 Task: Find connections with filter location Pujilí with filter topic #wfhwith filter profile language Spanish with filter current company Android Developer with filter school MADANAPALLE INSTITUTE OF TECHNOLOGY & SCIENCE with filter industry Housing Programs with filter service category Bartending with filter keywords title Political Scientist
Action: Mouse moved to (591, 80)
Screenshot: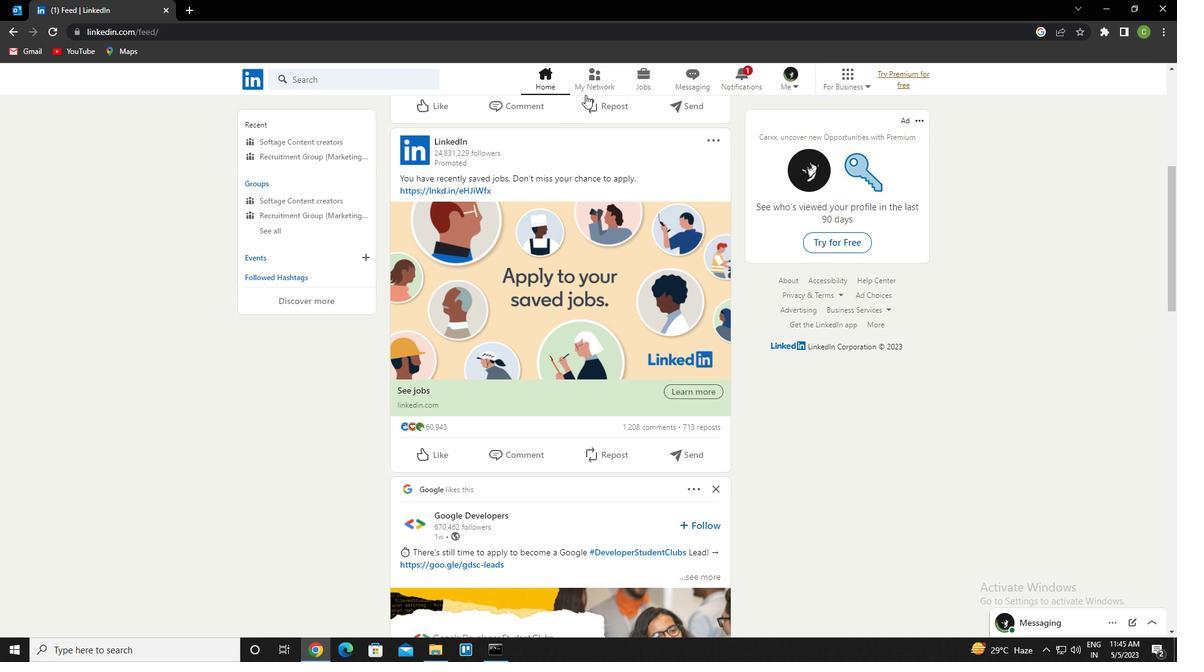 
Action: Mouse pressed left at (591, 80)
Screenshot: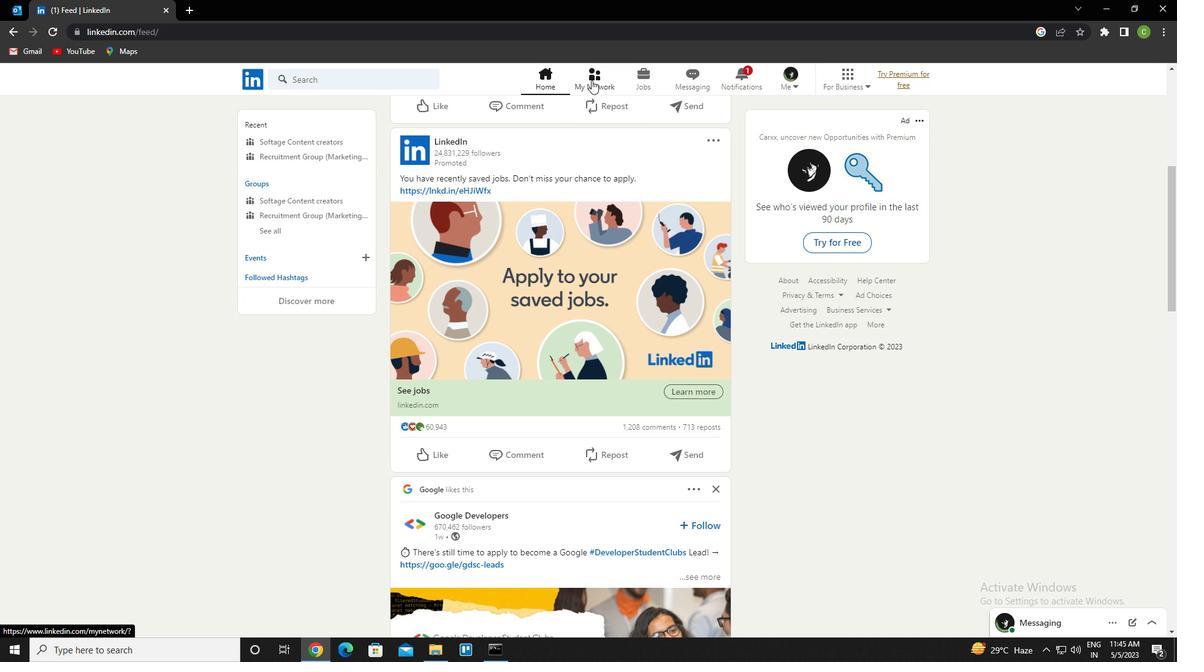 
Action: Mouse moved to (347, 149)
Screenshot: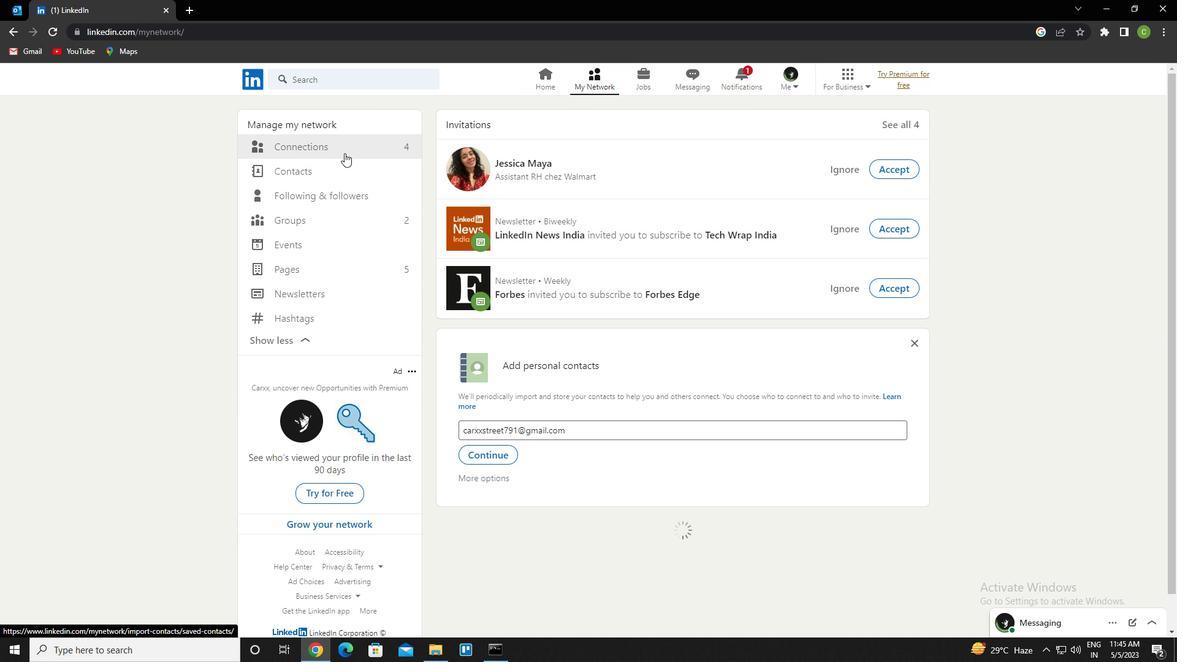 
Action: Mouse pressed left at (347, 149)
Screenshot: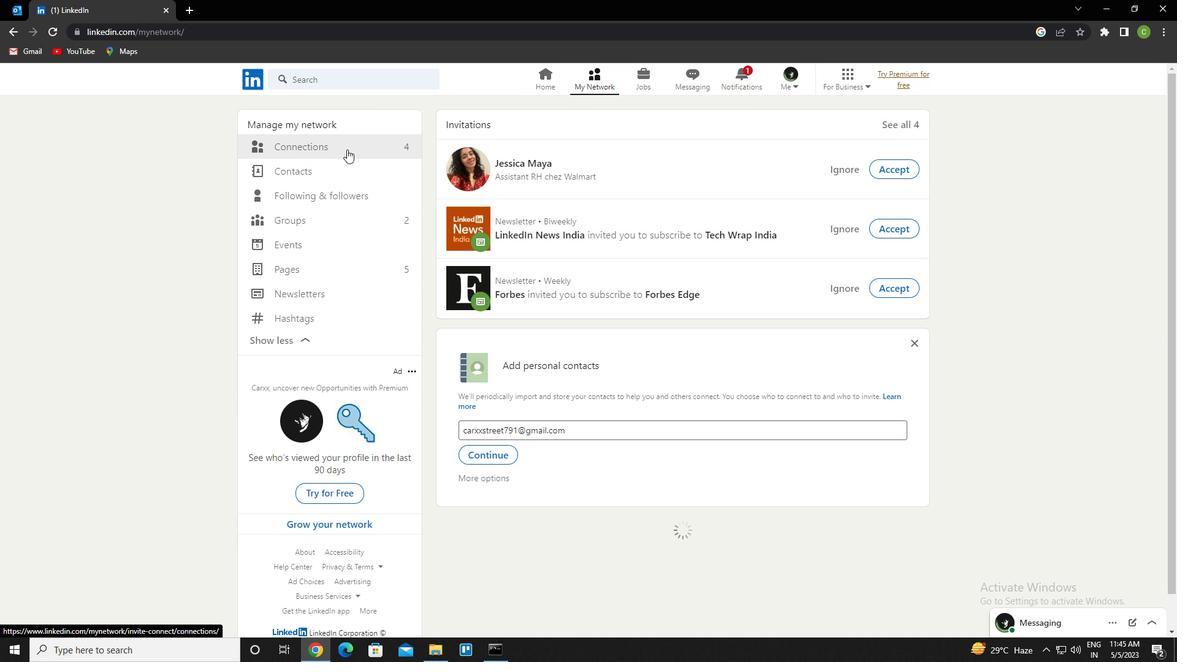 
Action: Mouse pressed left at (347, 149)
Screenshot: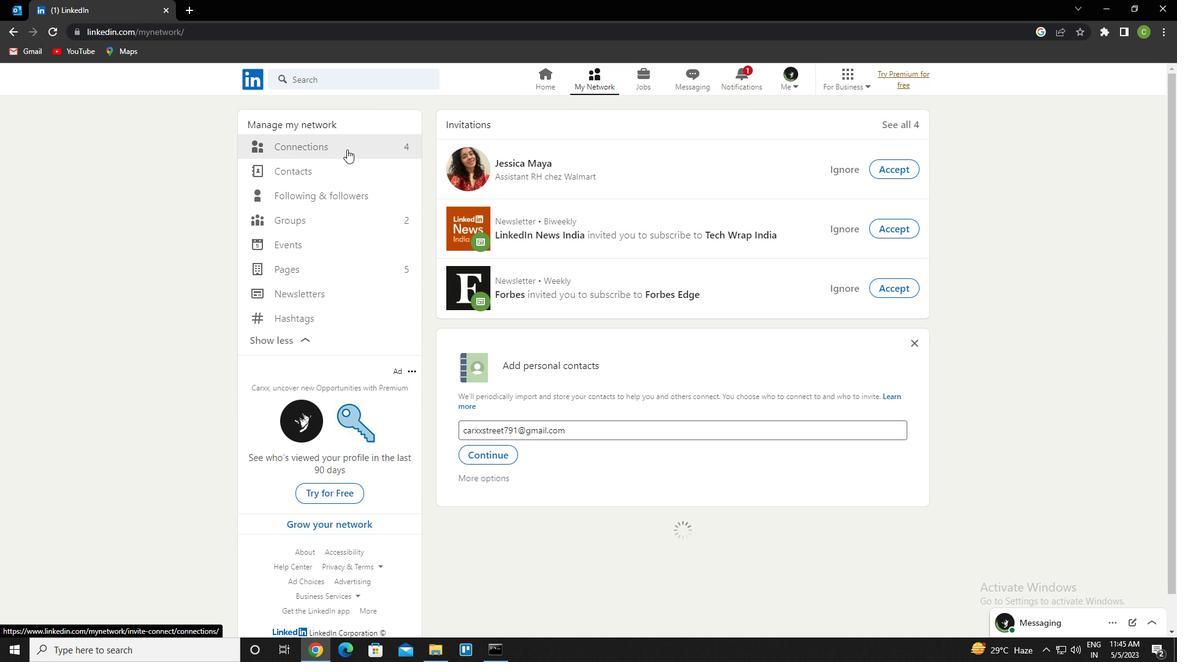 
Action: Mouse moved to (694, 143)
Screenshot: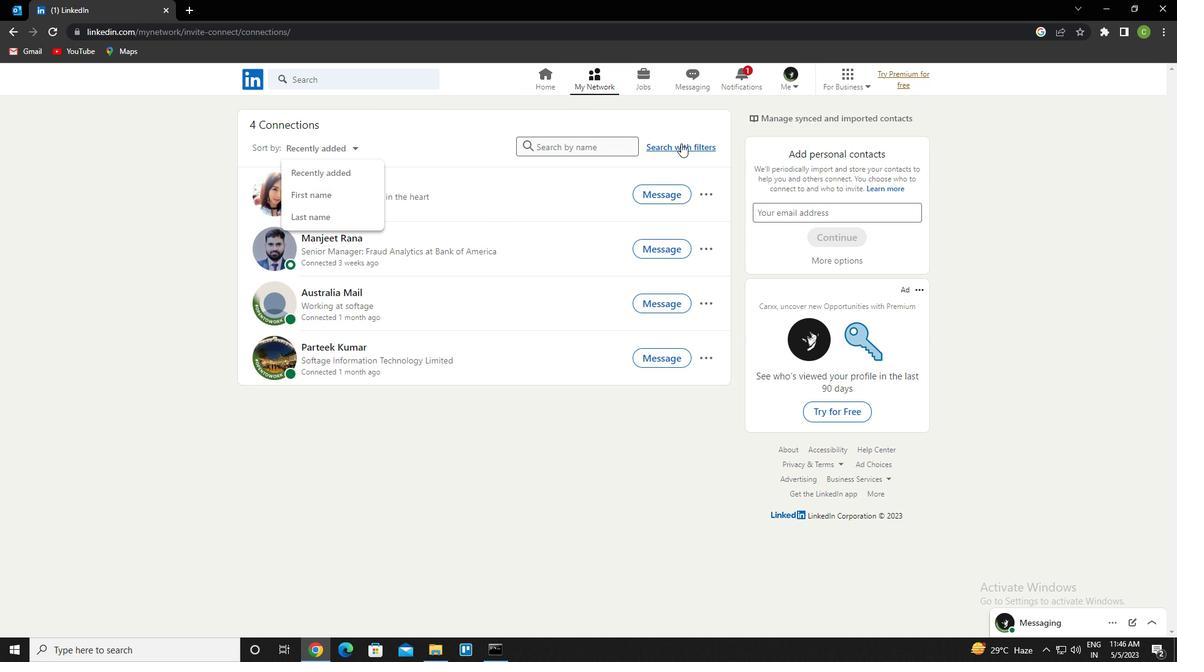 
Action: Mouse pressed left at (694, 143)
Screenshot: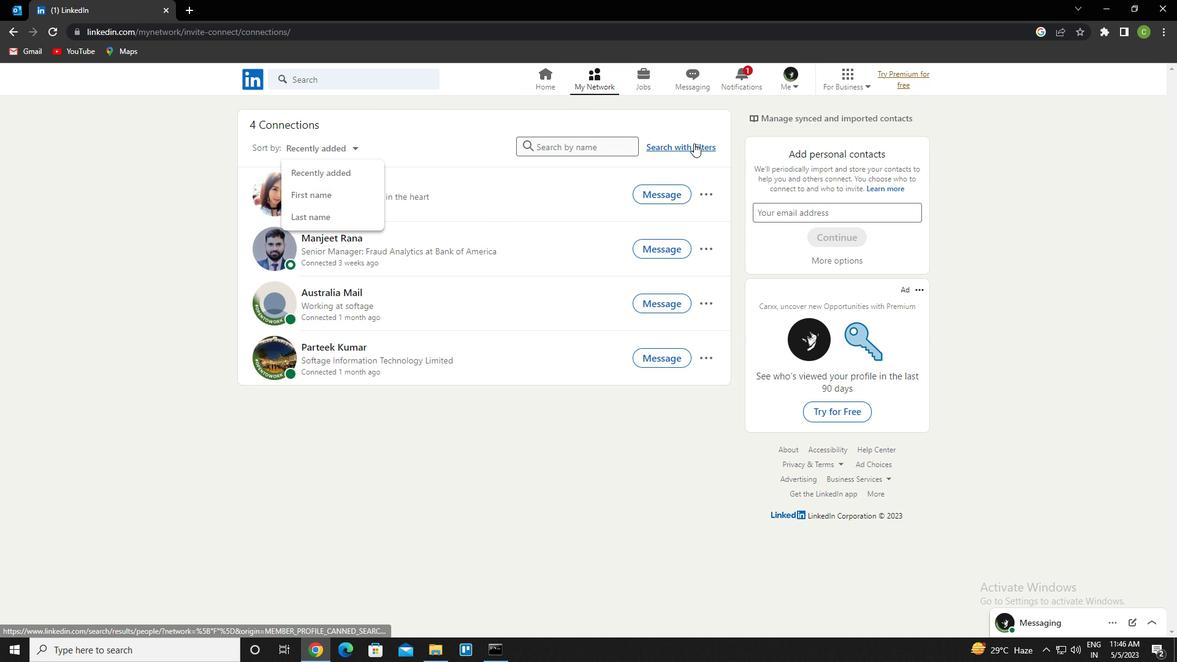 
Action: Mouse moved to (626, 109)
Screenshot: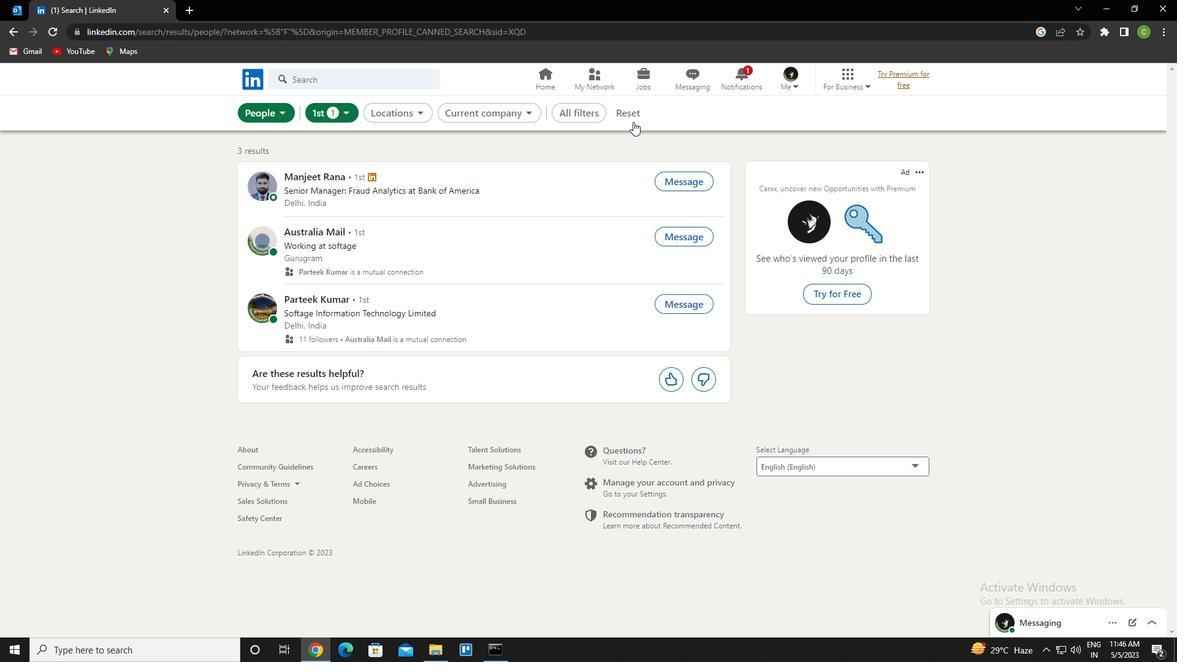 
Action: Mouse pressed left at (626, 109)
Screenshot: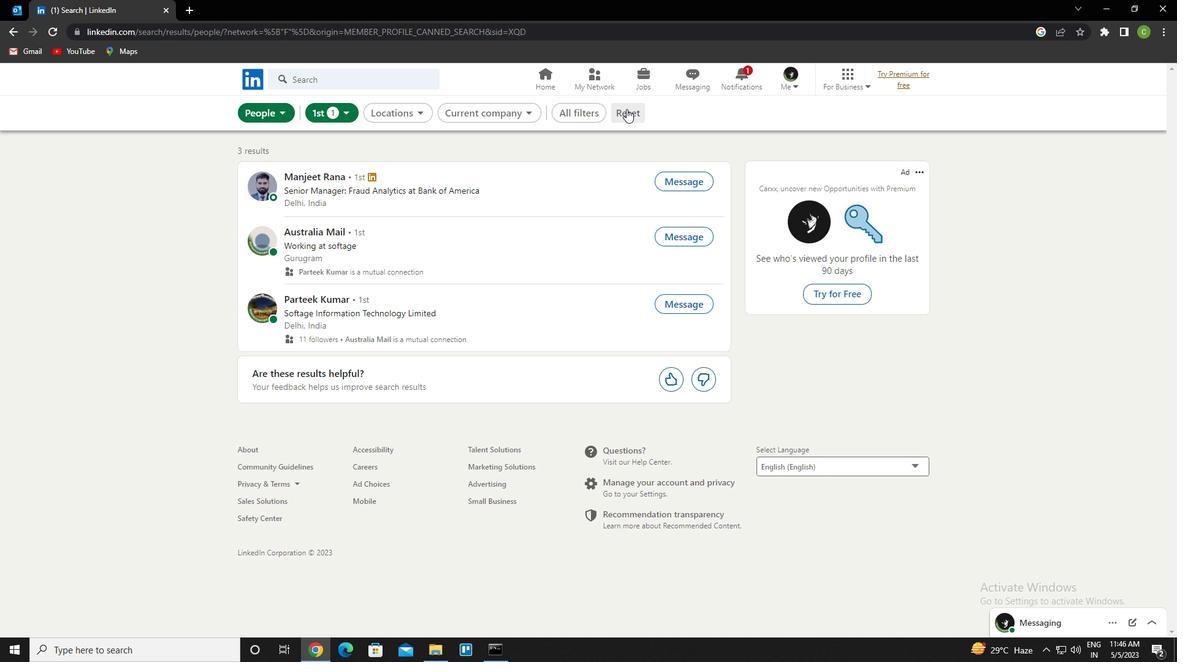 
Action: Mouse moved to (624, 110)
Screenshot: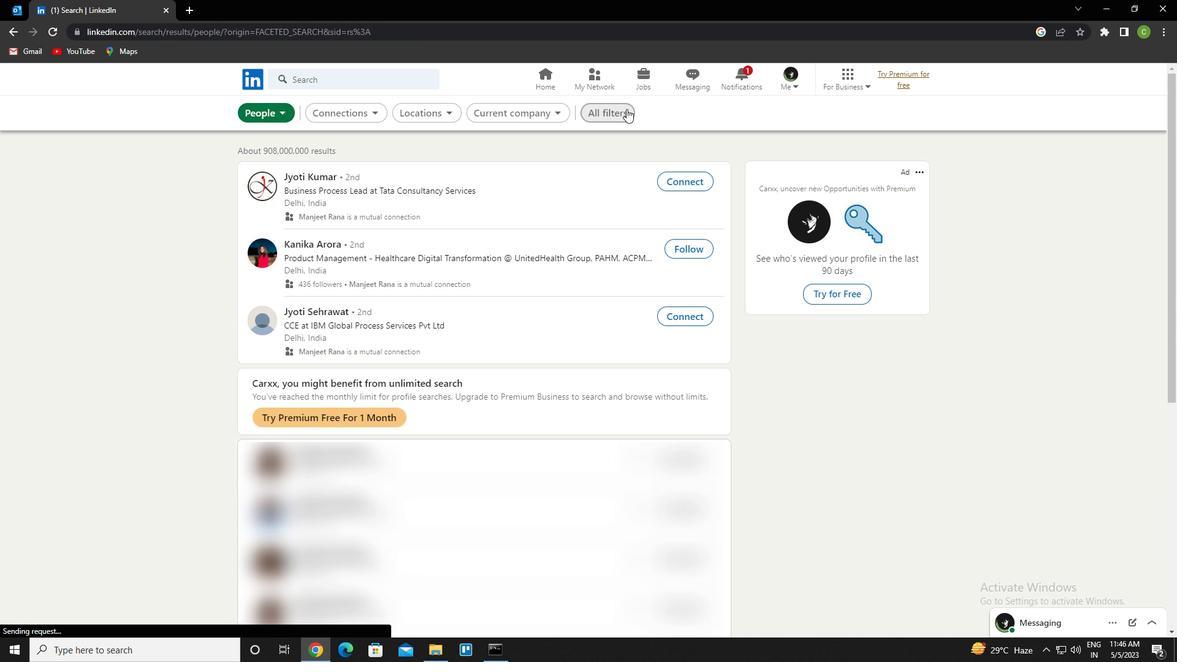 
Action: Mouse pressed left at (624, 110)
Screenshot: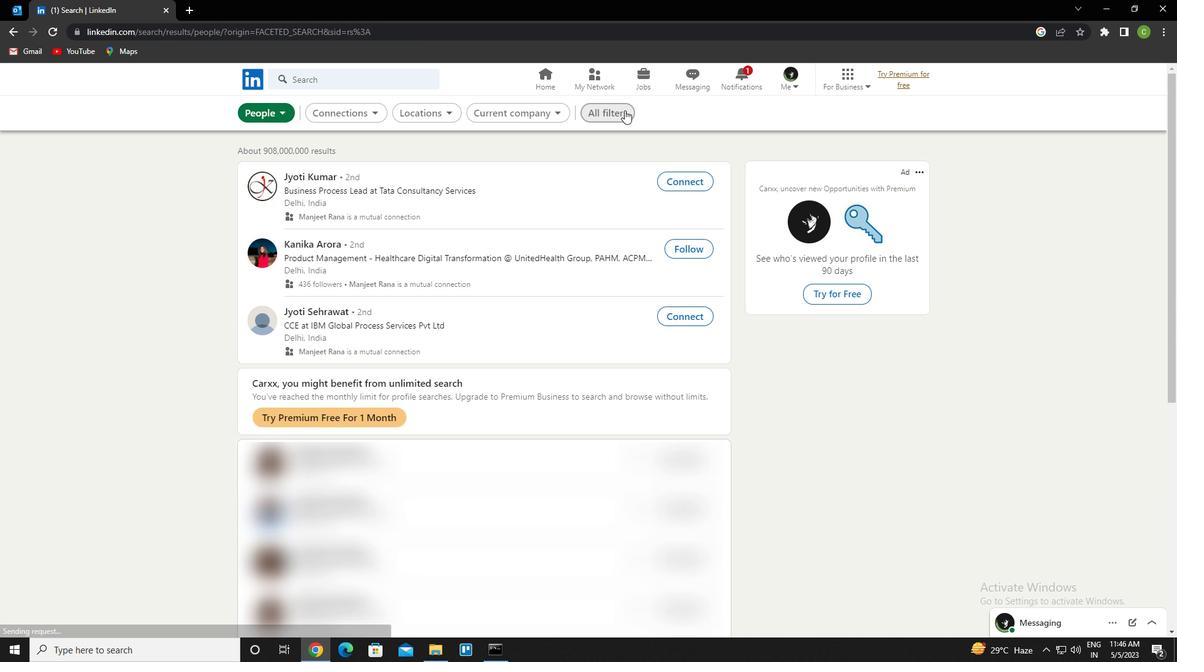 
Action: Mouse moved to (1043, 377)
Screenshot: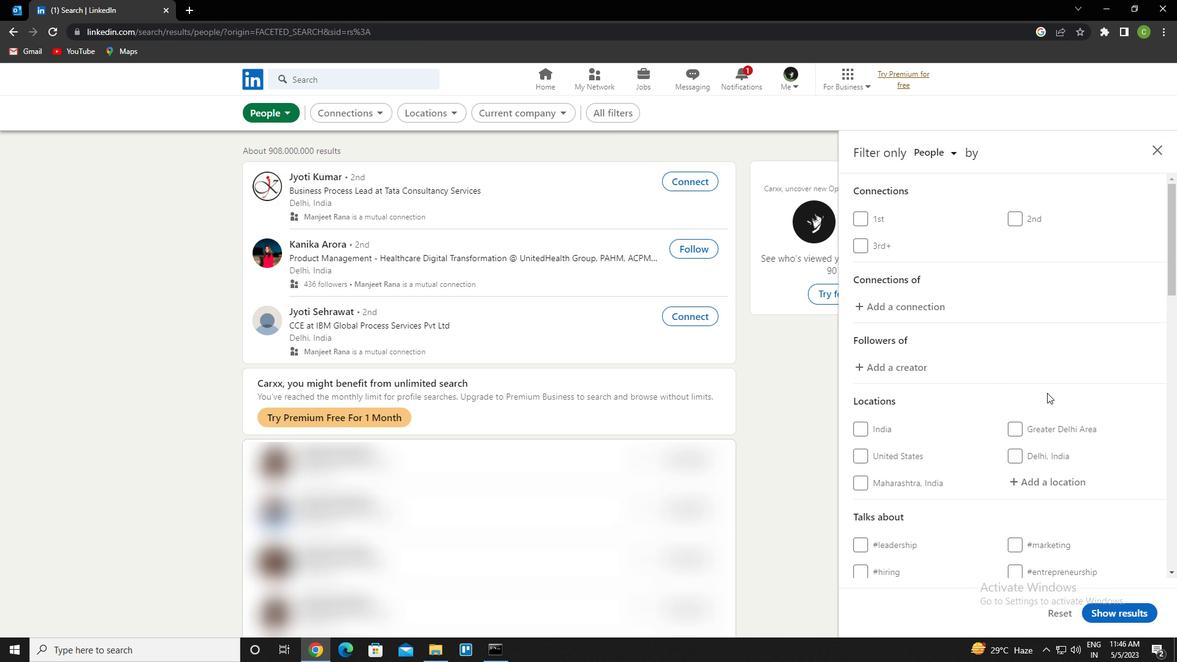 
Action: Mouse scrolled (1043, 376) with delta (0, 0)
Screenshot: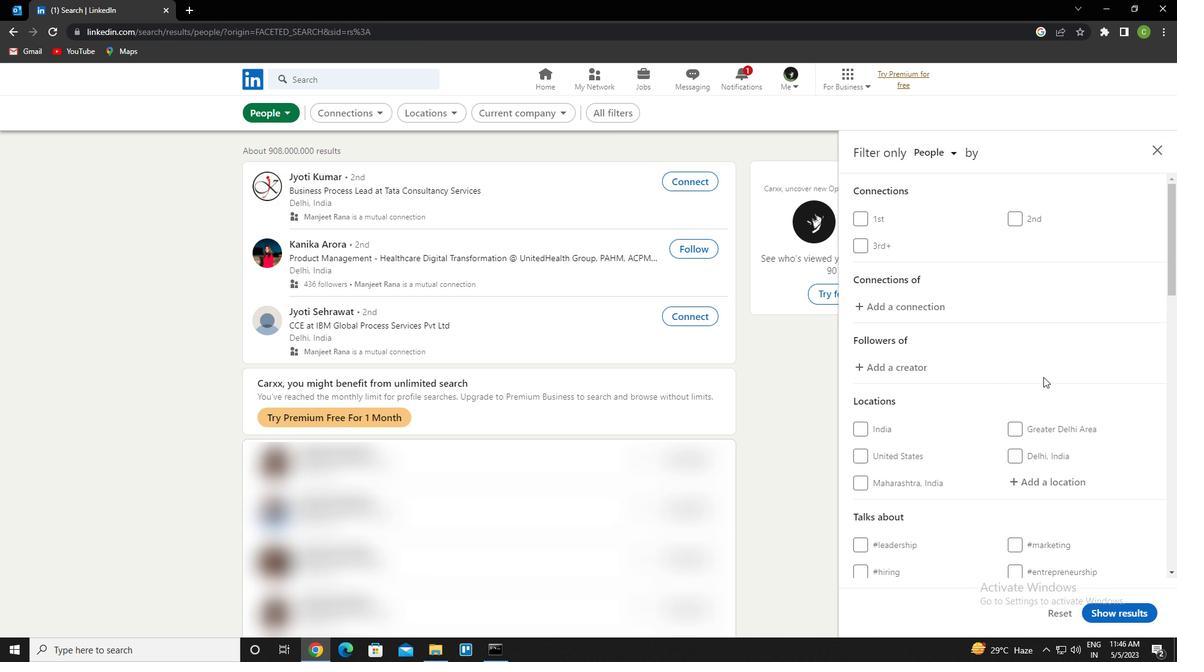 
Action: Mouse moved to (1042, 375)
Screenshot: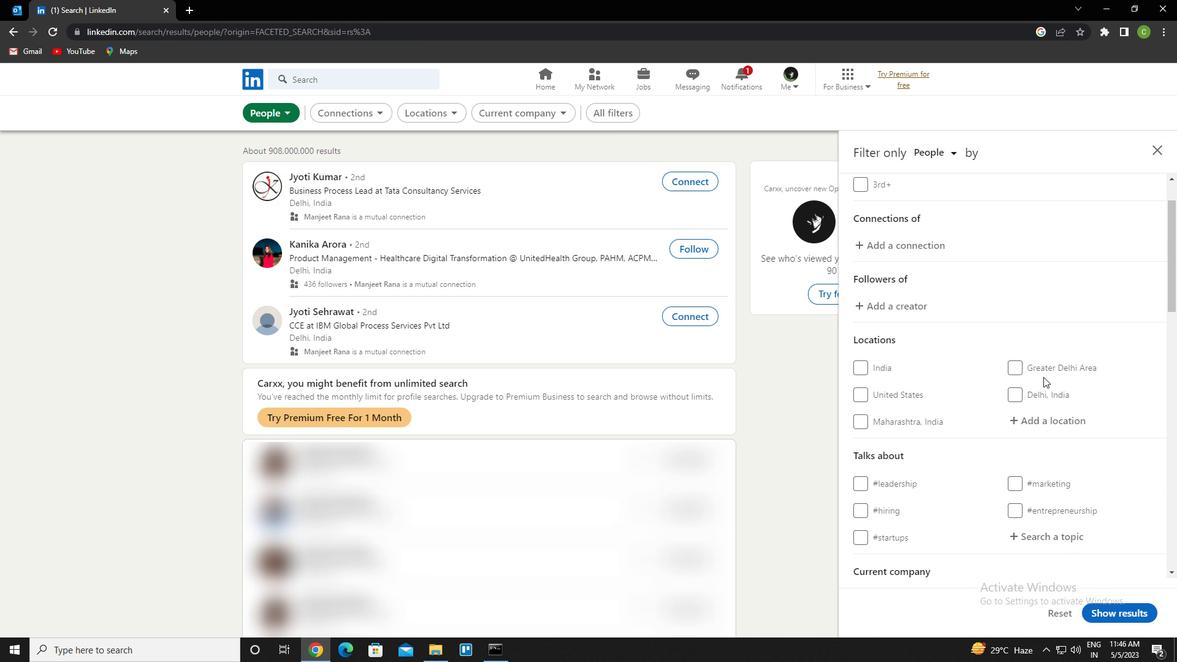 
Action: Mouse scrolled (1042, 374) with delta (0, 0)
Screenshot: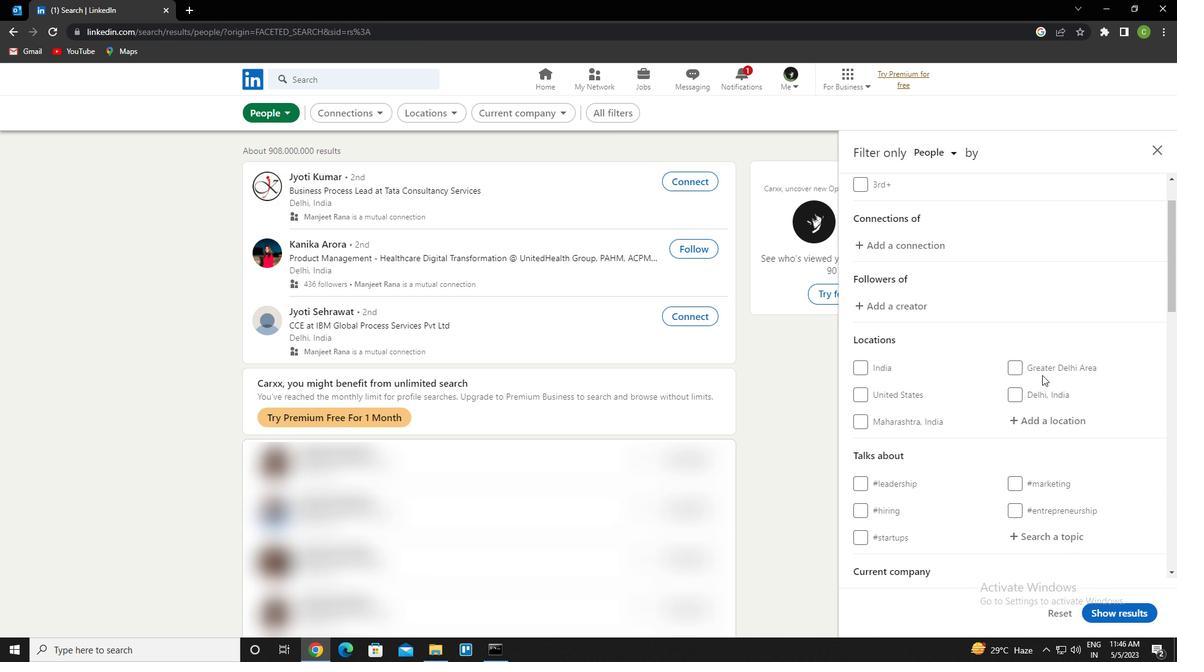 
Action: Mouse moved to (1042, 378)
Screenshot: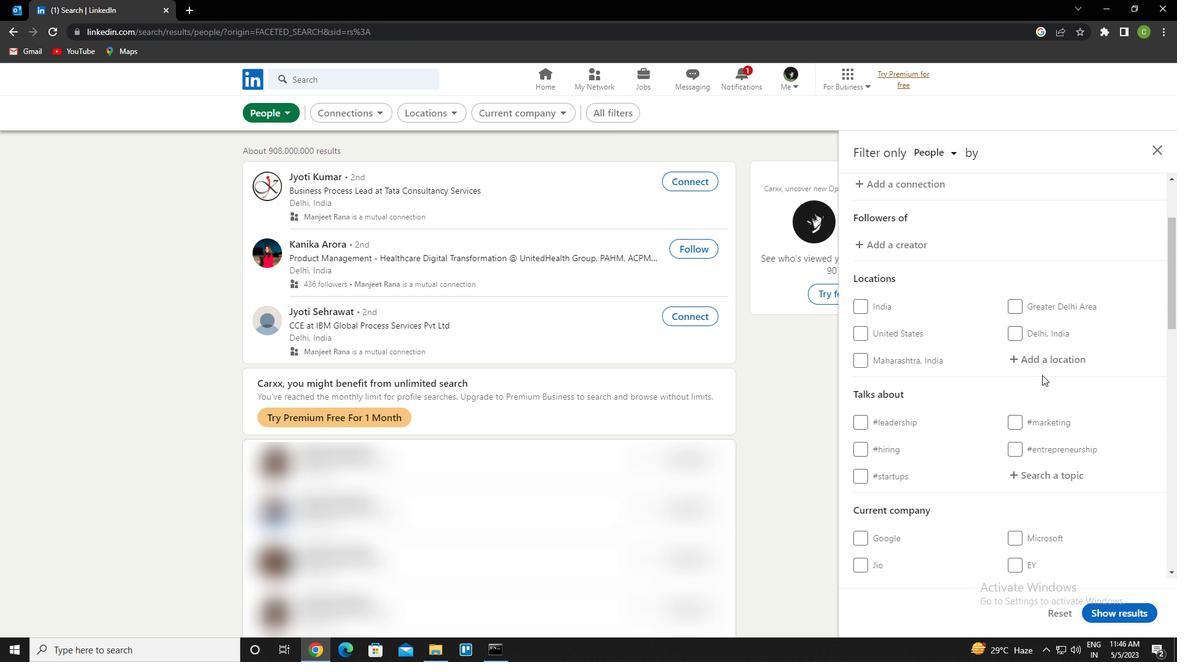 
Action: Mouse scrolled (1042, 378) with delta (0, 0)
Screenshot: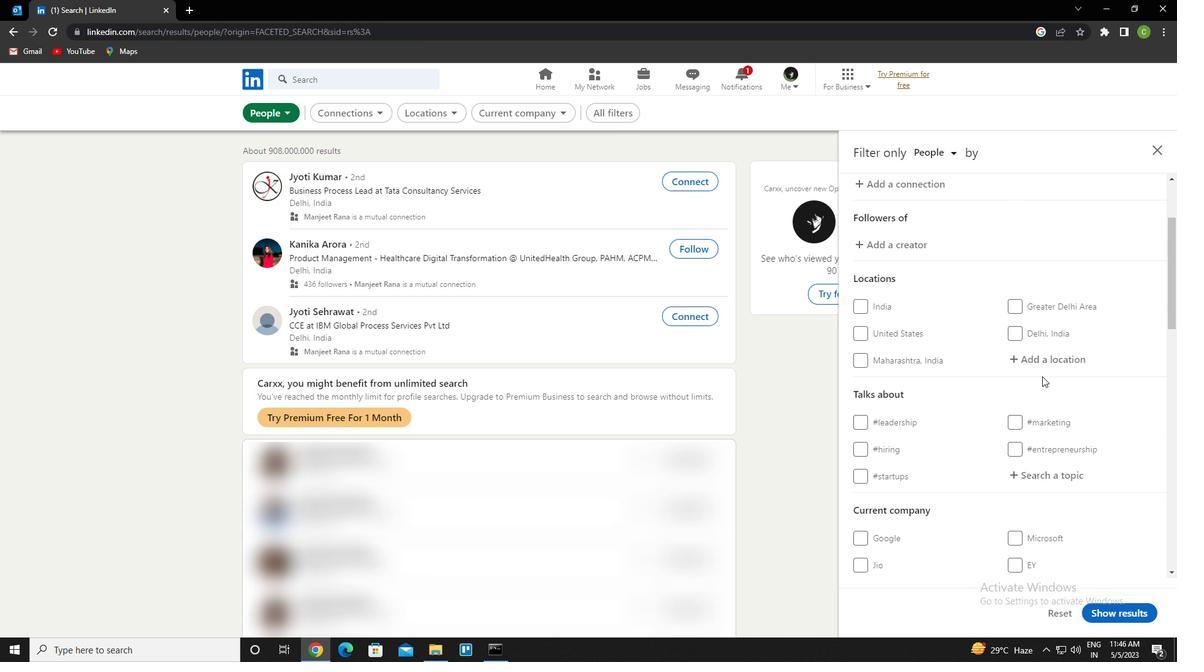 
Action: Mouse moved to (1062, 302)
Screenshot: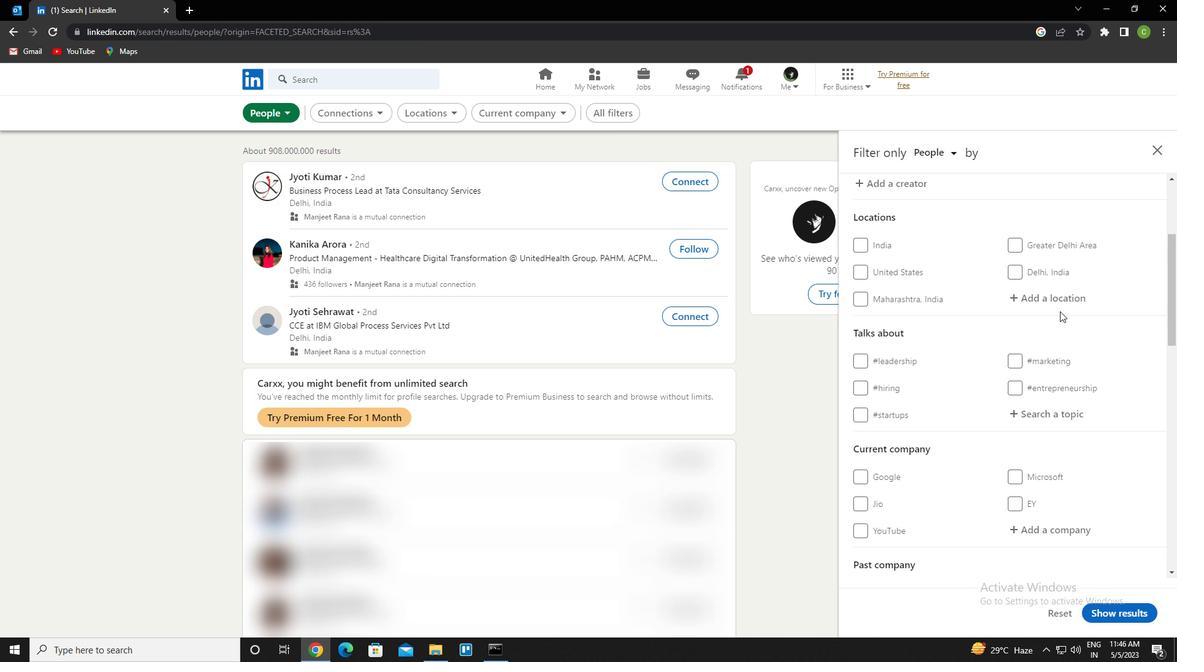
Action: Mouse pressed left at (1062, 302)
Screenshot: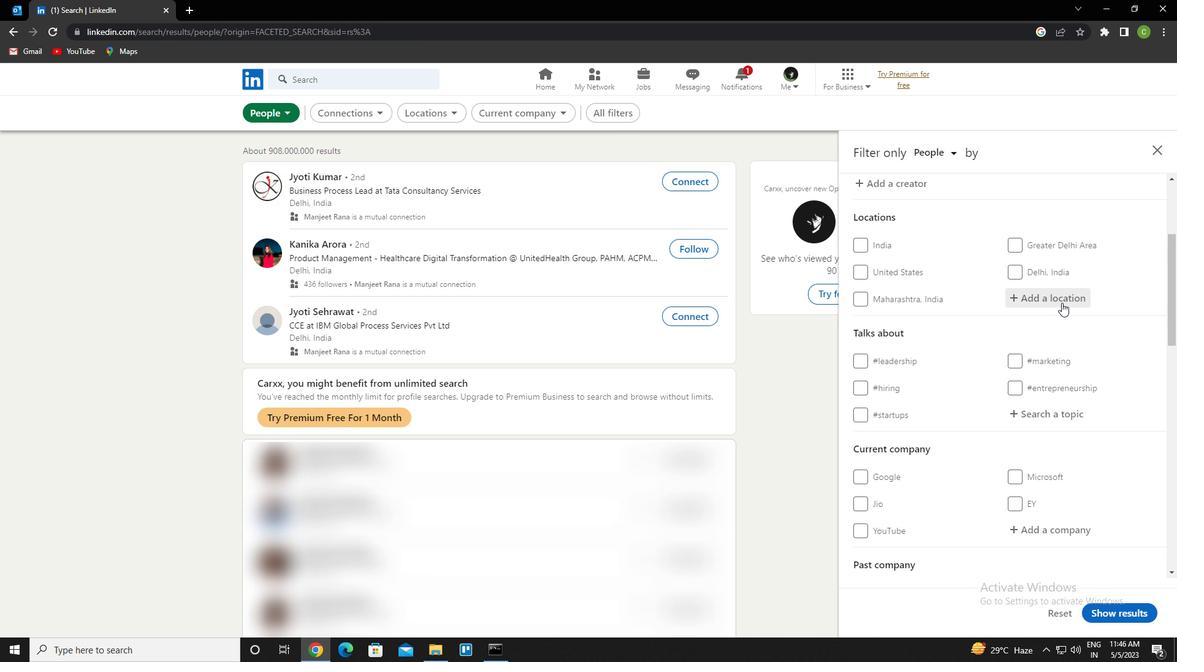 
Action: Key pressed <Key.caps_lock>p<Key.caps_lock>ujili<Key.down><Key.enter>
Screenshot: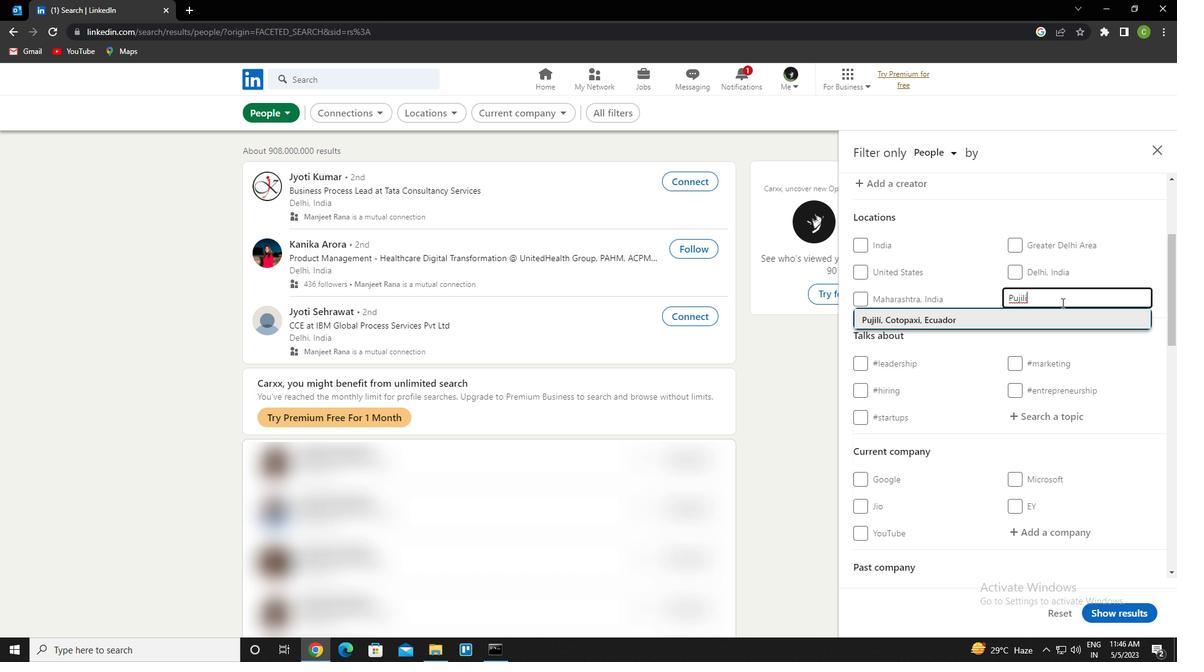 
Action: Mouse scrolled (1062, 302) with delta (0, 0)
Screenshot: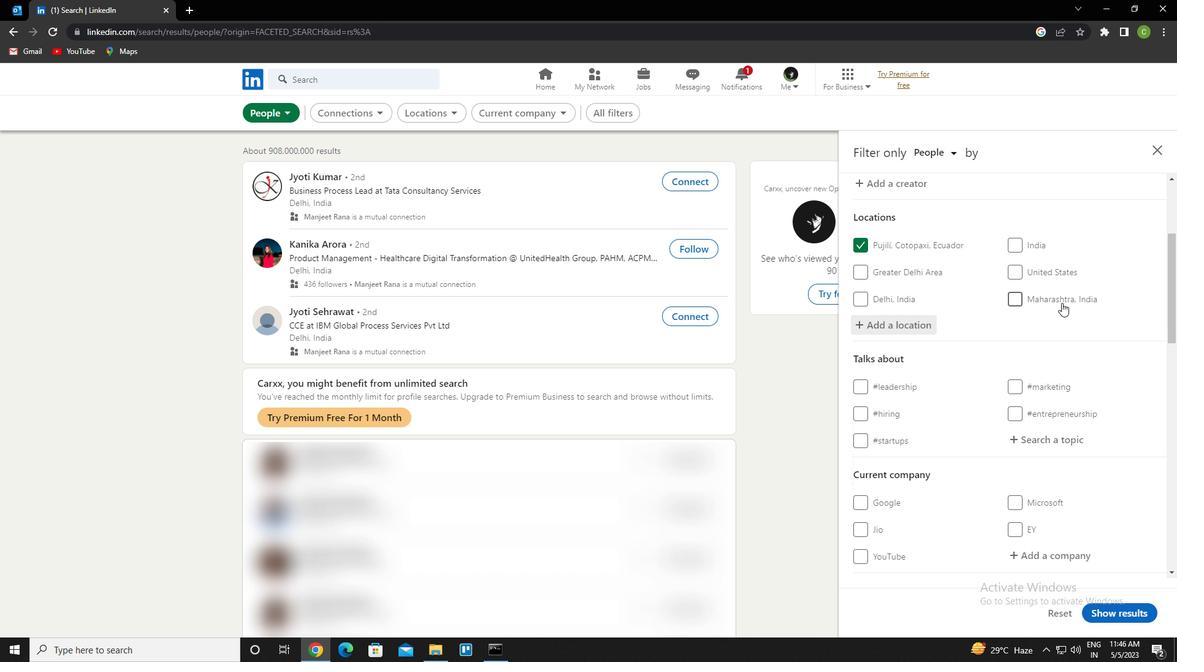 
Action: Mouse moved to (1062, 302)
Screenshot: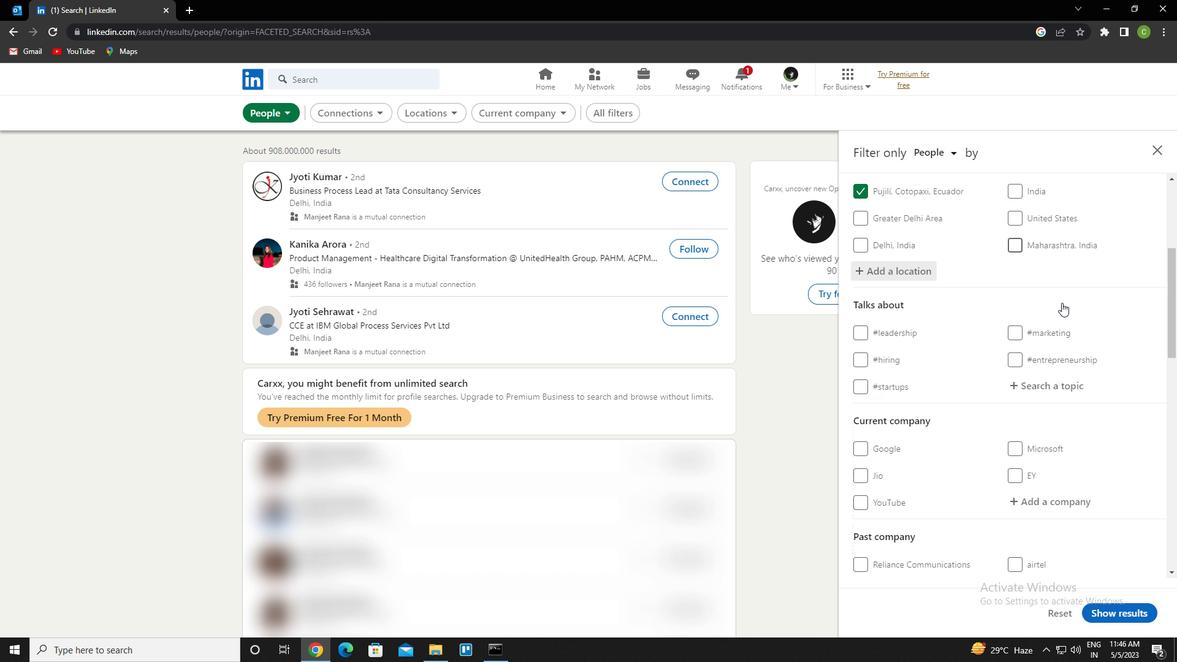 
Action: Mouse scrolled (1062, 302) with delta (0, 0)
Screenshot: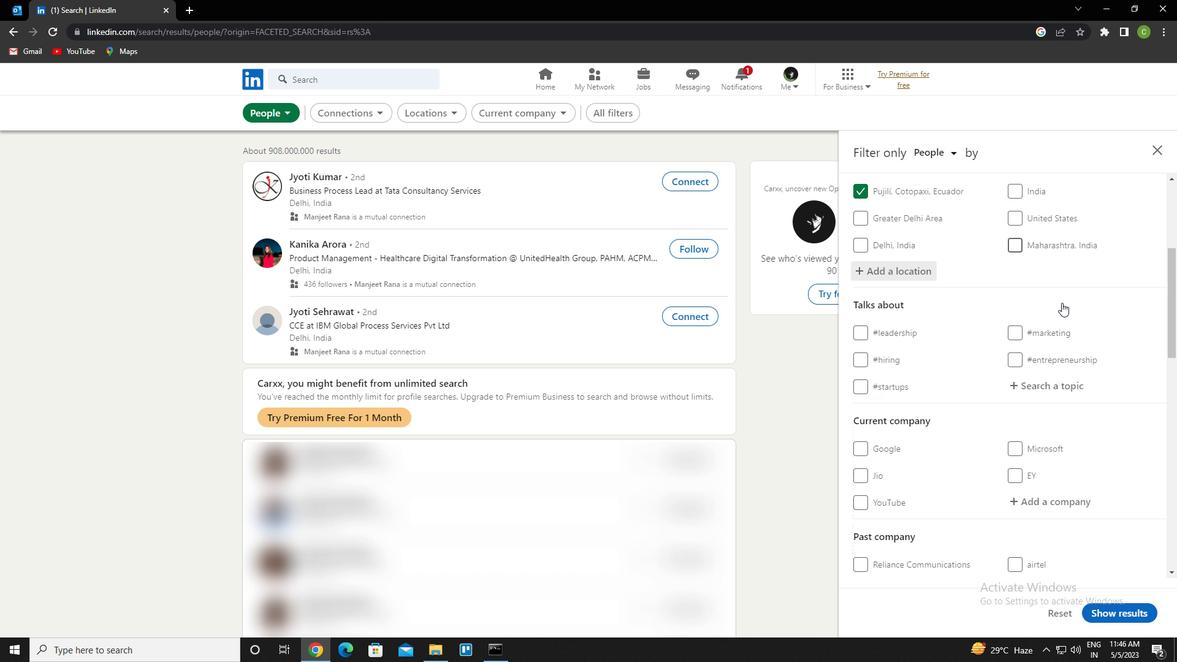 
Action: Mouse moved to (1048, 321)
Screenshot: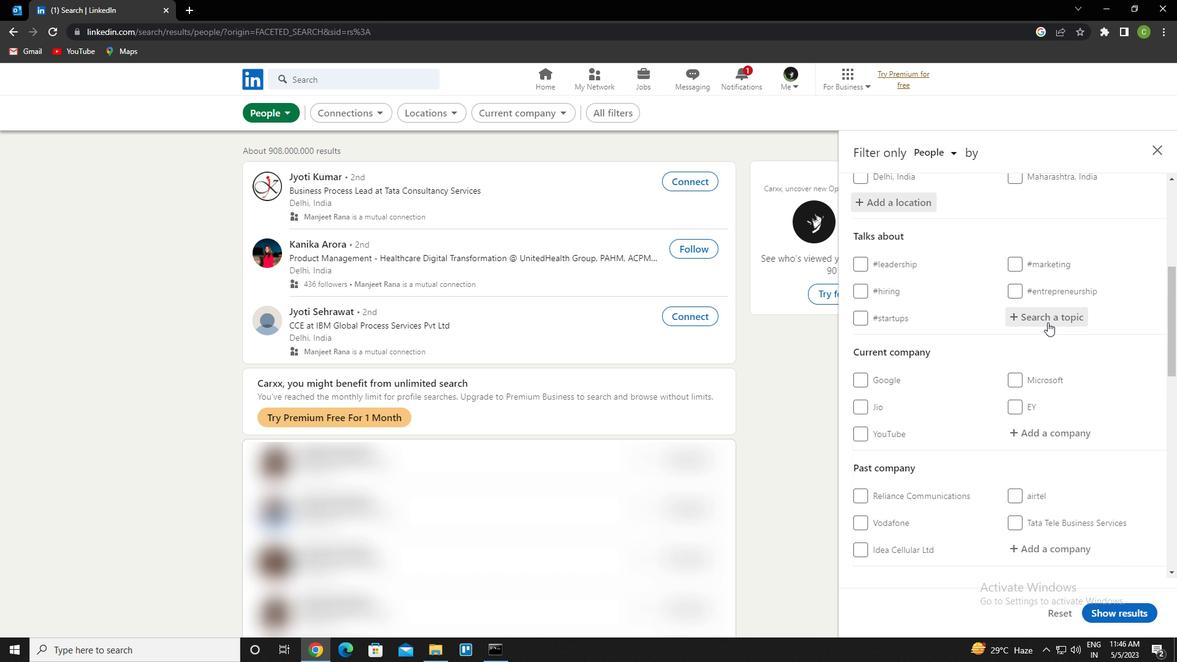 
Action: Mouse pressed left at (1048, 321)
Screenshot: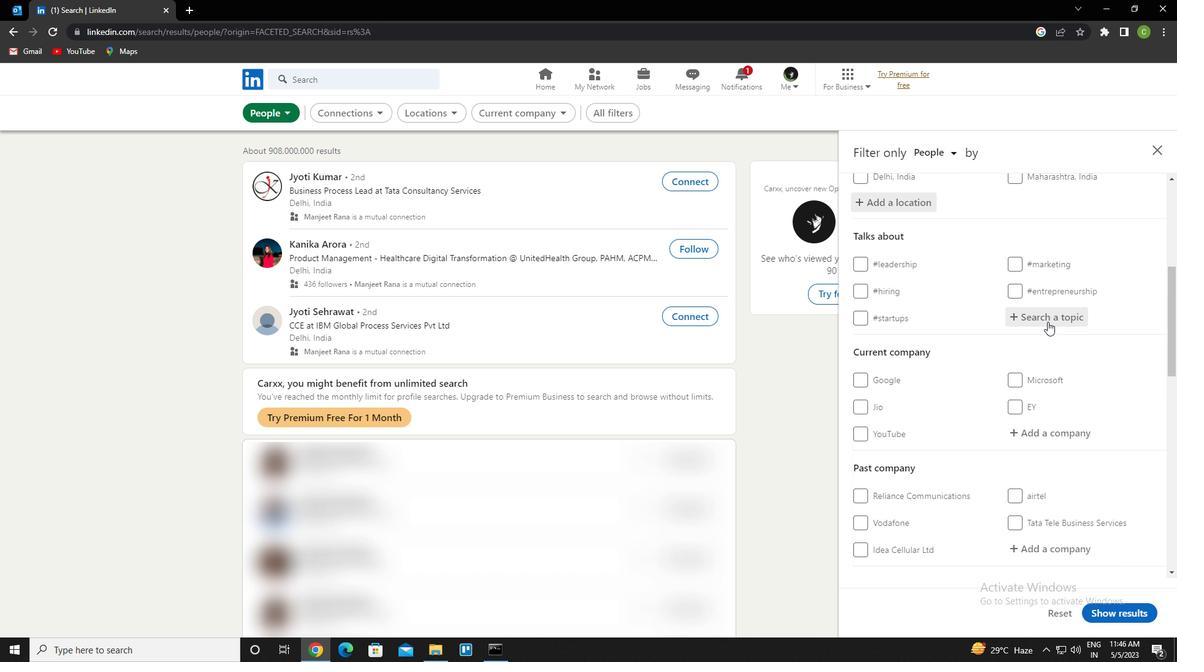 
Action: Key pressed wfh<Key.down><Key.enter>
Screenshot: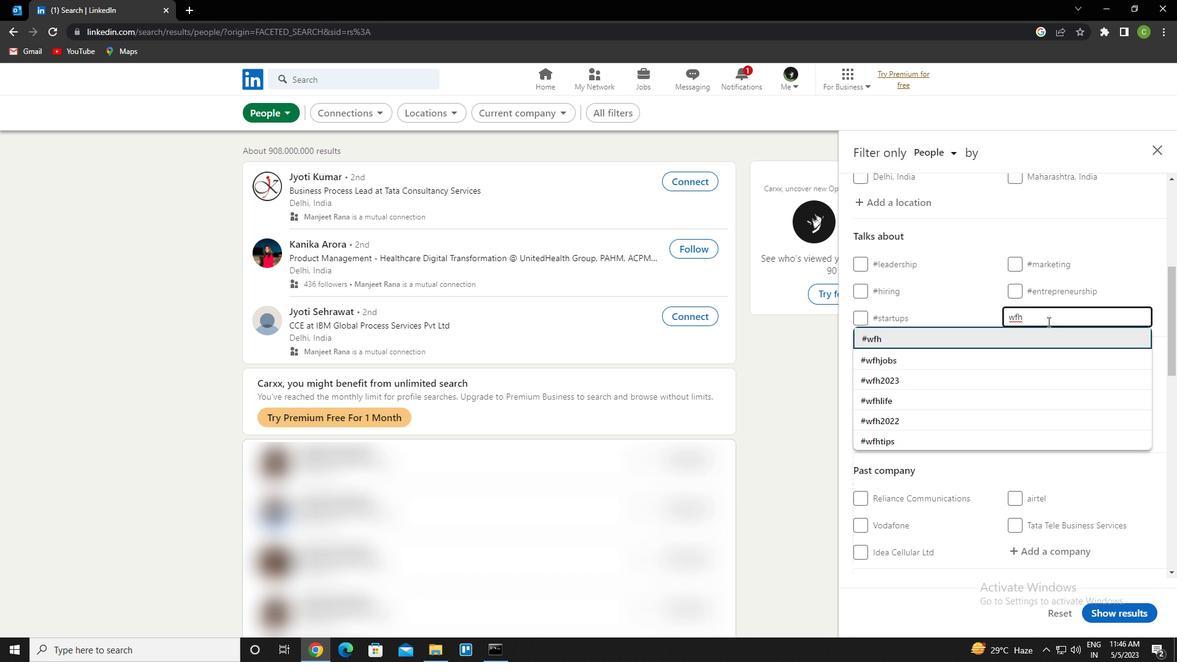 
Action: Mouse scrolled (1048, 321) with delta (0, 0)
Screenshot: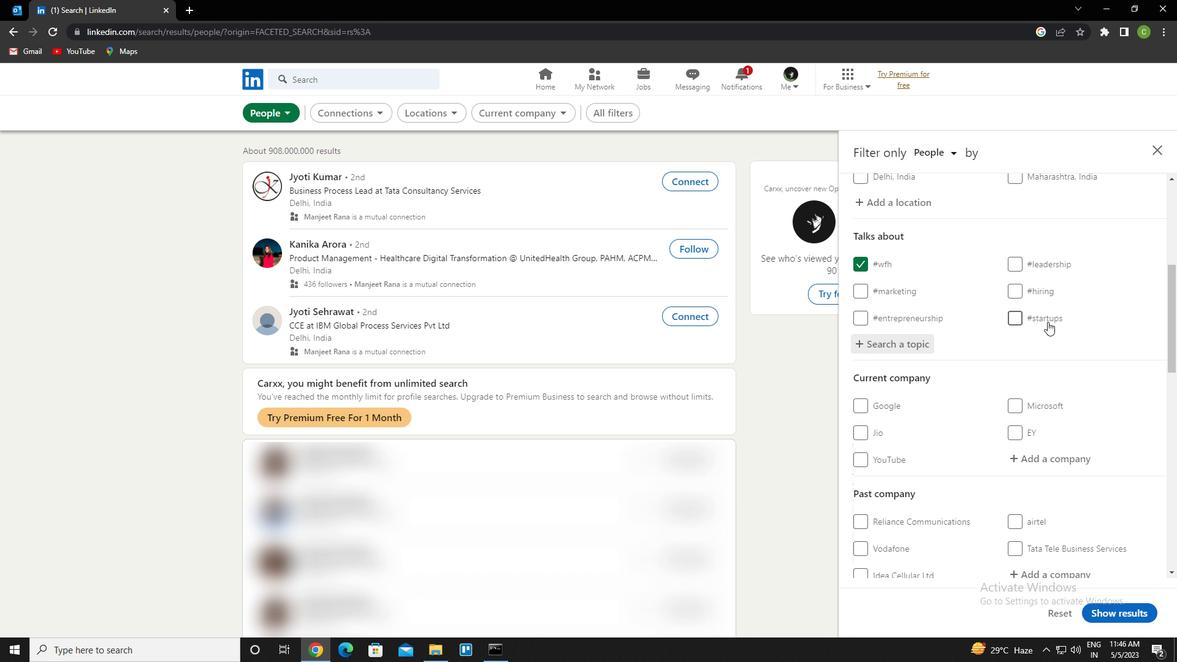 
Action: Mouse scrolled (1048, 321) with delta (0, 0)
Screenshot: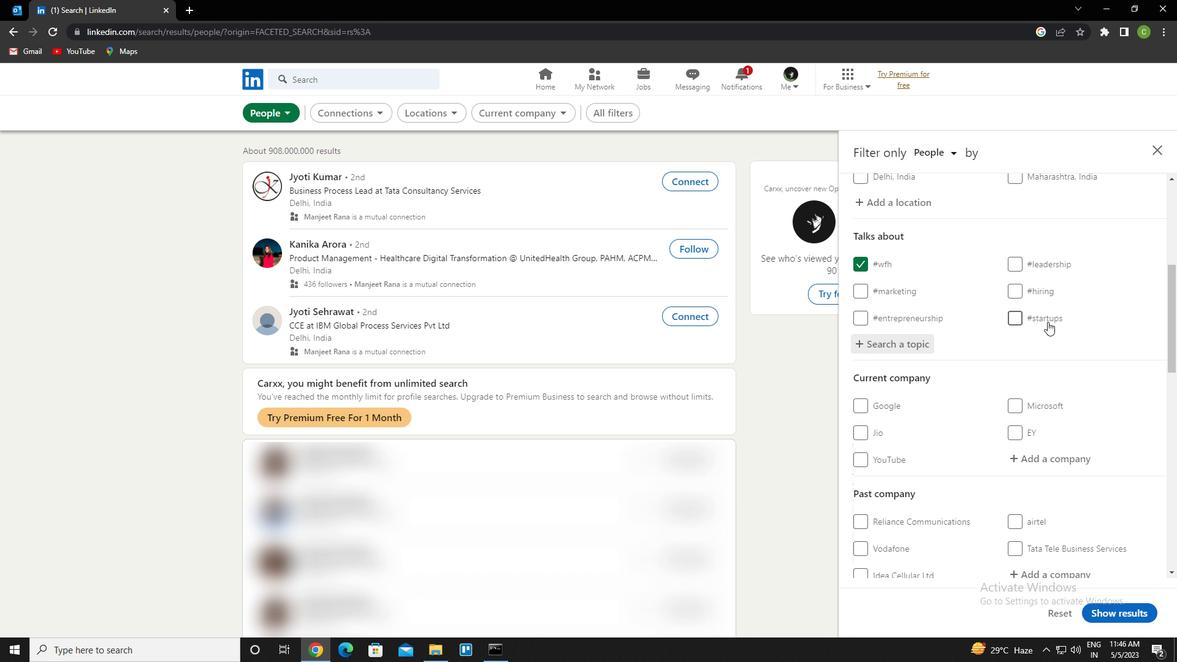 
Action: Mouse moved to (1022, 329)
Screenshot: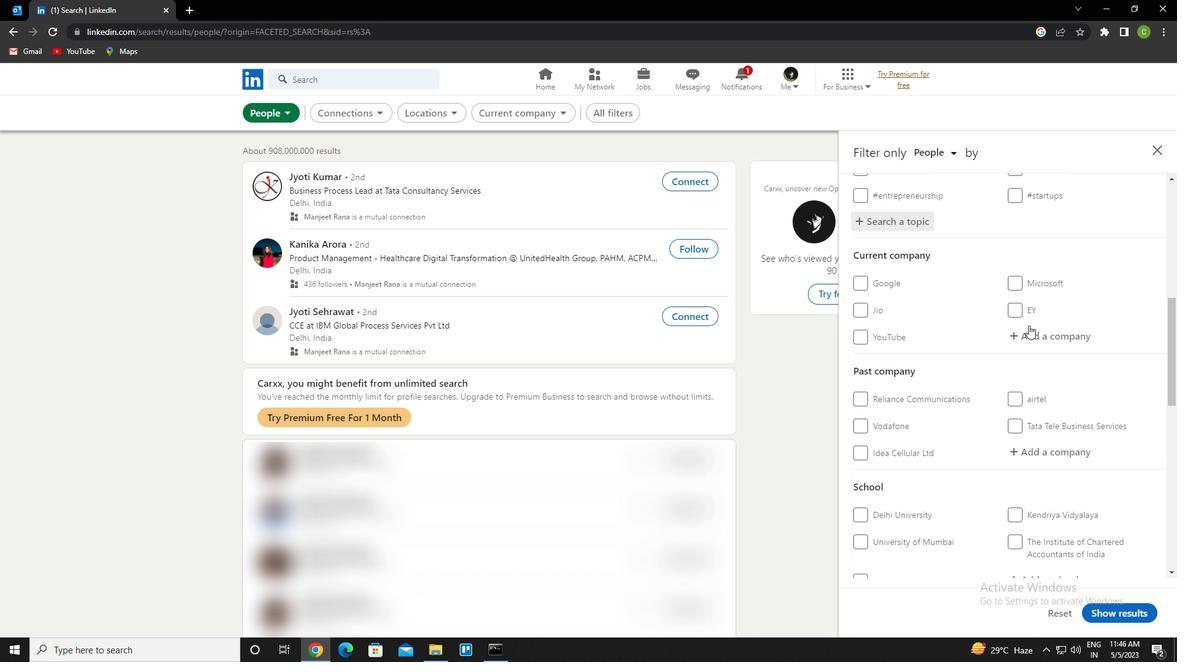 
Action: Mouse scrolled (1022, 328) with delta (0, 0)
Screenshot: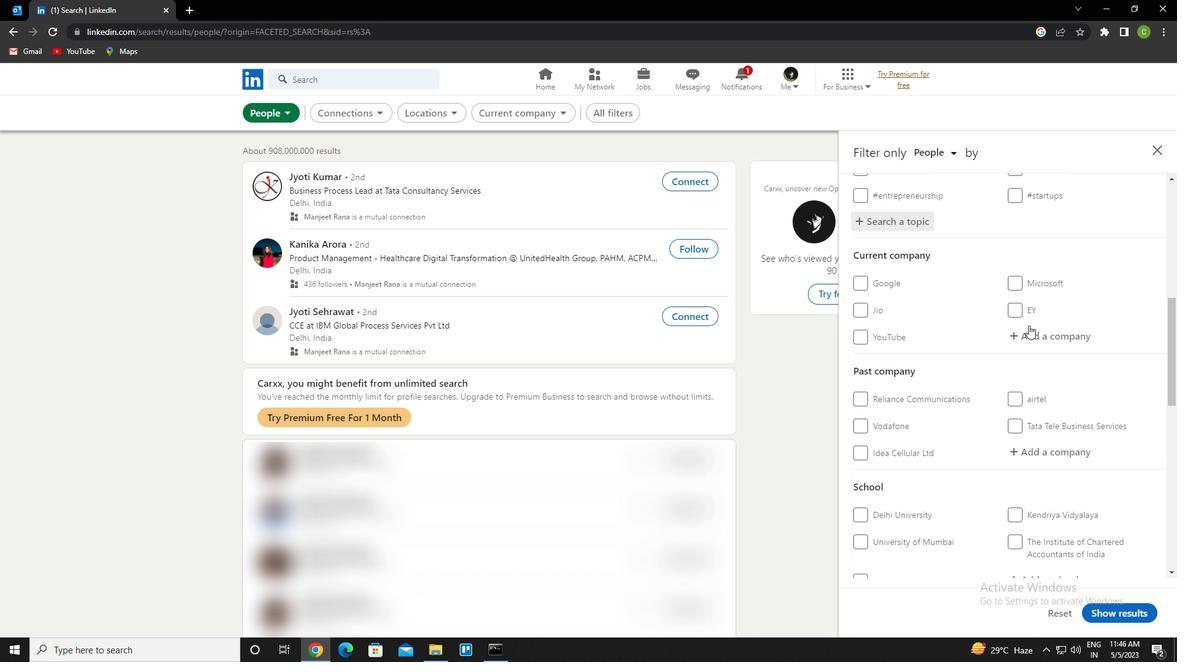 
Action: Mouse moved to (1019, 331)
Screenshot: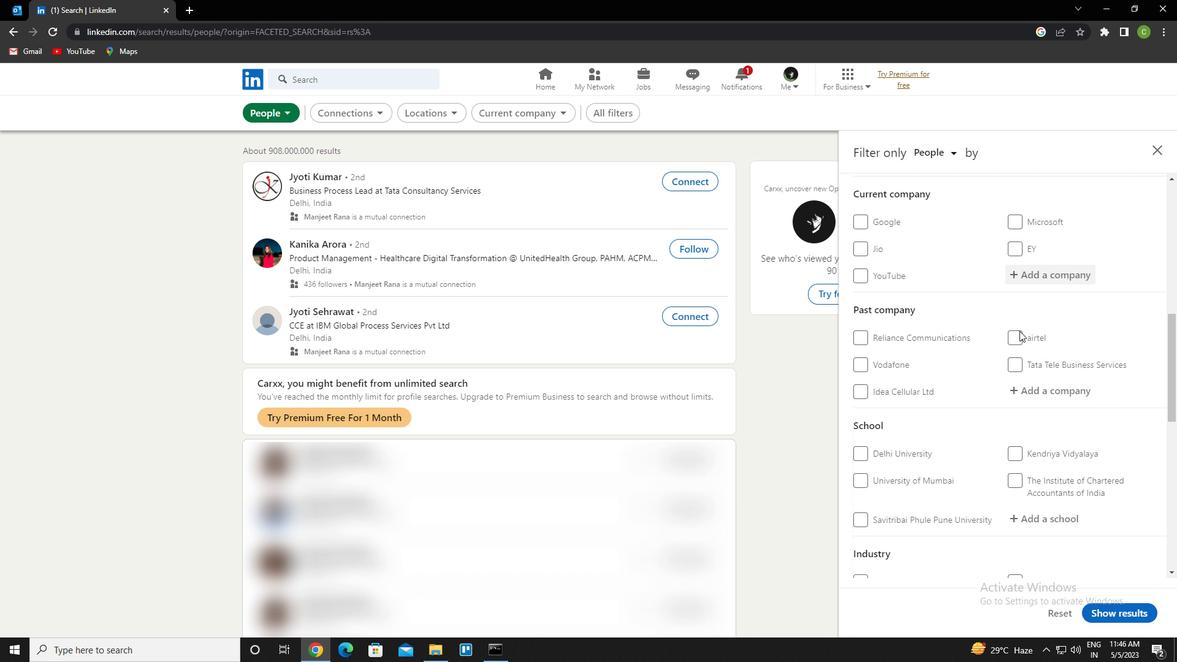 
Action: Mouse scrolled (1019, 331) with delta (0, 0)
Screenshot: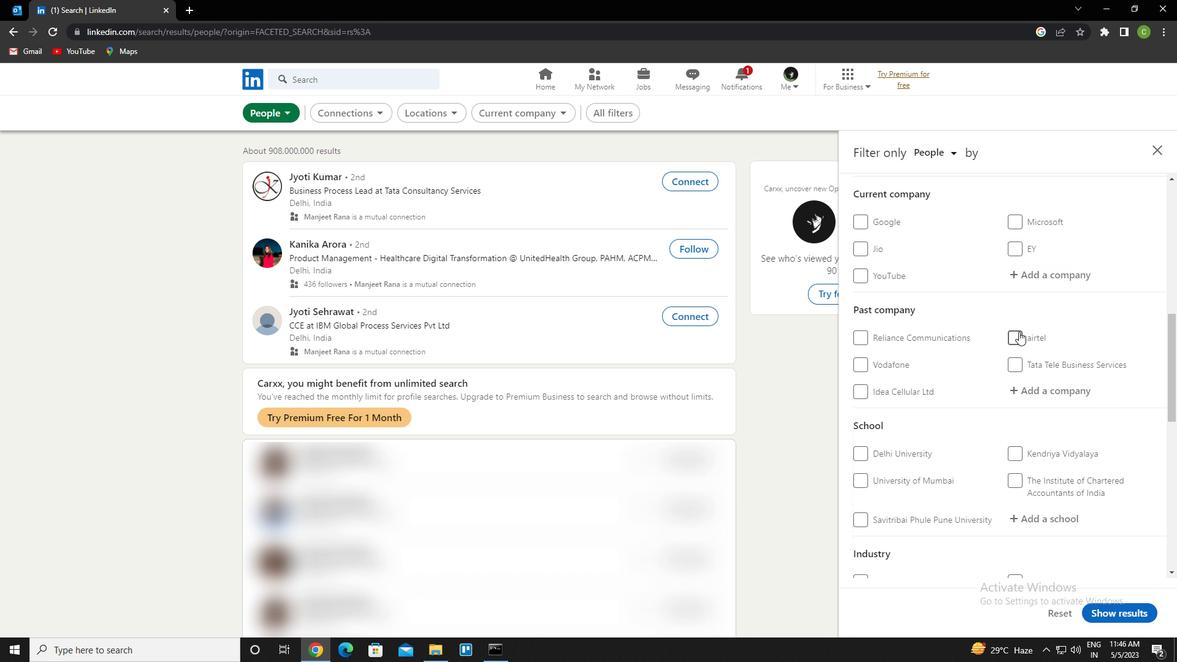 
Action: Mouse scrolled (1019, 331) with delta (0, 0)
Screenshot: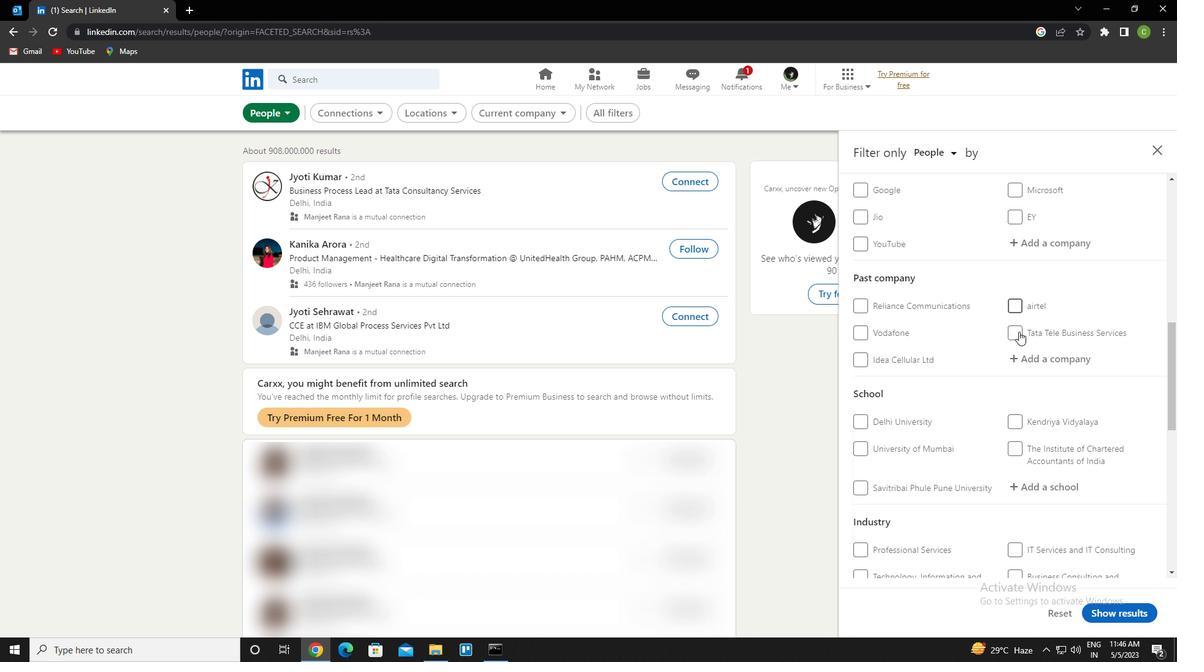 
Action: Mouse scrolled (1019, 331) with delta (0, 0)
Screenshot: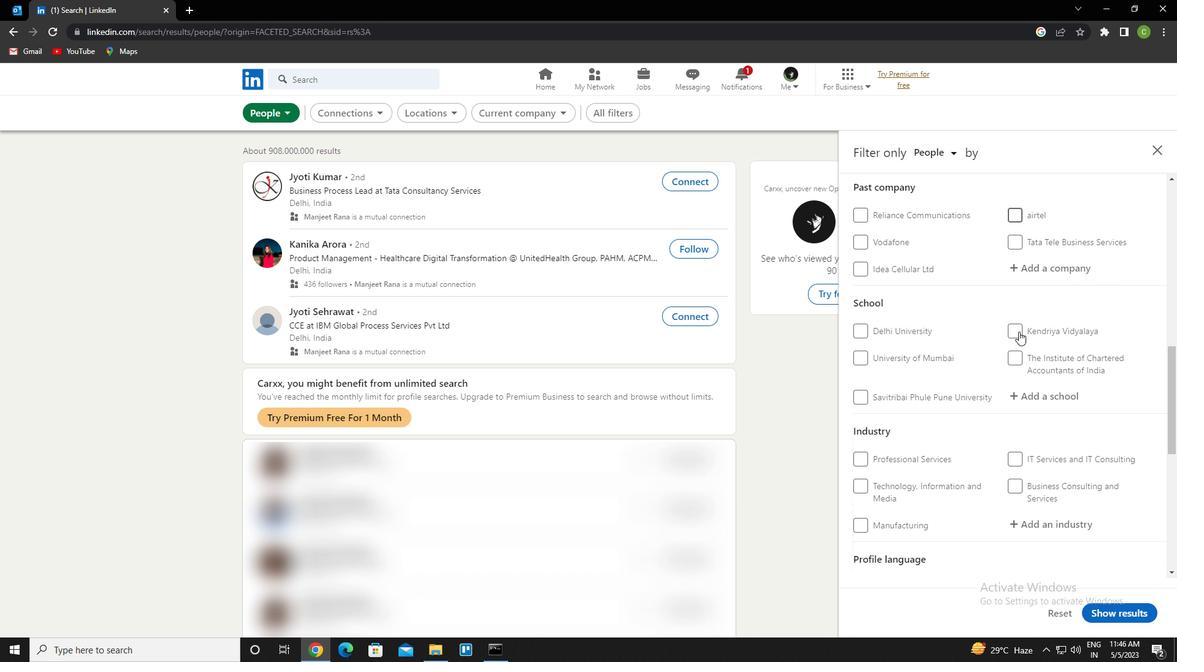 
Action: Mouse scrolled (1019, 331) with delta (0, 0)
Screenshot: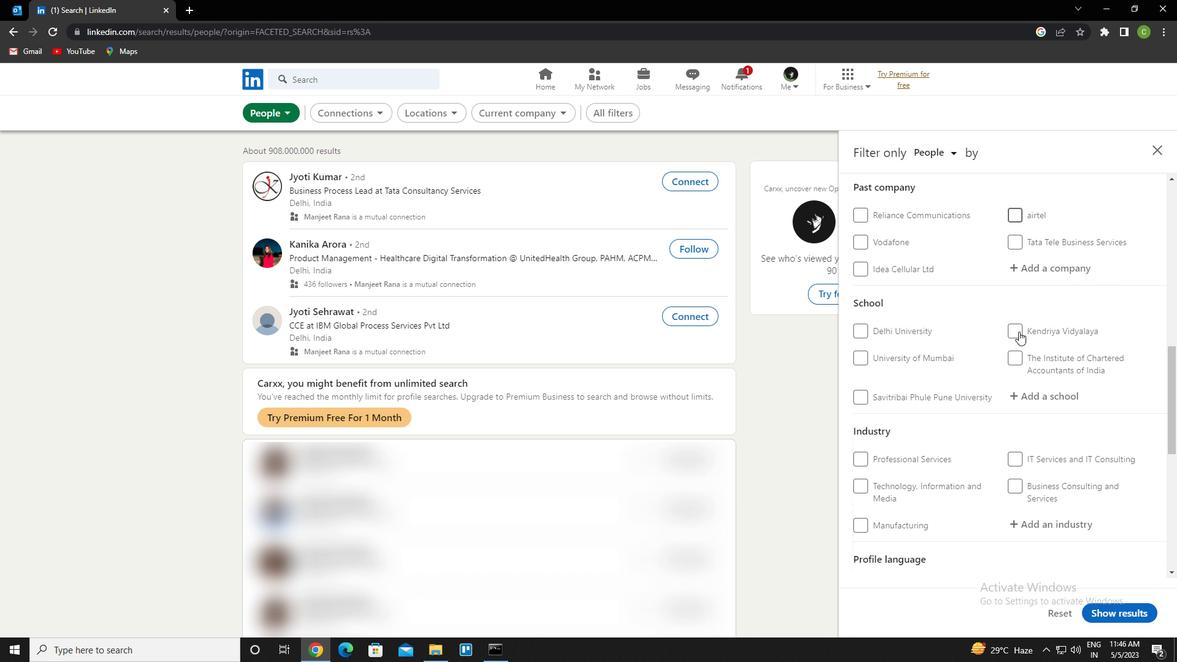 
Action: Mouse scrolled (1019, 331) with delta (0, 0)
Screenshot: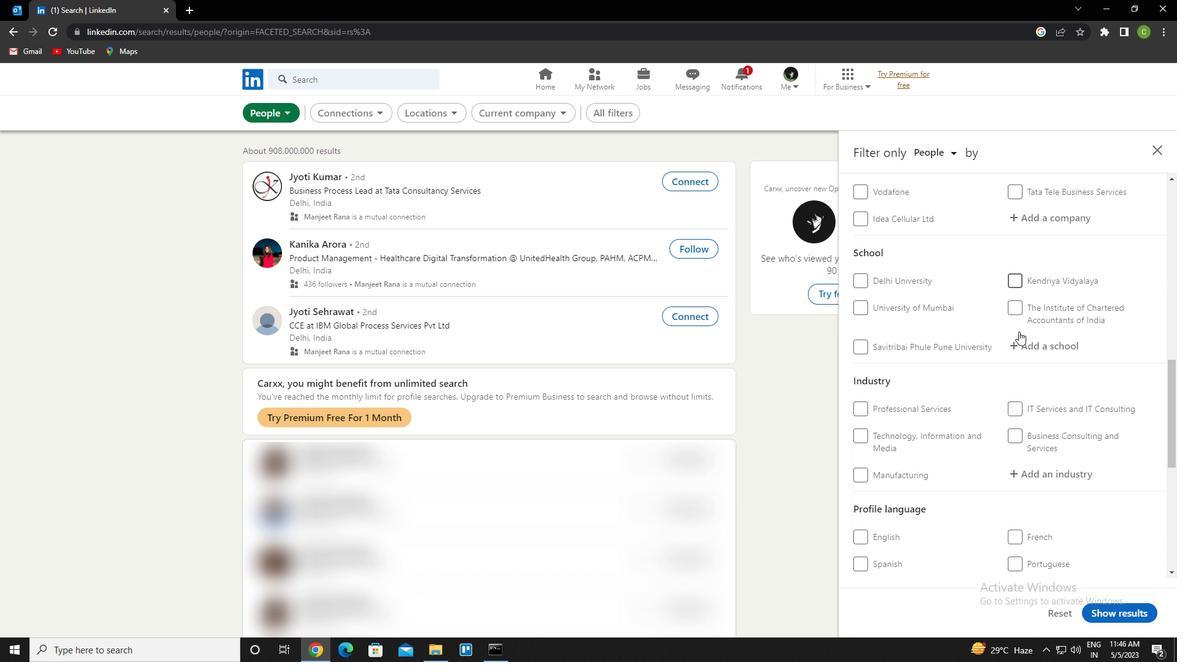 
Action: Mouse moved to (864, 430)
Screenshot: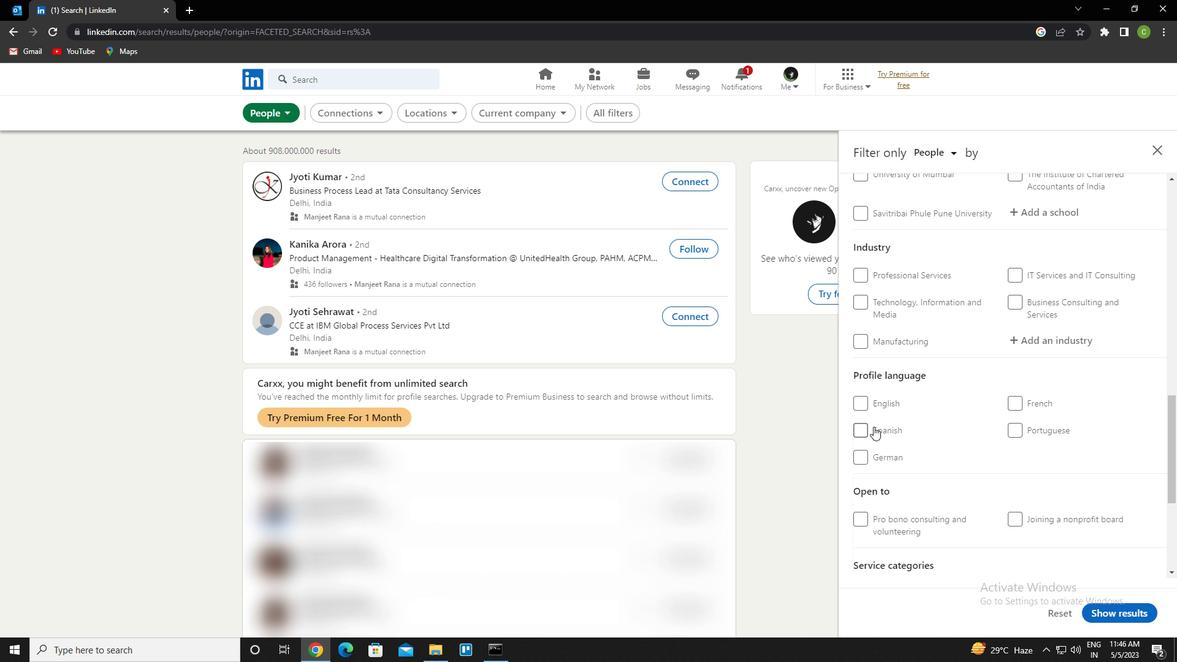 
Action: Mouse pressed left at (864, 430)
Screenshot: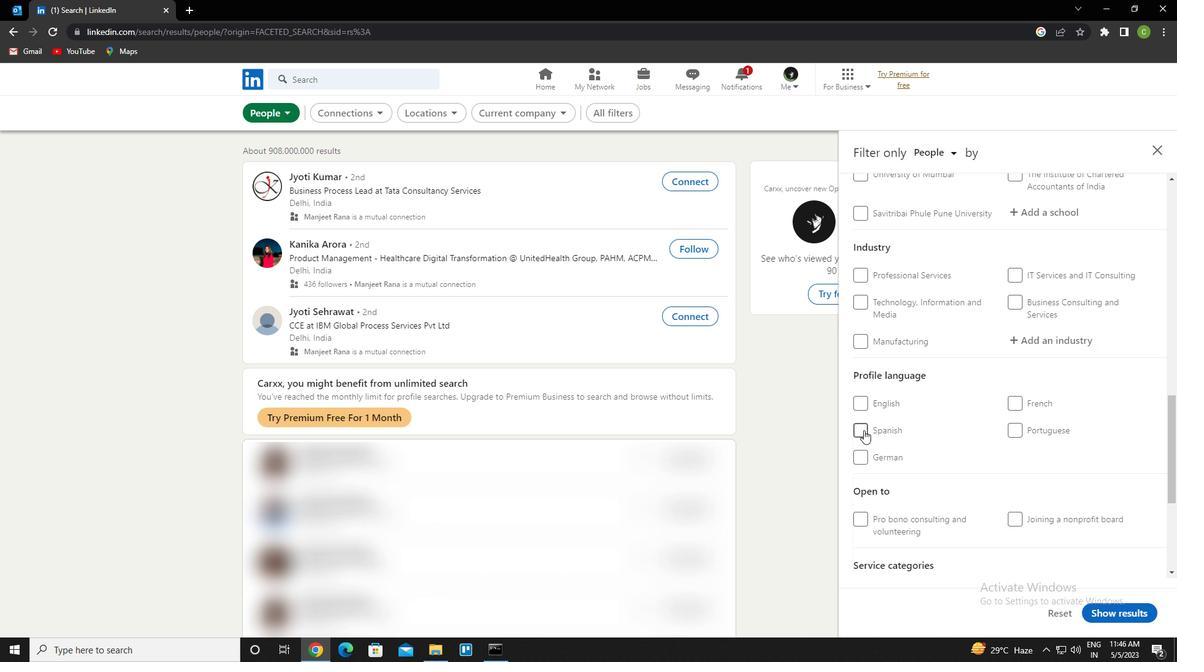 
Action: Mouse moved to (950, 377)
Screenshot: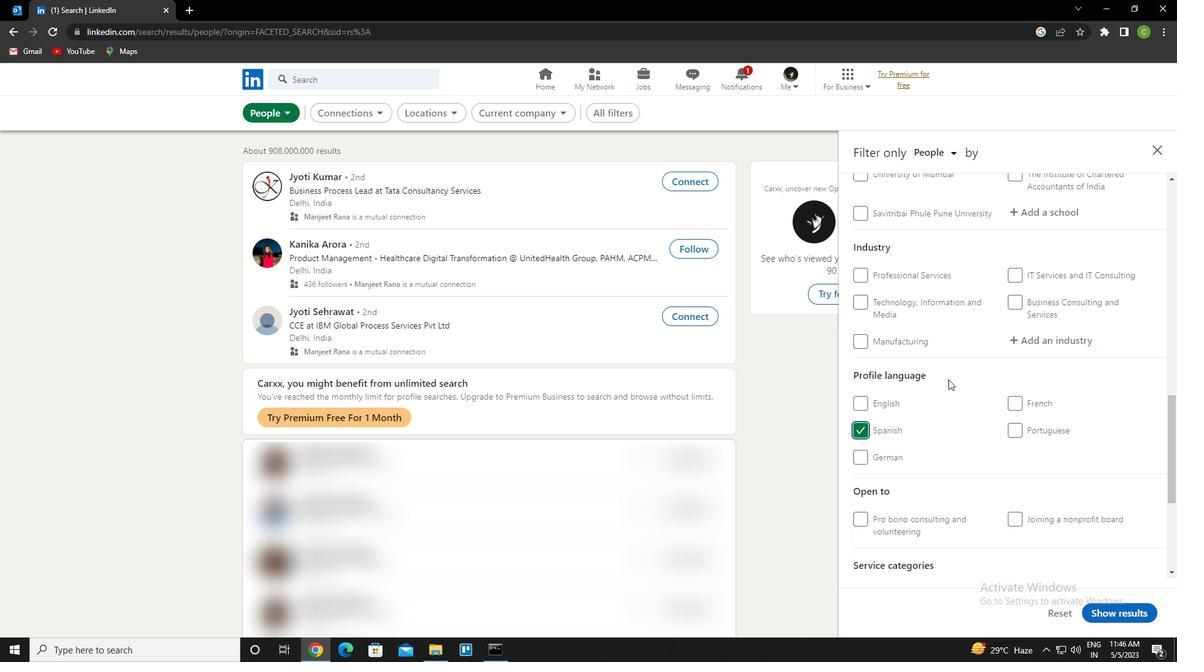 
Action: Mouse scrolled (950, 377) with delta (0, 0)
Screenshot: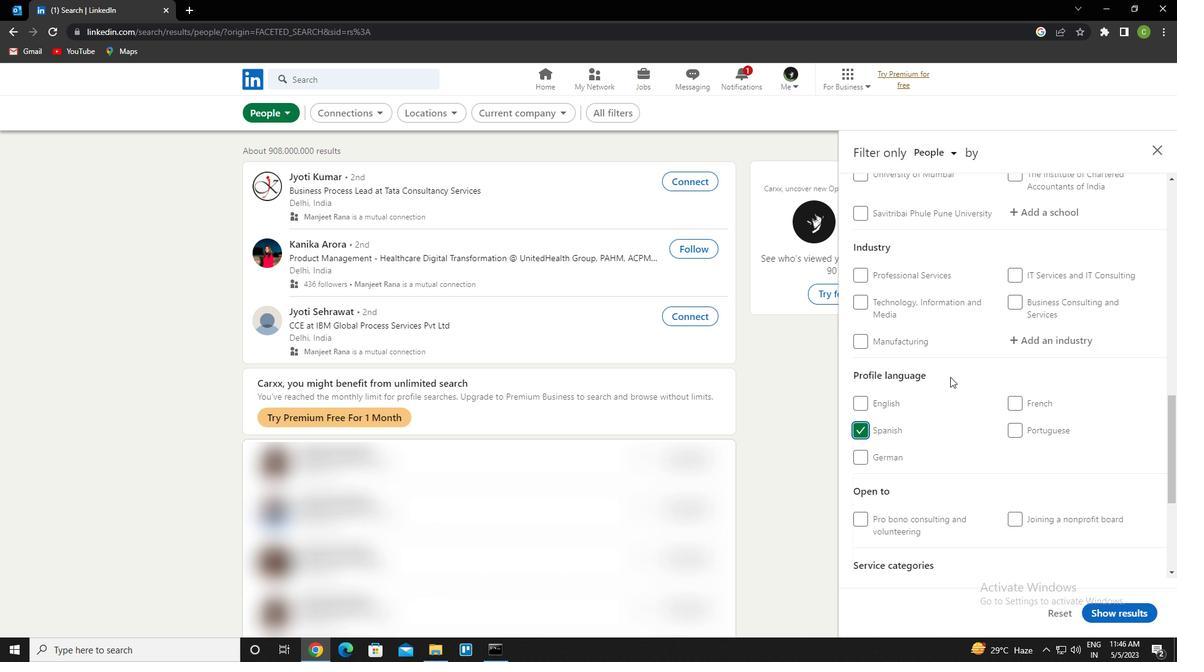 
Action: Mouse scrolled (950, 377) with delta (0, 0)
Screenshot: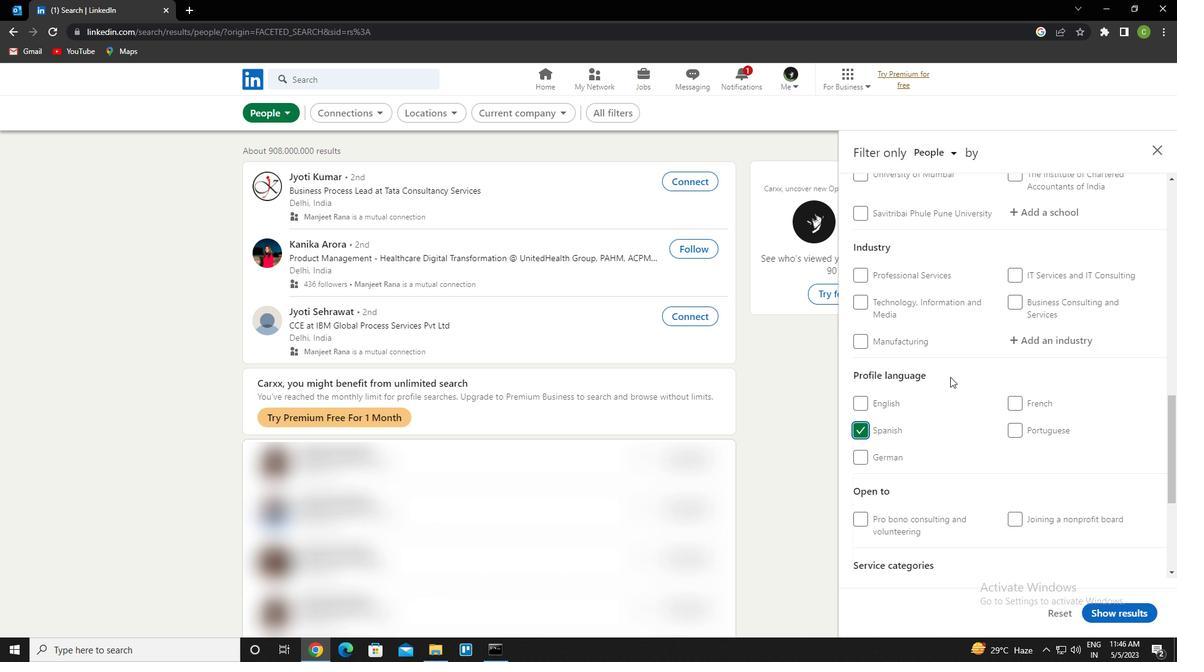 
Action: Mouse scrolled (950, 377) with delta (0, 0)
Screenshot: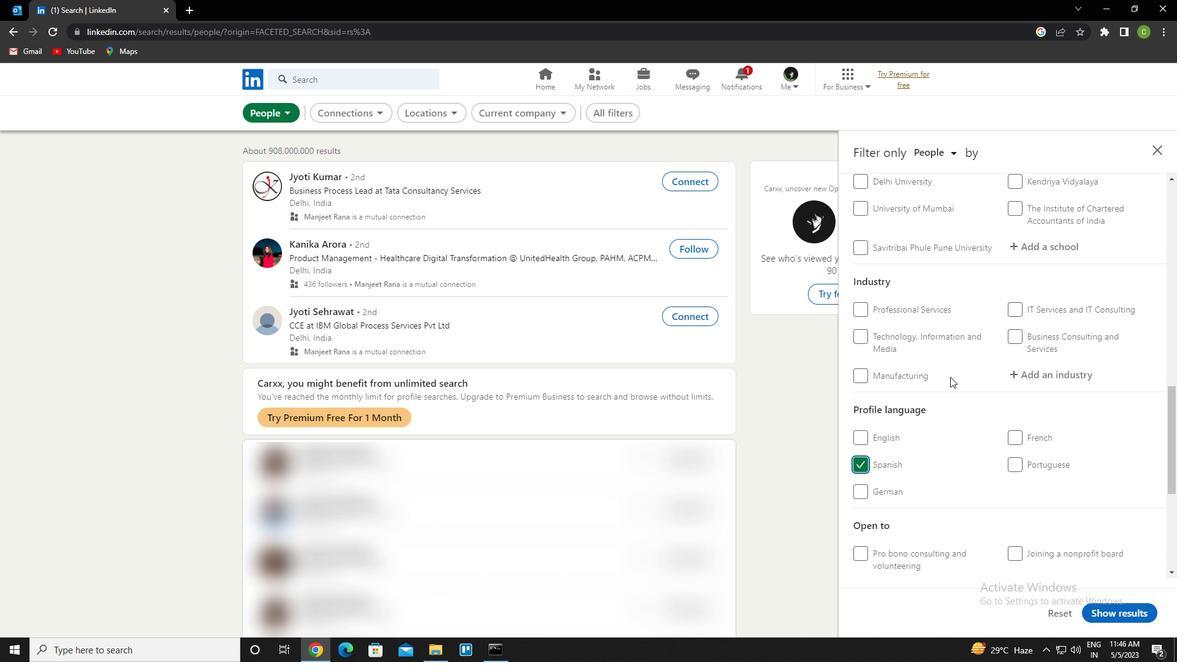 
Action: Mouse scrolled (950, 377) with delta (0, 0)
Screenshot: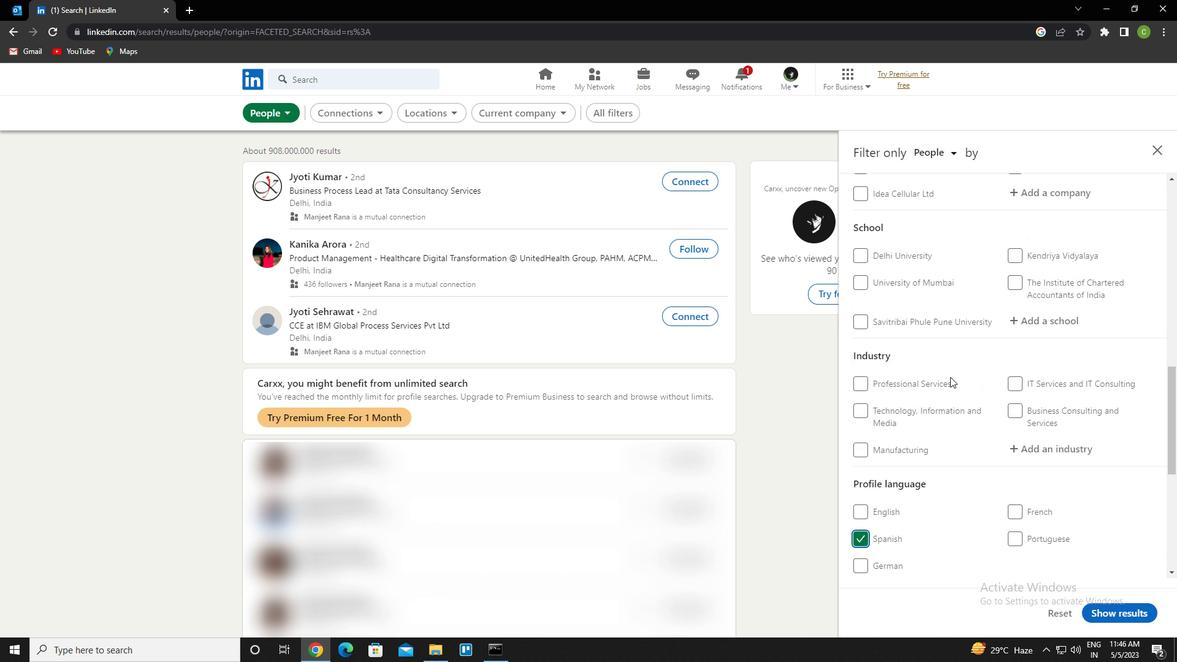 
Action: Mouse scrolled (950, 377) with delta (0, 0)
Screenshot: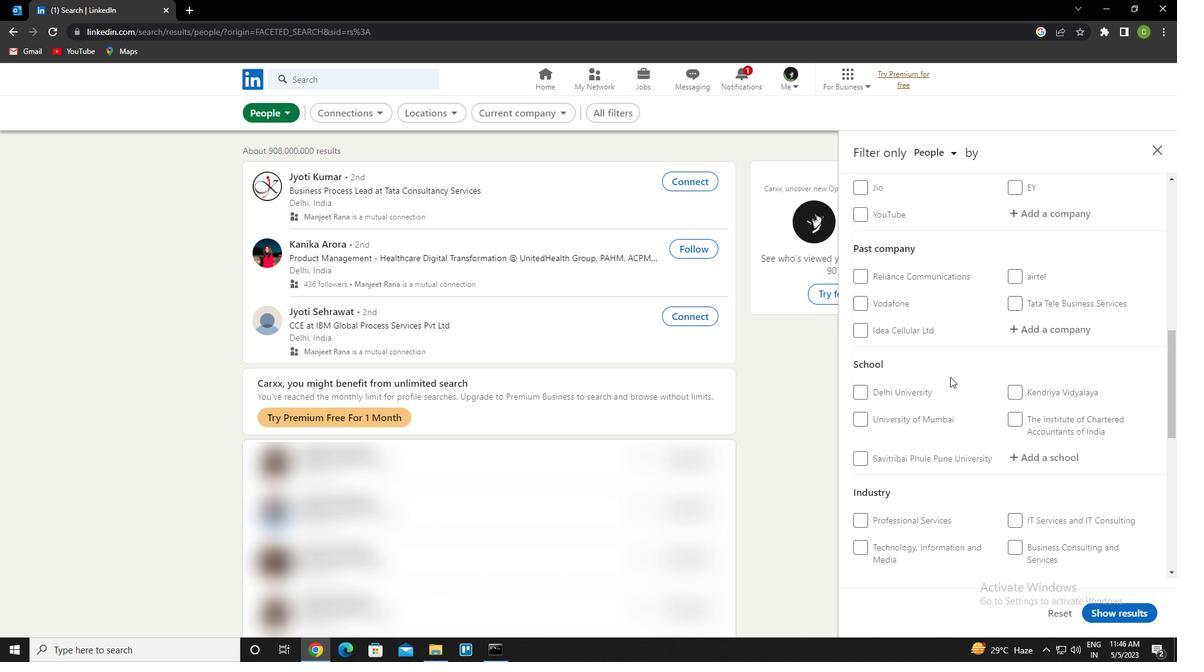 
Action: Mouse scrolled (950, 377) with delta (0, 0)
Screenshot: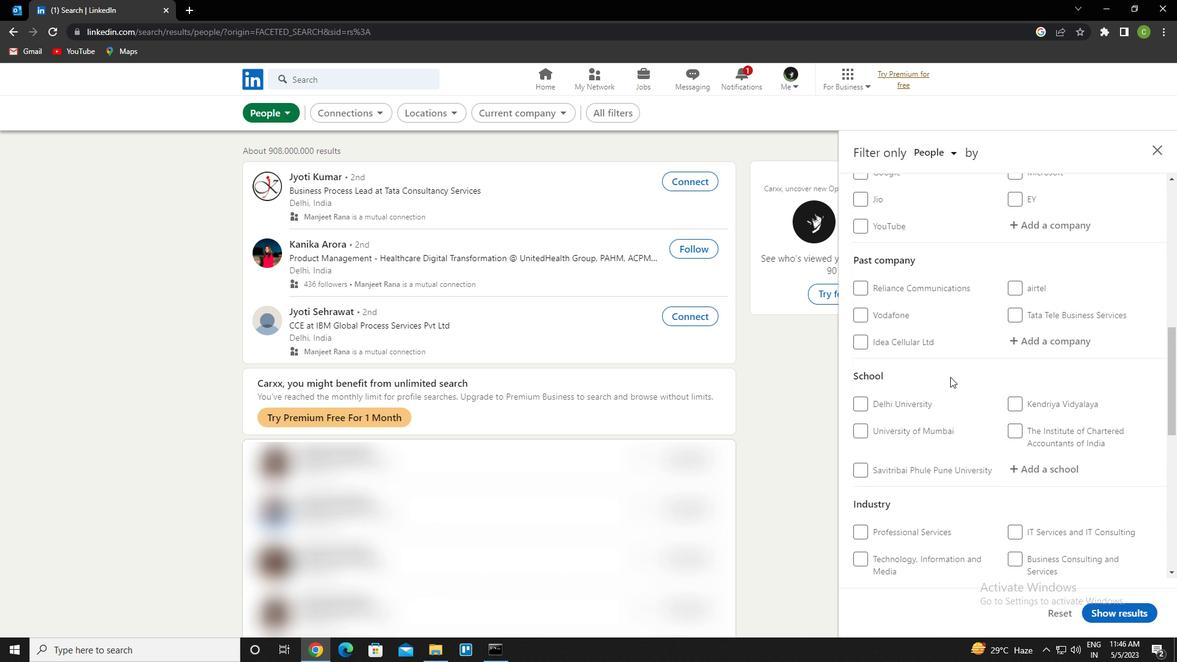 
Action: Mouse moved to (1036, 337)
Screenshot: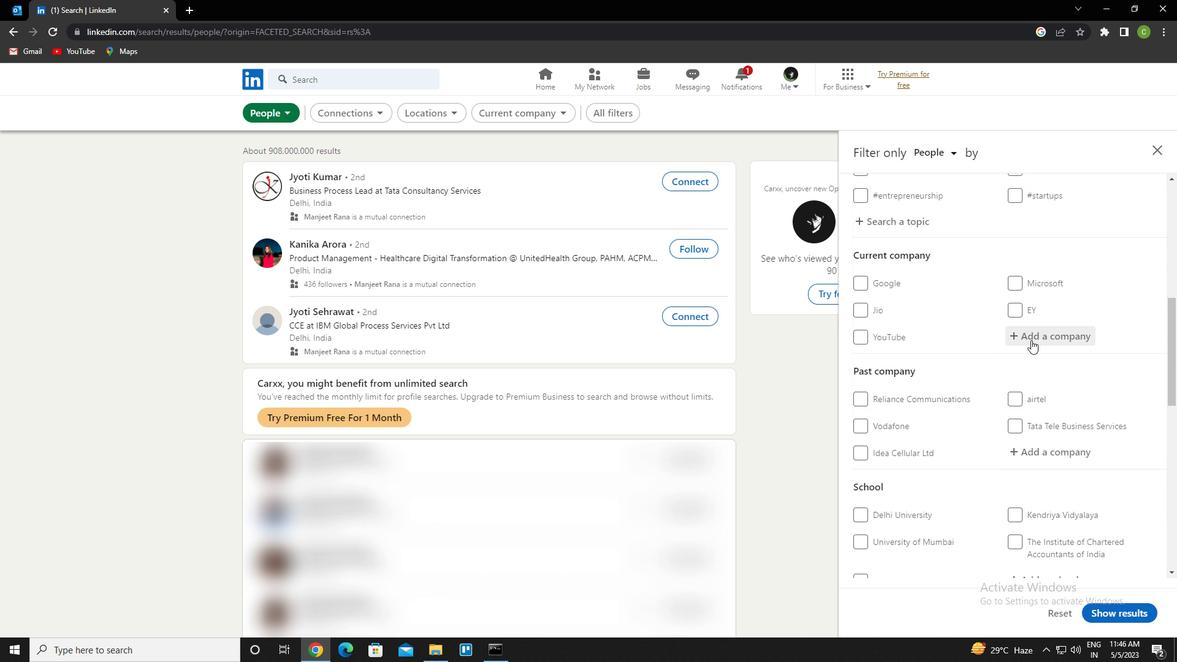 
Action: Mouse pressed left at (1036, 337)
Screenshot: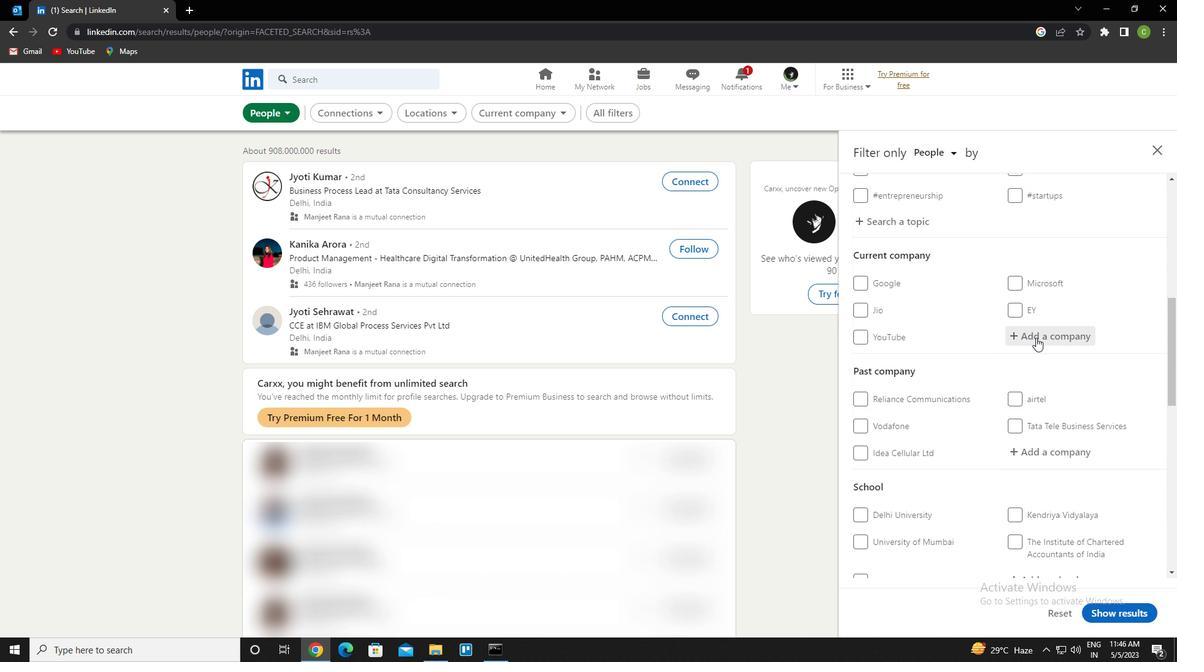 
Action: Mouse moved to (1002, 314)
Screenshot: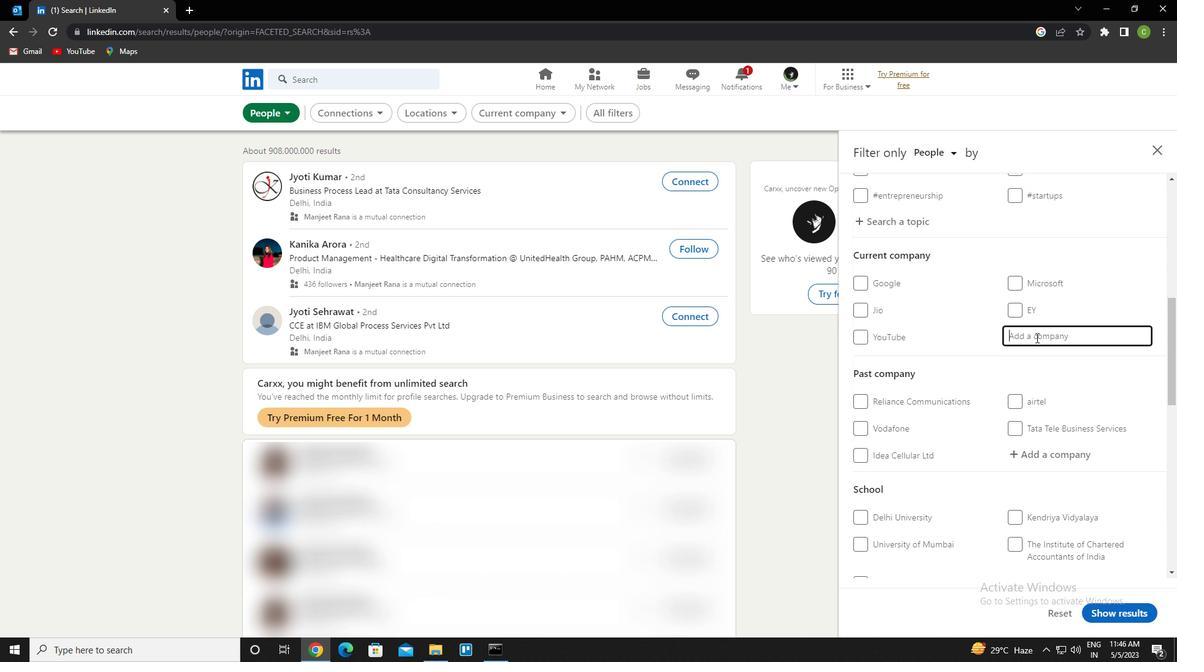 
Action: Key pressed <Key.caps_lock>a<Key.caps_lock>ndroid<Key.space>developer<Key.down><Key.enter>
Screenshot: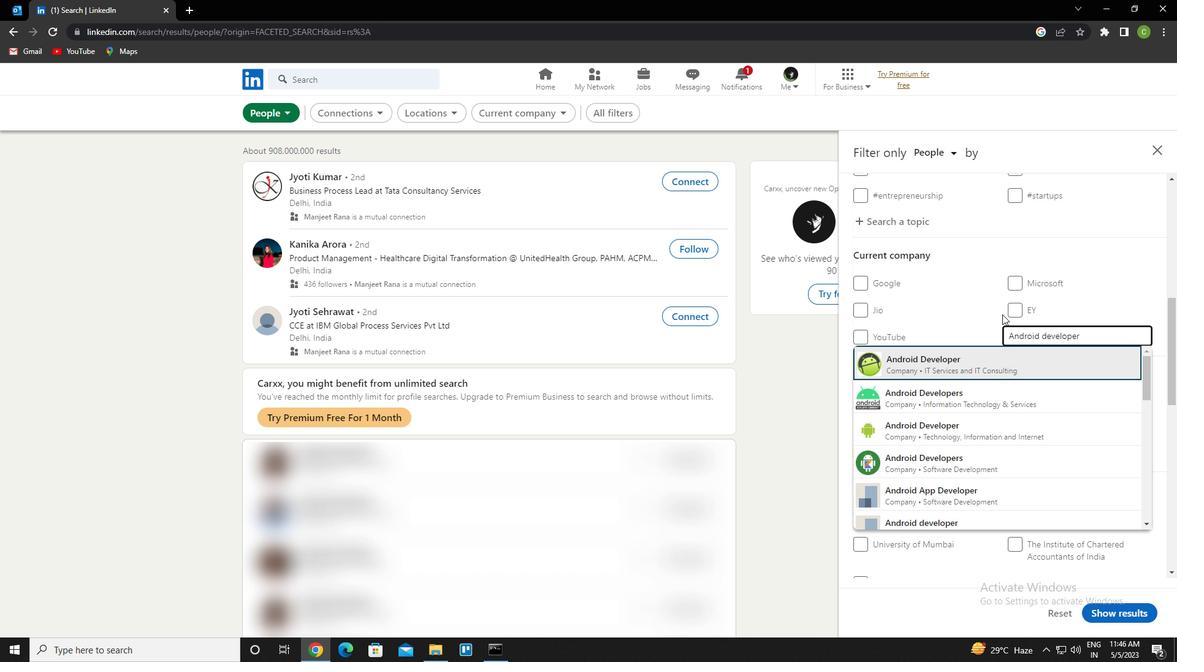 
Action: Mouse scrolled (1002, 313) with delta (0, 0)
Screenshot: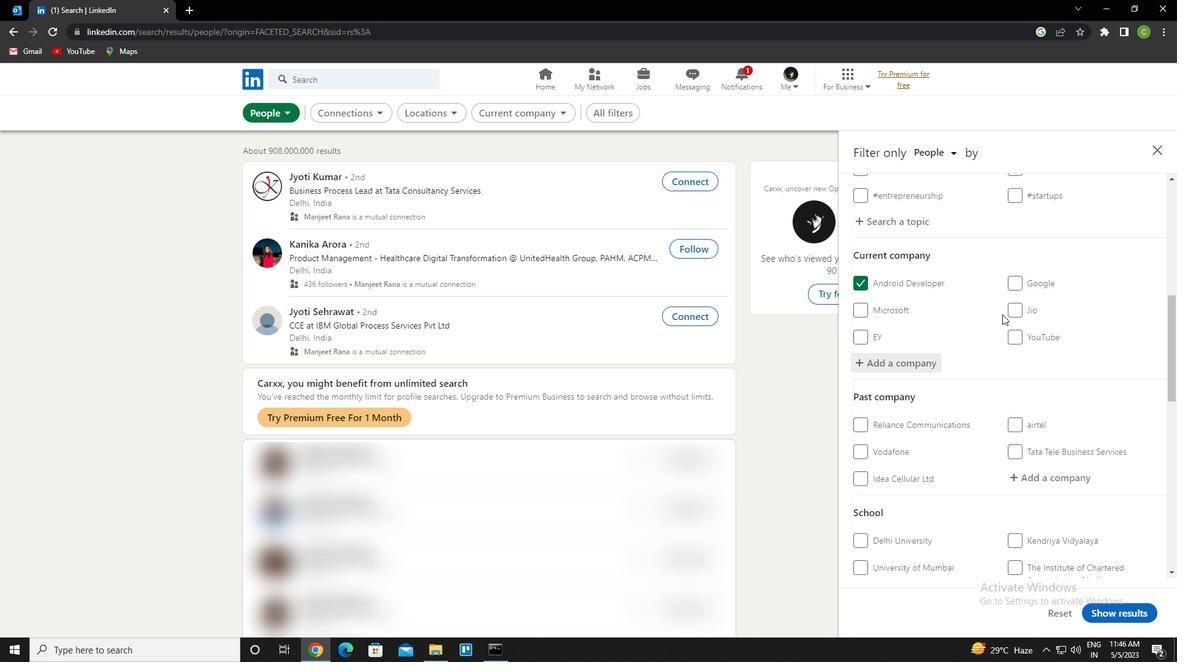 
Action: Mouse moved to (988, 313)
Screenshot: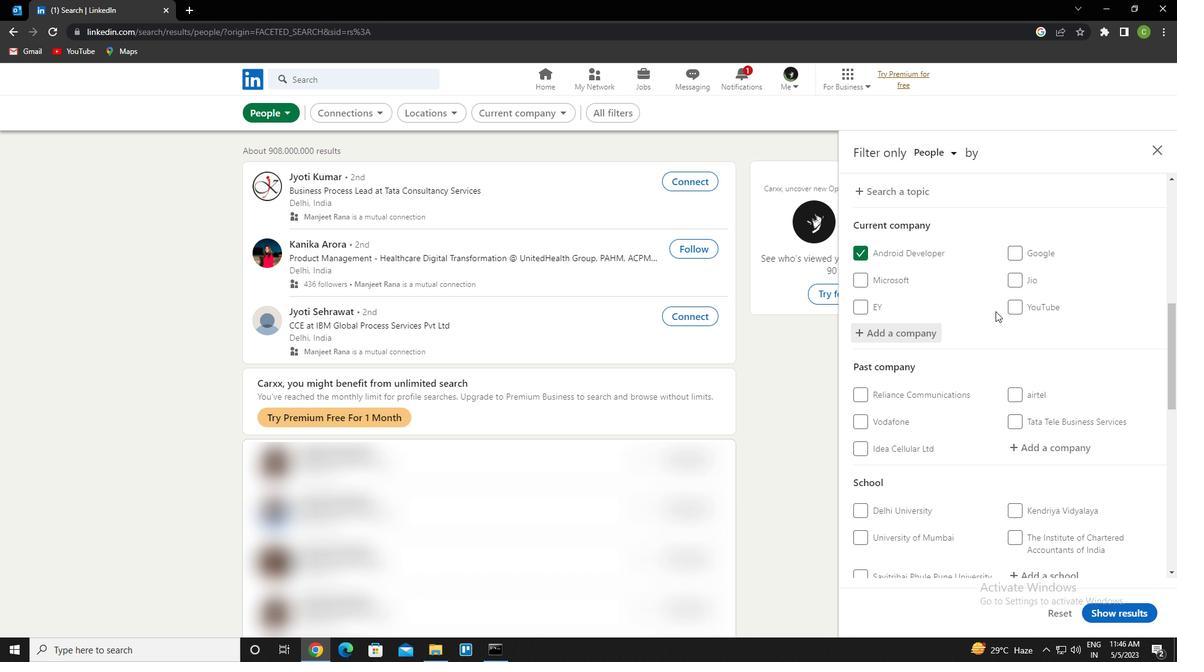 
Action: Mouse scrolled (988, 313) with delta (0, 0)
Screenshot: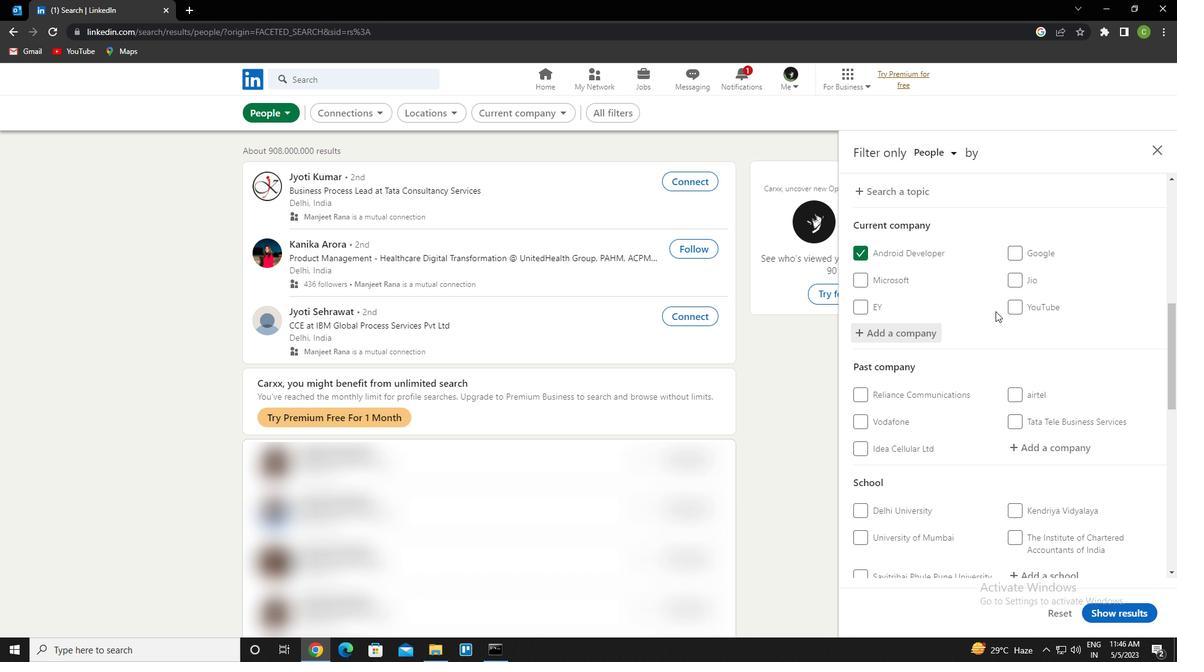 
Action: Mouse moved to (978, 349)
Screenshot: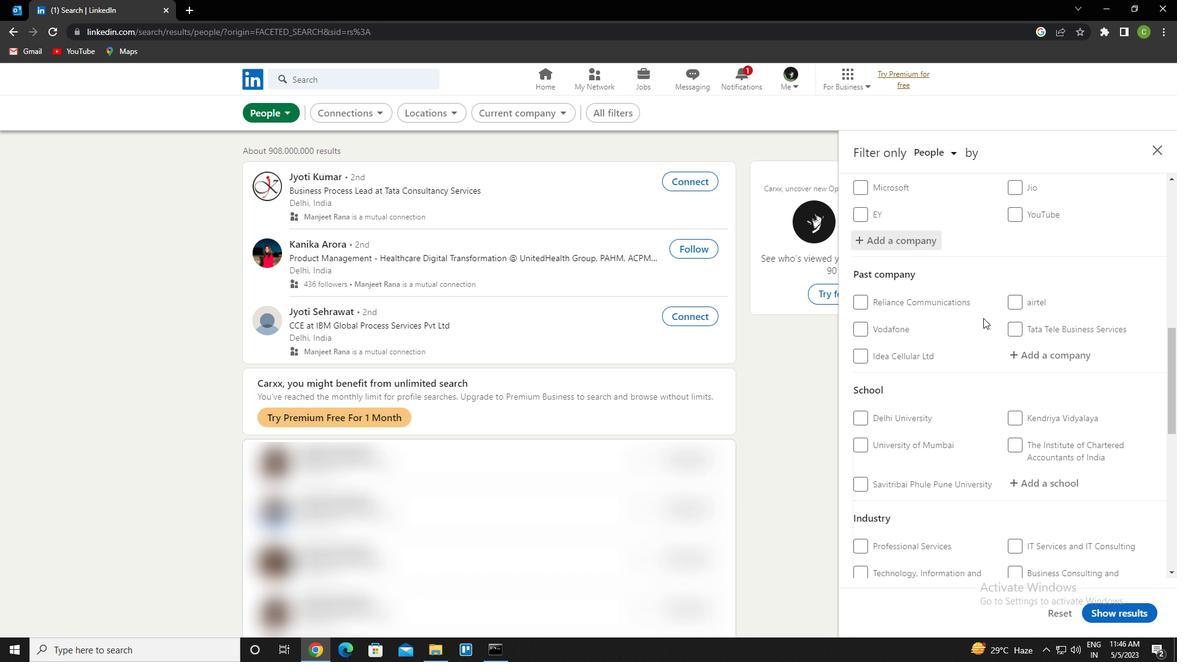
Action: Mouse scrolled (978, 348) with delta (0, 0)
Screenshot: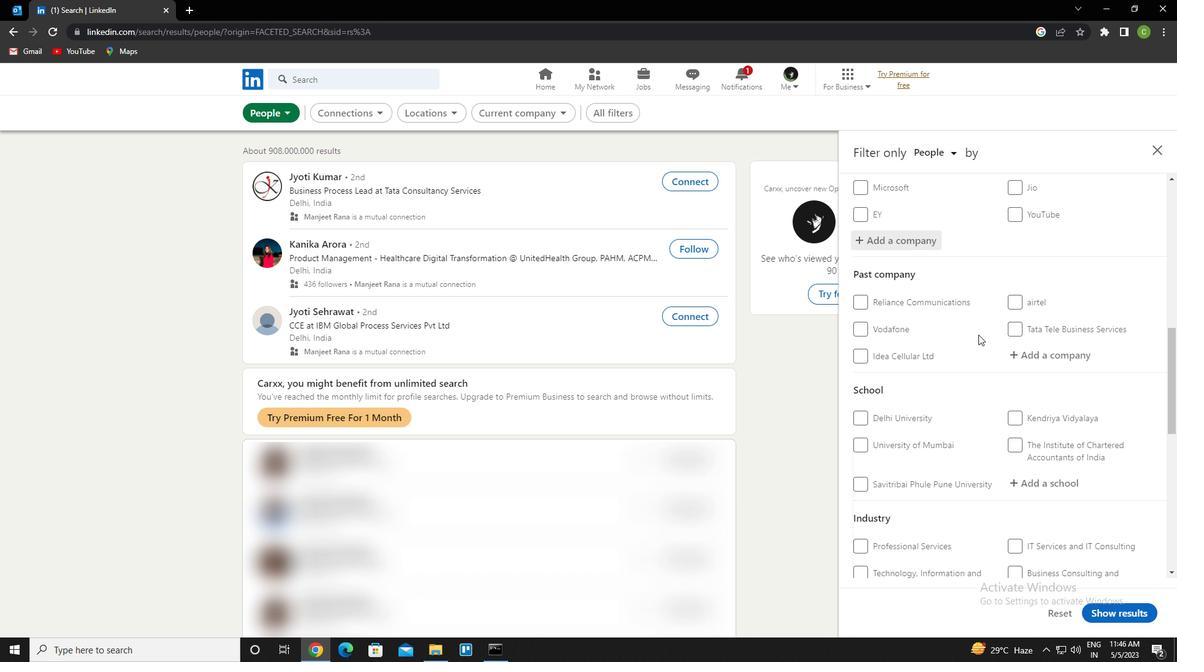 
Action: Mouse moved to (1035, 418)
Screenshot: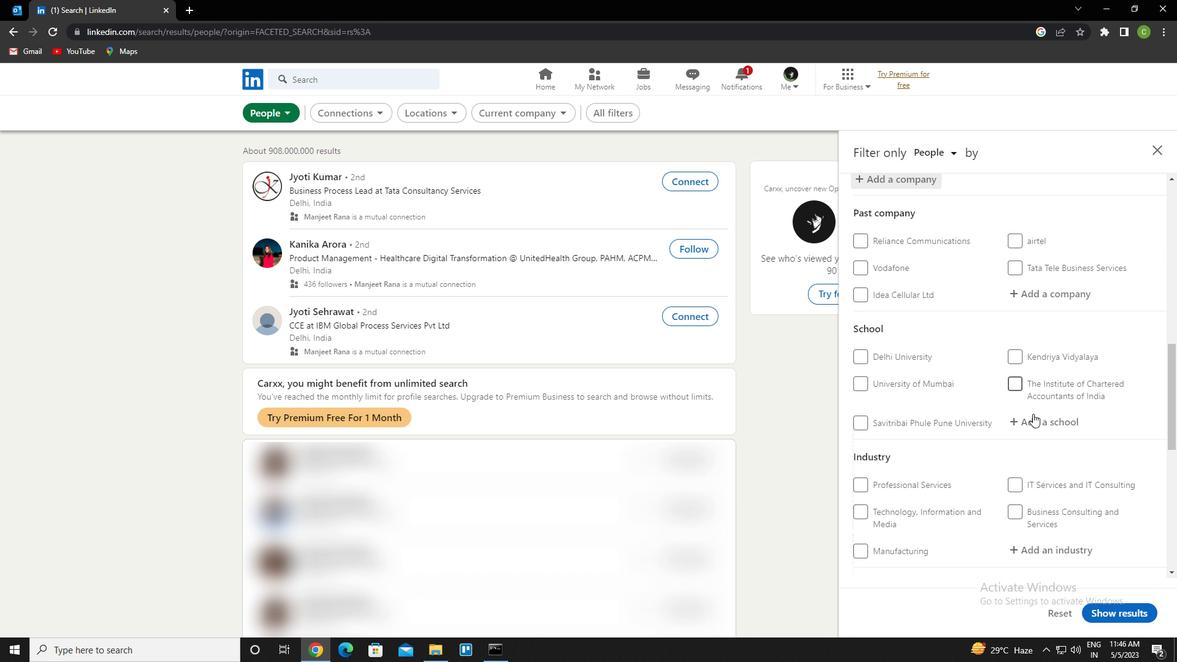 
Action: Mouse pressed left at (1035, 418)
Screenshot: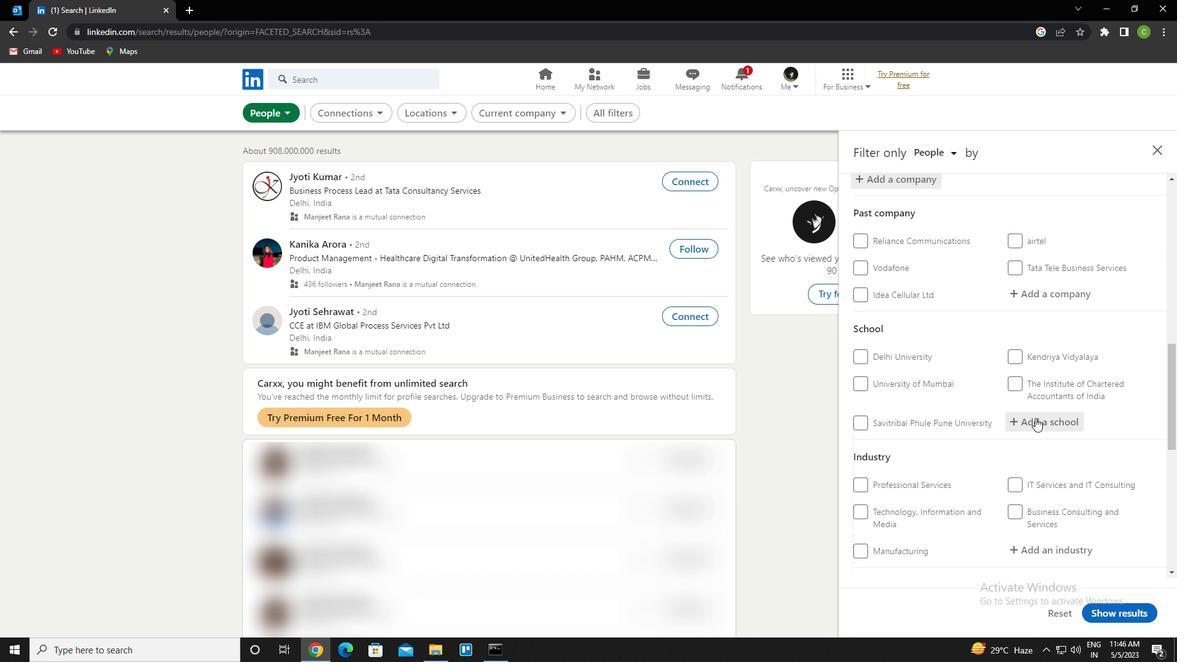 
Action: Mouse moved to (1022, 382)
Screenshot: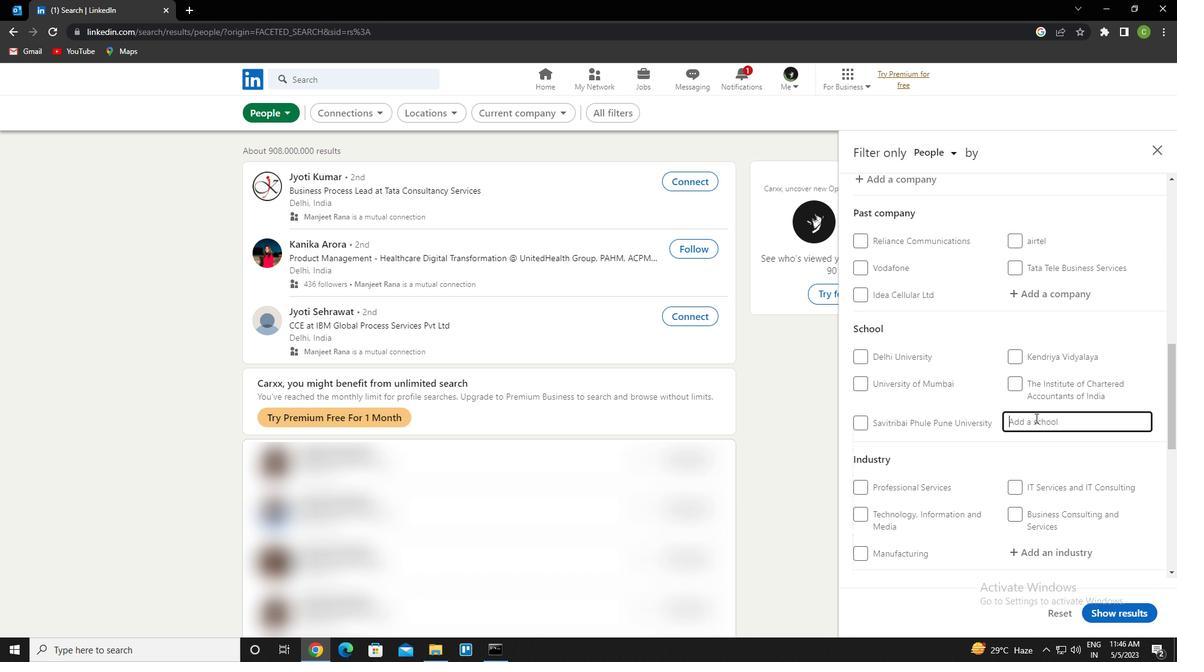 
Action: Key pressed <Key.caps_lock>m<Key.caps_lock>adanapalle<Key.space>institute<Key.space>of<Key.space>technology<Key.space><Key.shift>&<Key.down><Key.enter>
Screenshot: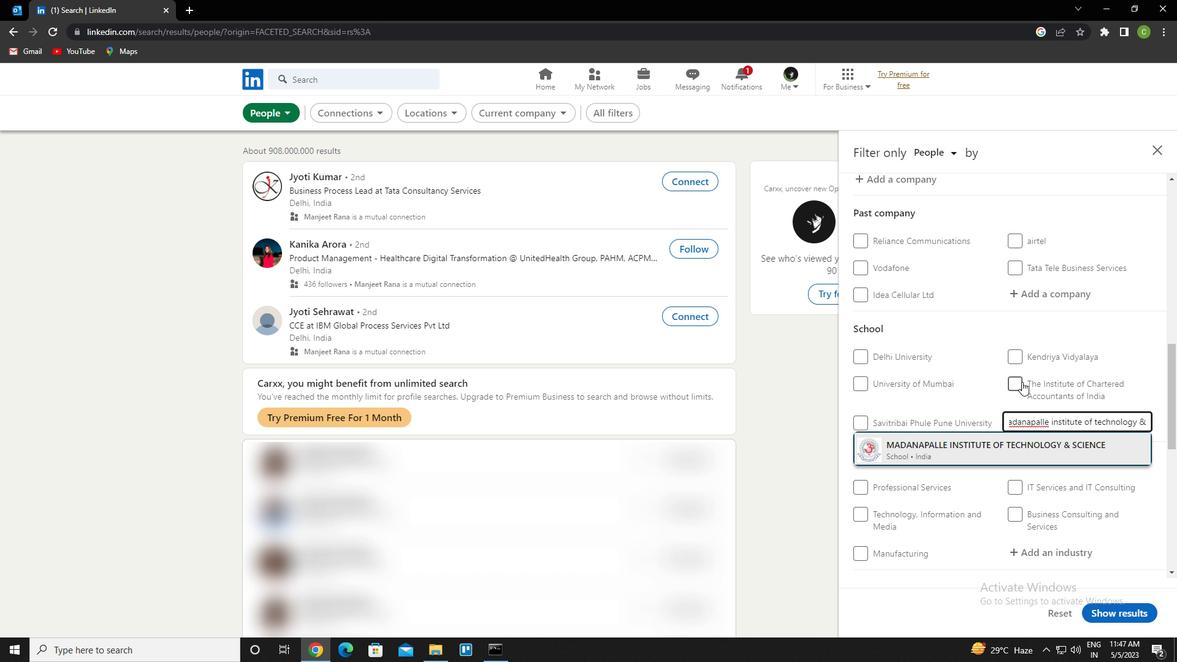 
Action: Mouse scrolled (1022, 381) with delta (0, 0)
Screenshot: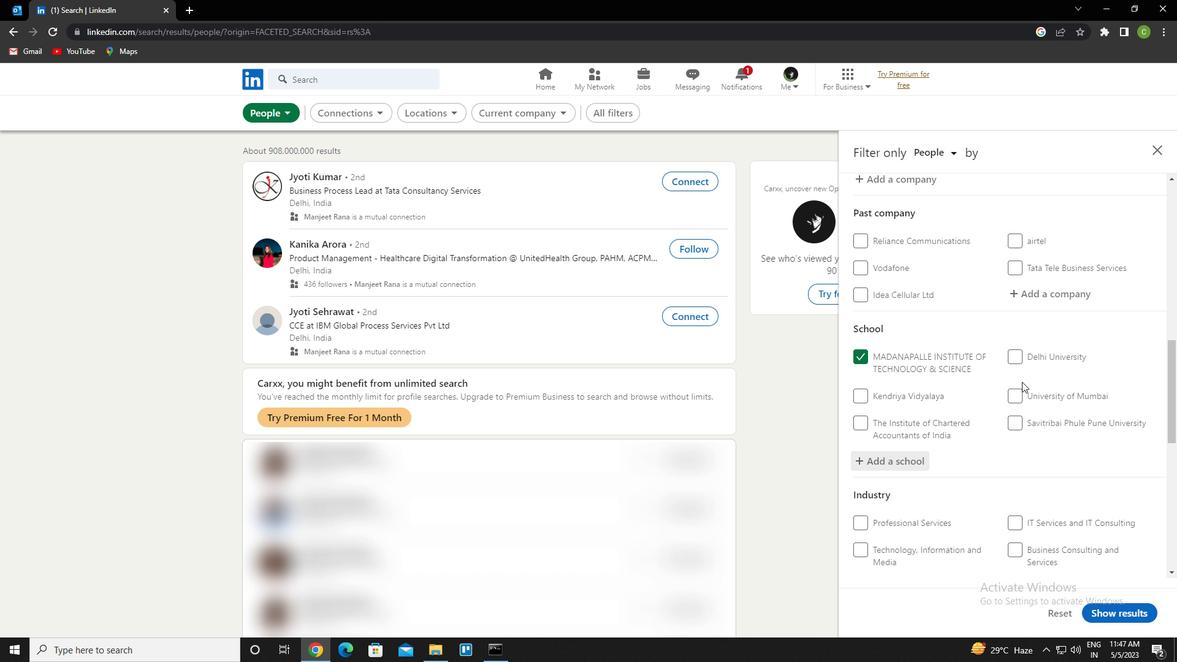 
Action: Mouse scrolled (1022, 381) with delta (0, 0)
Screenshot: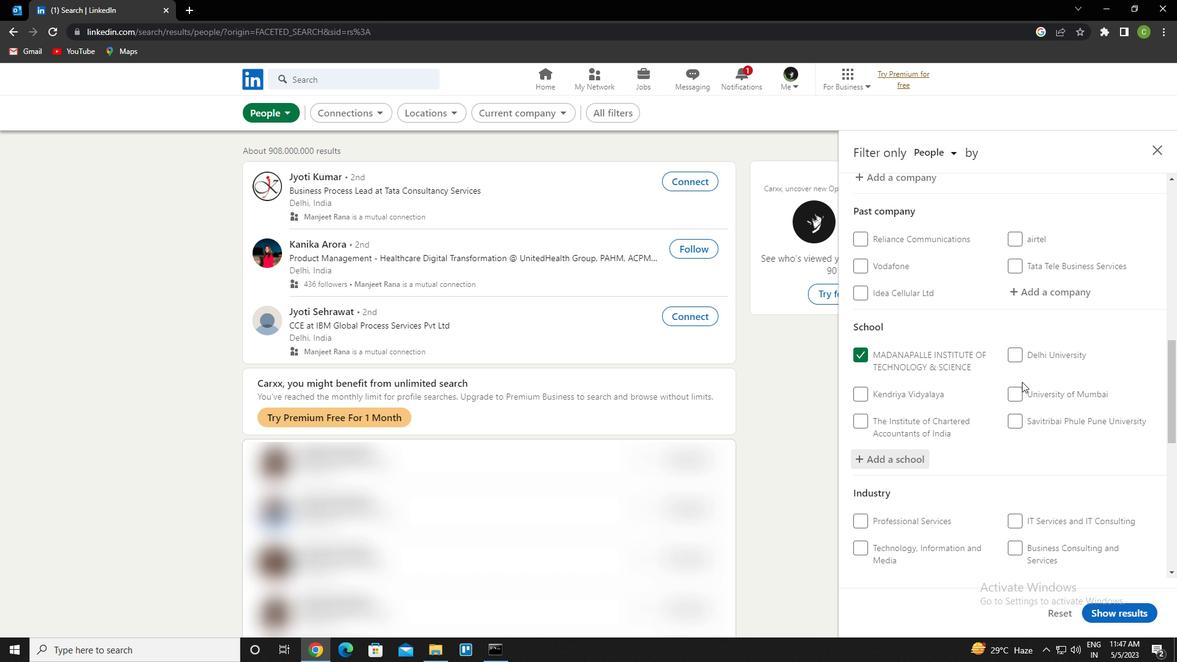 
Action: Mouse scrolled (1022, 381) with delta (0, 0)
Screenshot: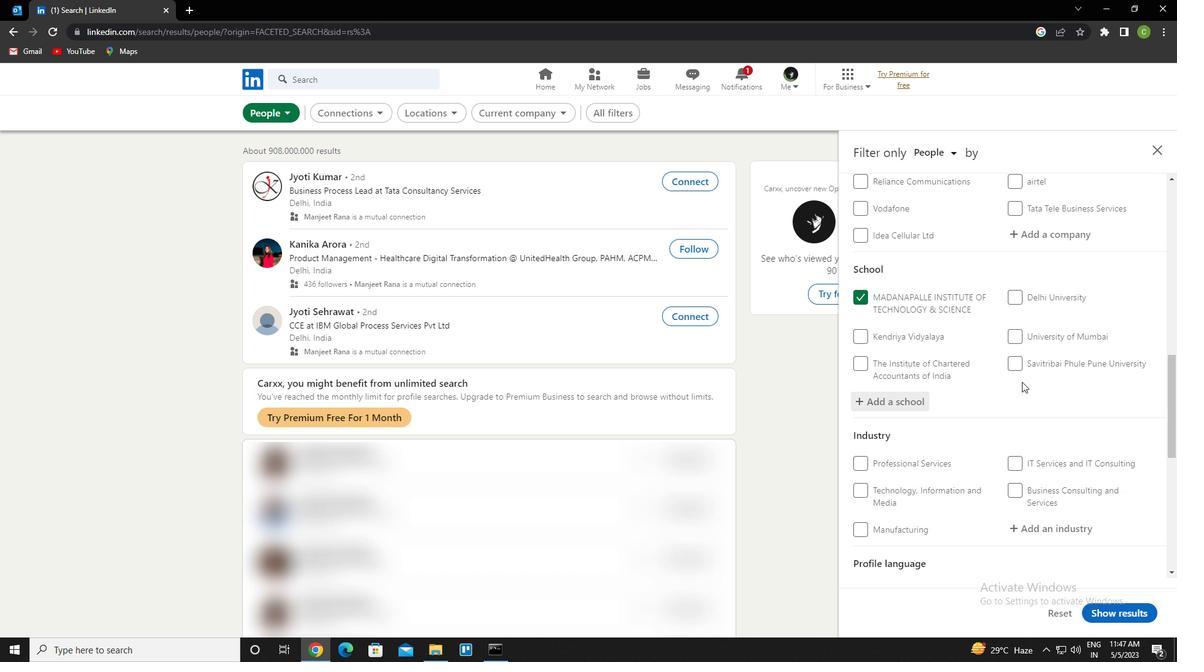 
Action: Mouse scrolled (1022, 381) with delta (0, 0)
Screenshot: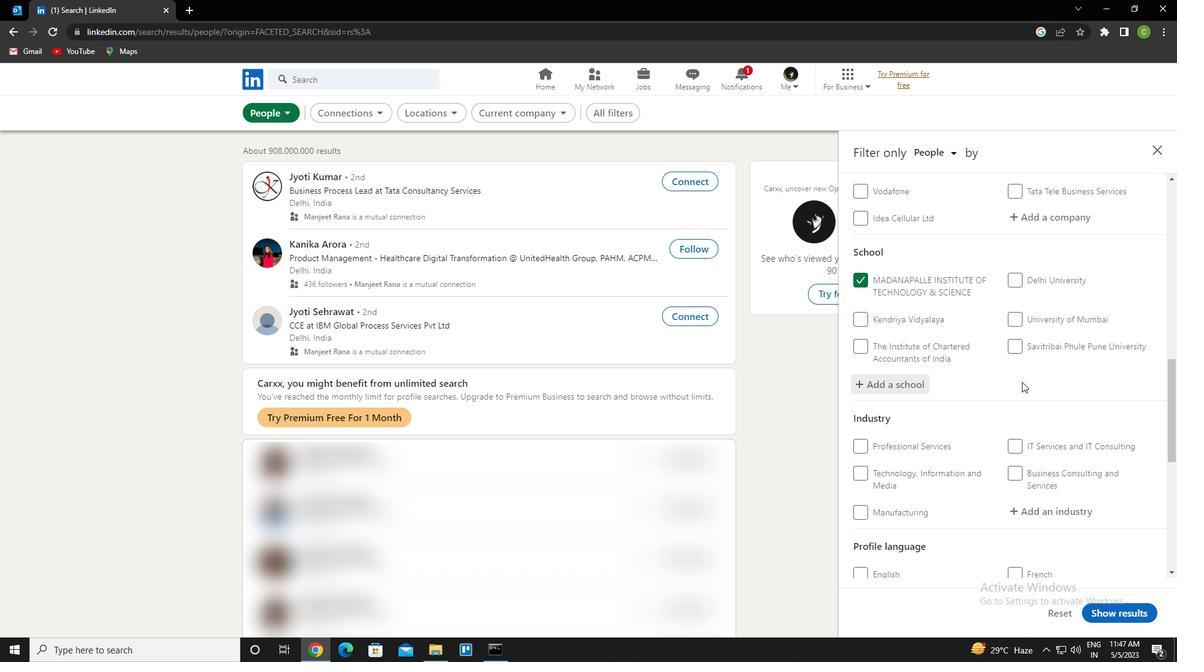 
Action: Mouse moved to (1051, 349)
Screenshot: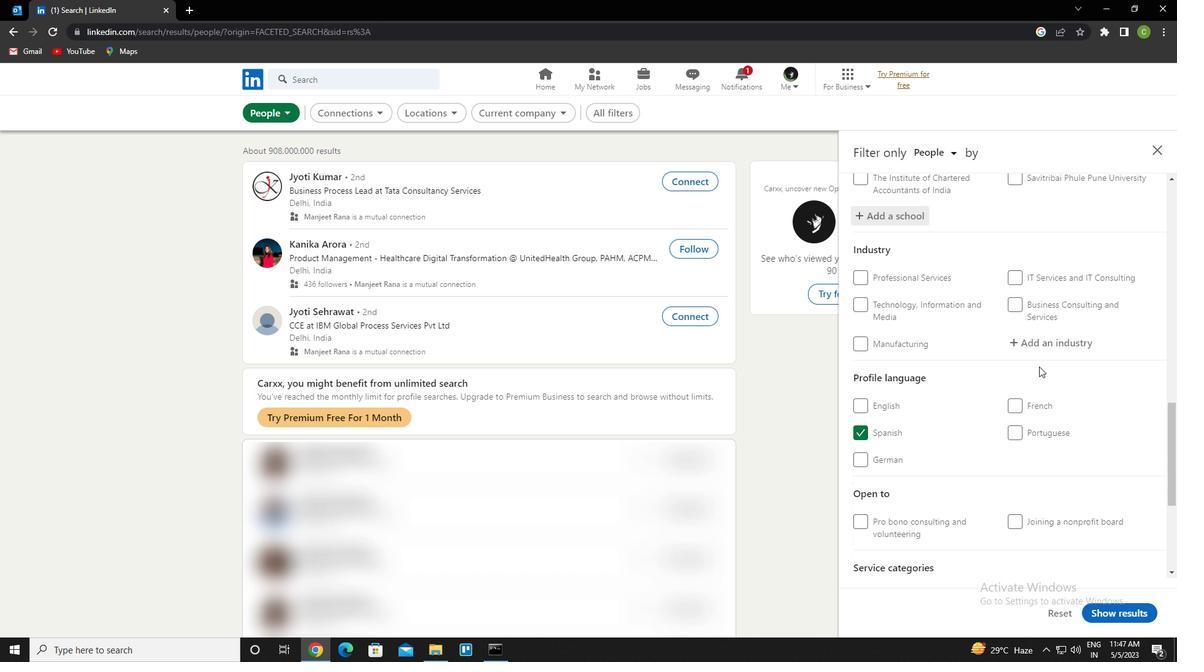 
Action: Mouse pressed left at (1051, 349)
Screenshot: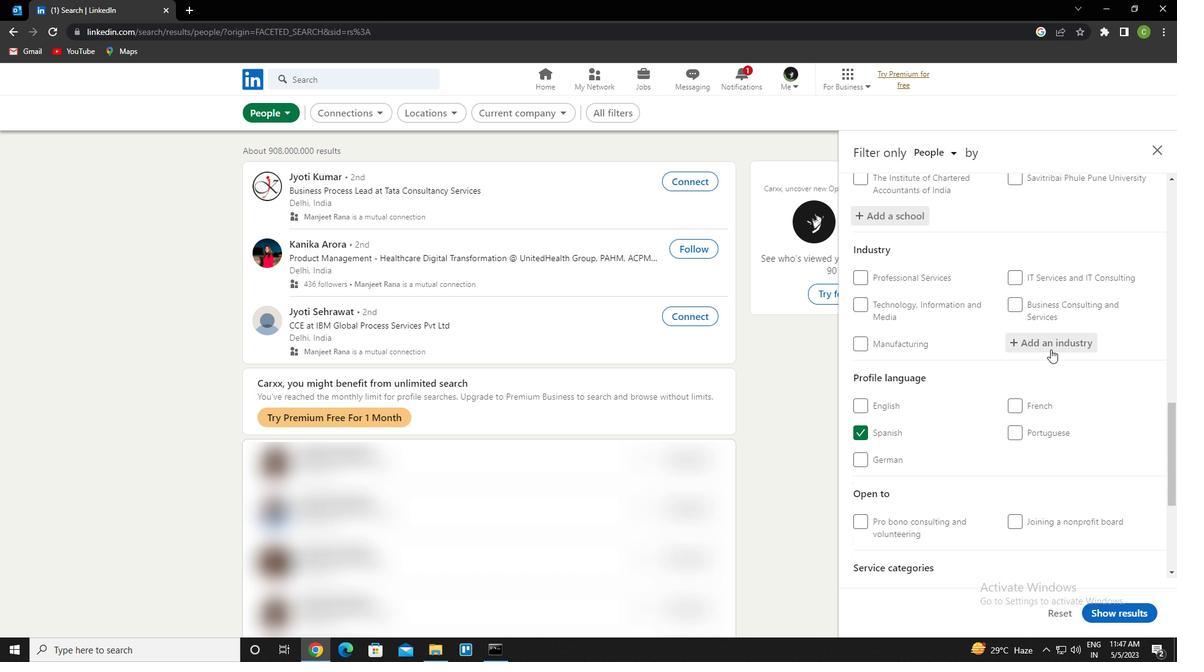 
Action: Key pressed <Key.caps_lock>H<Key.caps_lock>OUSING<Key.space>PROGRAM<Key.down><Key.enter>
Screenshot: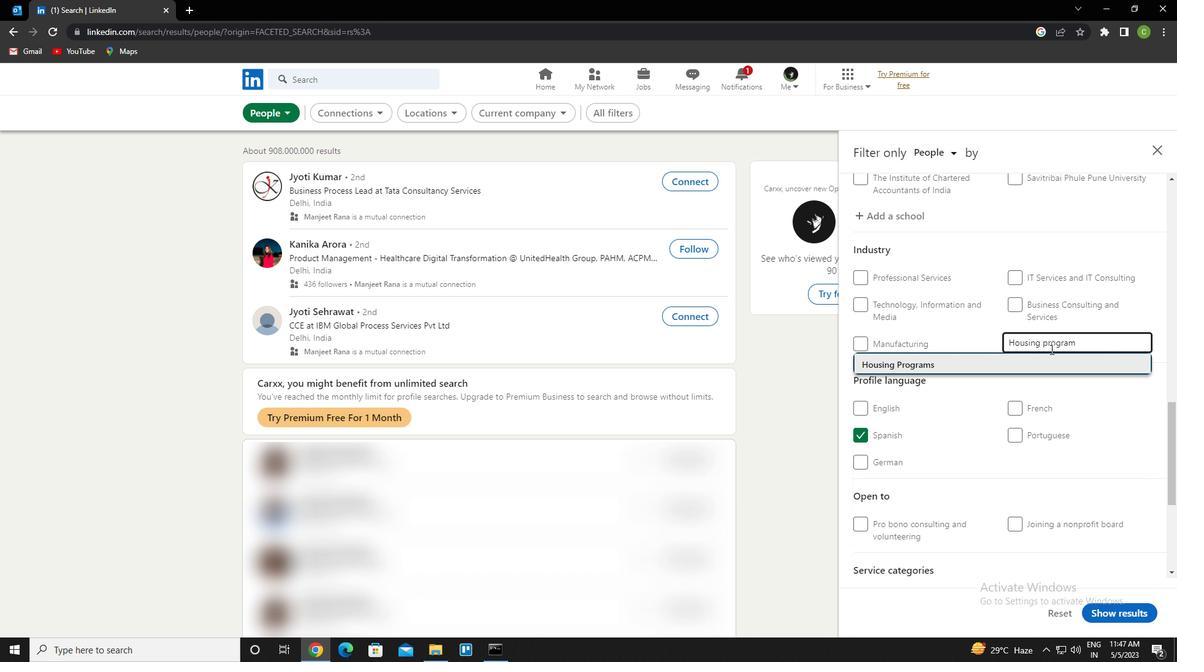 
Action: Mouse moved to (1044, 340)
Screenshot: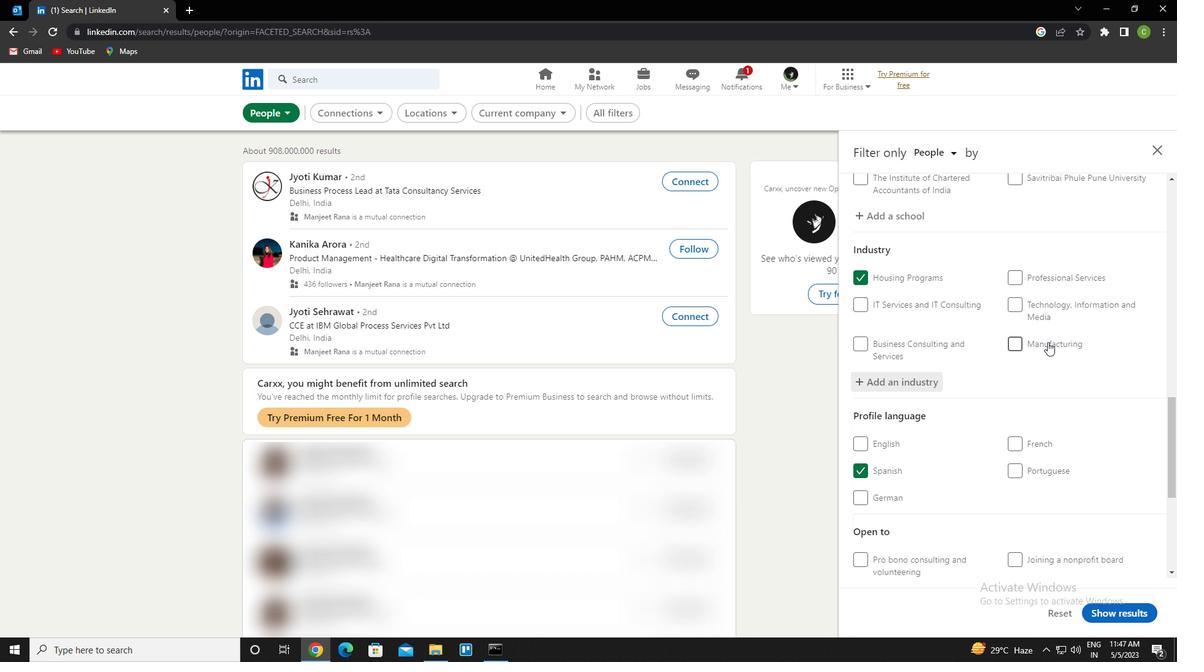 
Action: Mouse scrolled (1044, 339) with delta (0, 0)
Screenshot: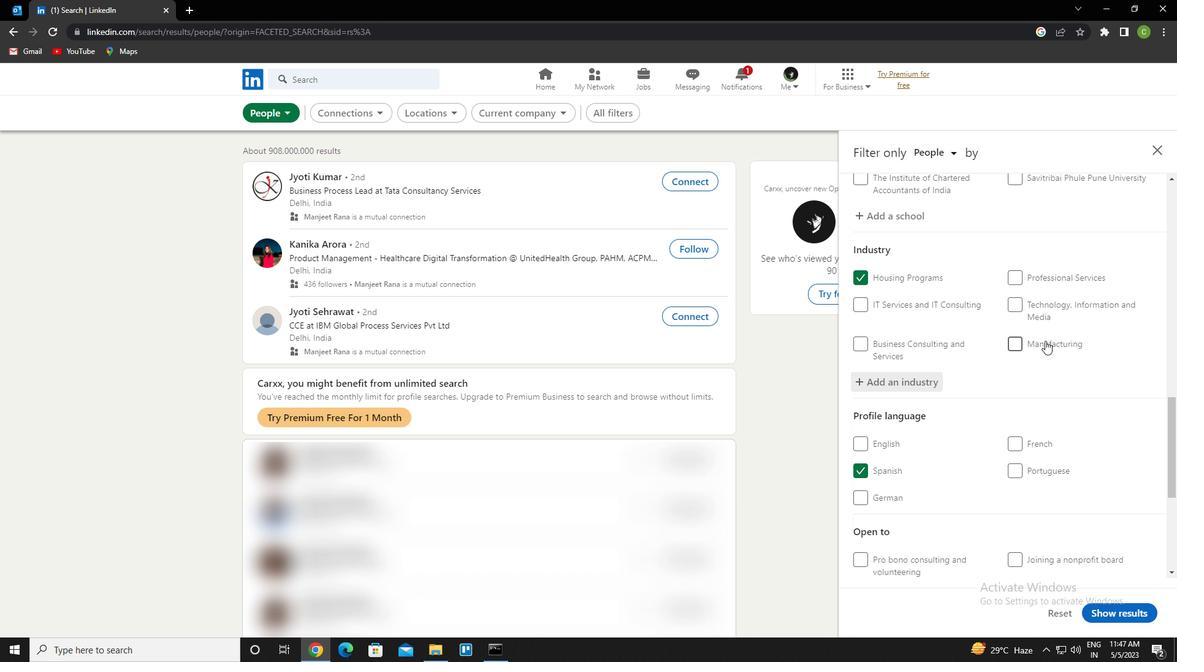 
Action: Mouse moved to (1027, 350)
Screenshot: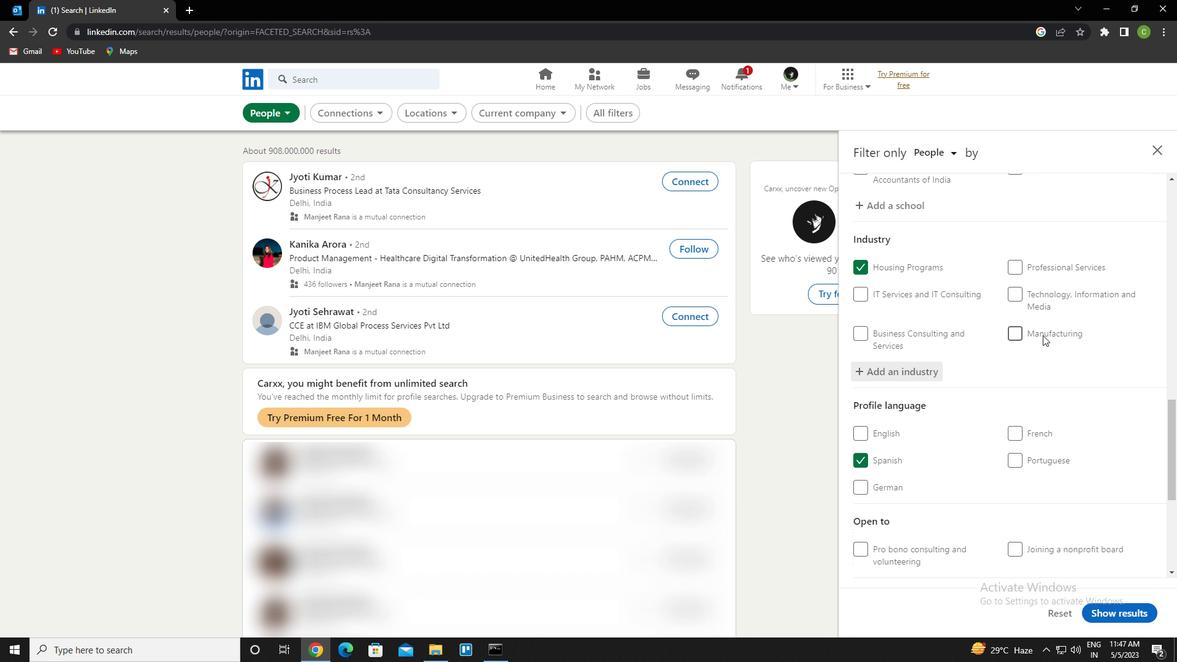 
Action: Mouse scrolled (1027, 350) with delta (0, 0)
Screenshot: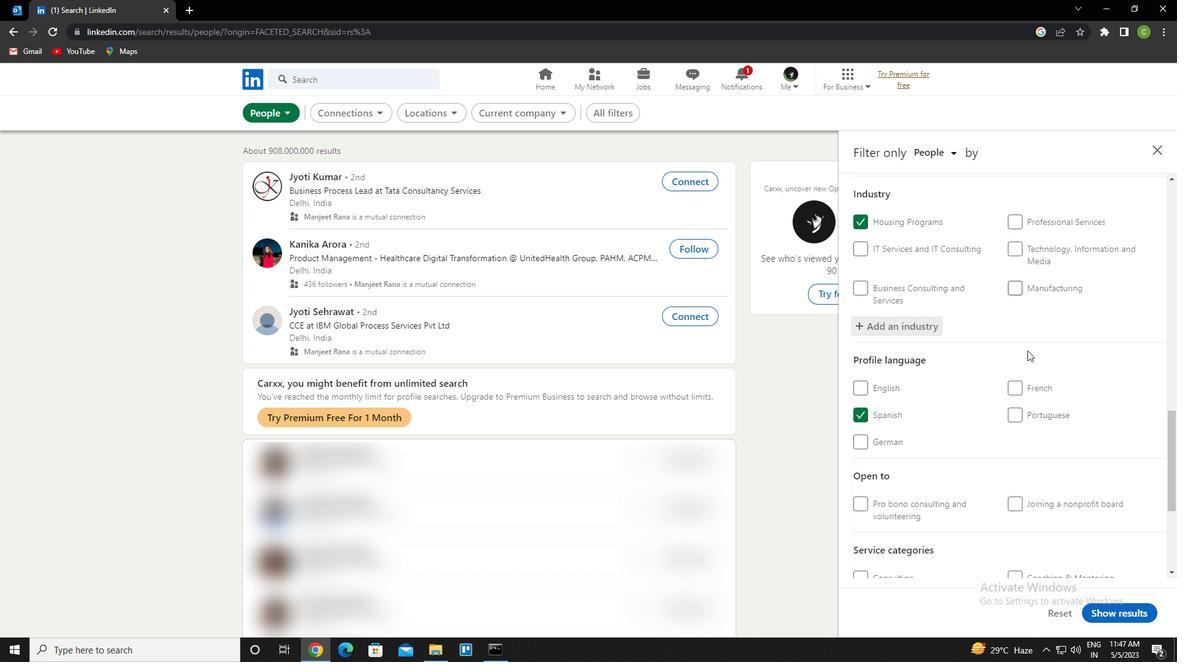 
Action: Mouse moved to (1027, 353)
Screenshot: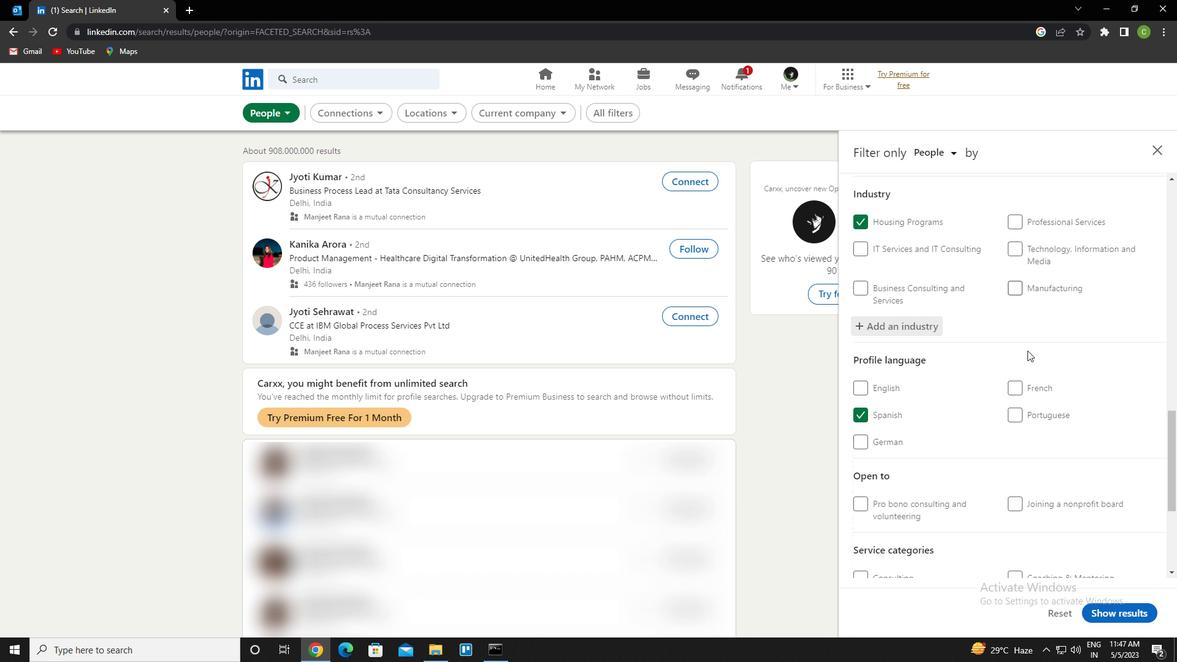 
Action: Mouse scrolled (1027, 353) with delta (0, 0)
Screenshot: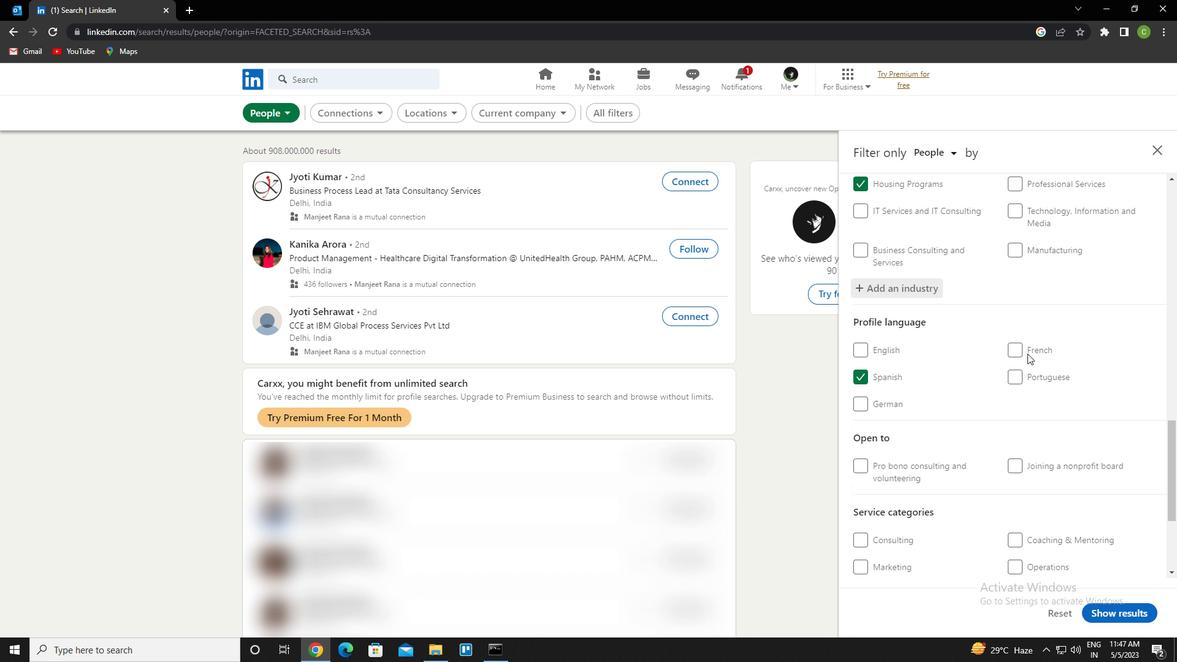 
Action: Mouse scrolled (1027, 353) with delta (0, 0)
Screenshot: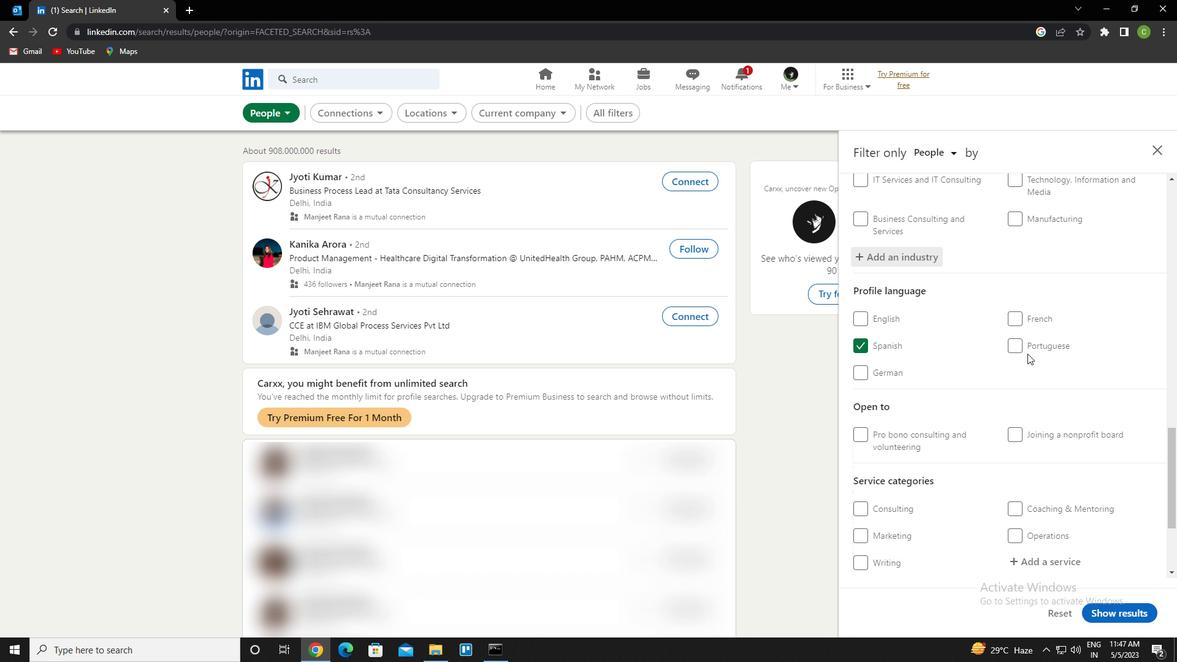 
Action: Mouse scrolled (1027, 353) with delta (0, 0)
Screenshot: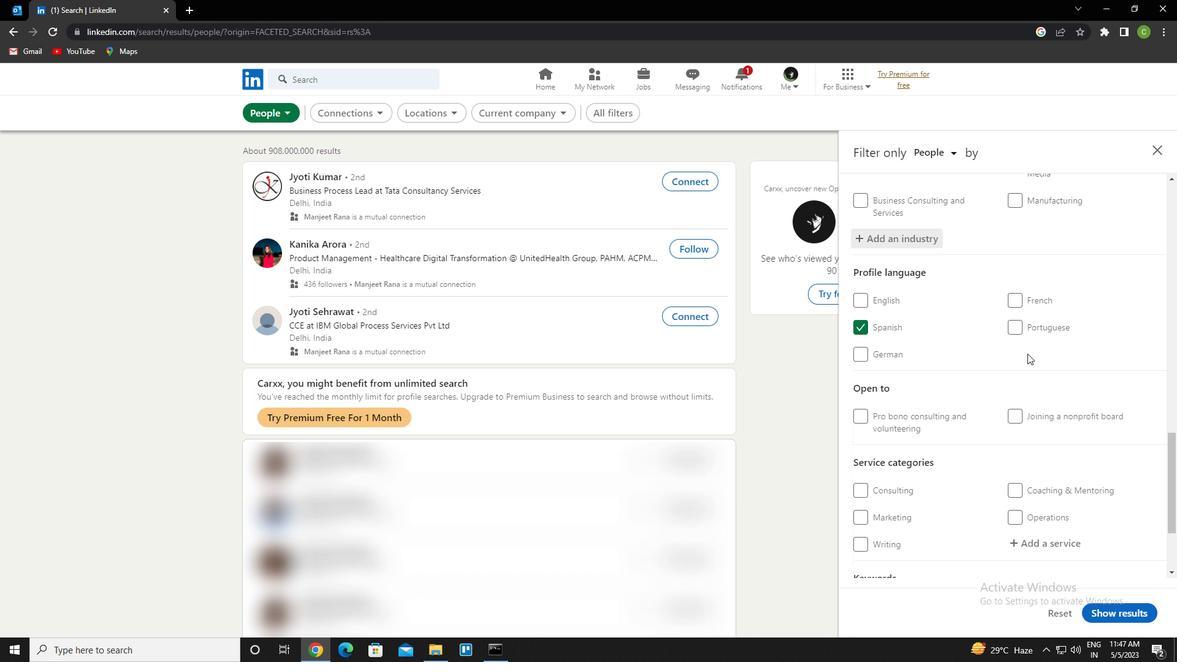 
Action: Mouse moved to (1046, 412)
Screenshot: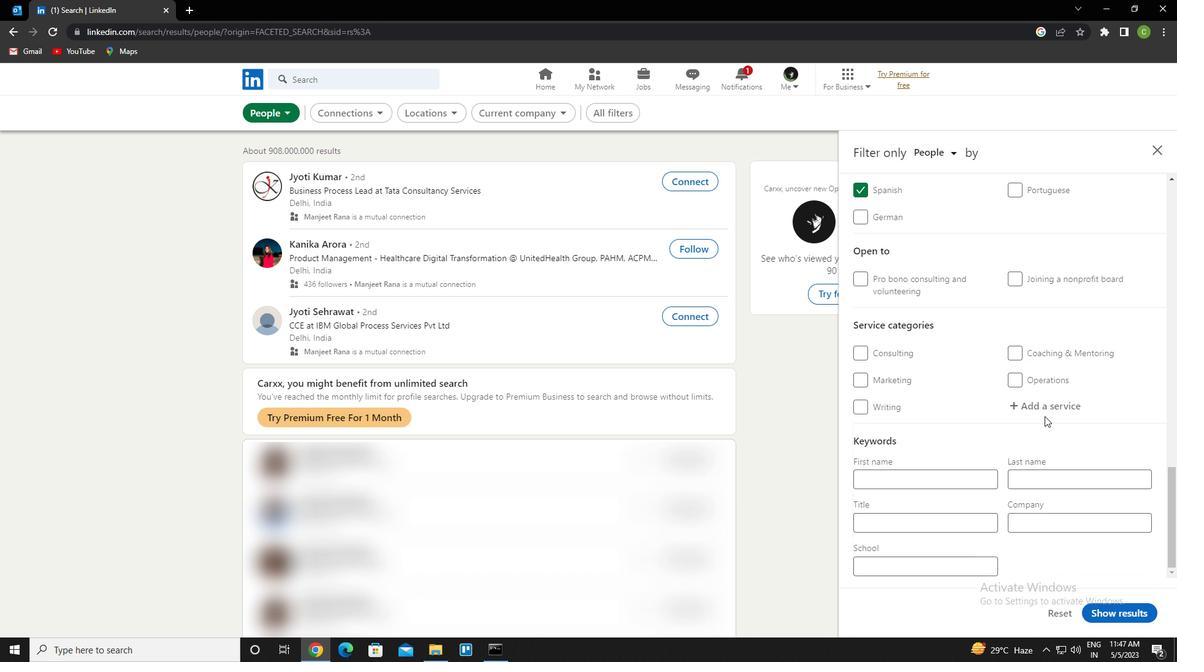
Action: Mouse pressed left at (1046, 412)
Screenshot: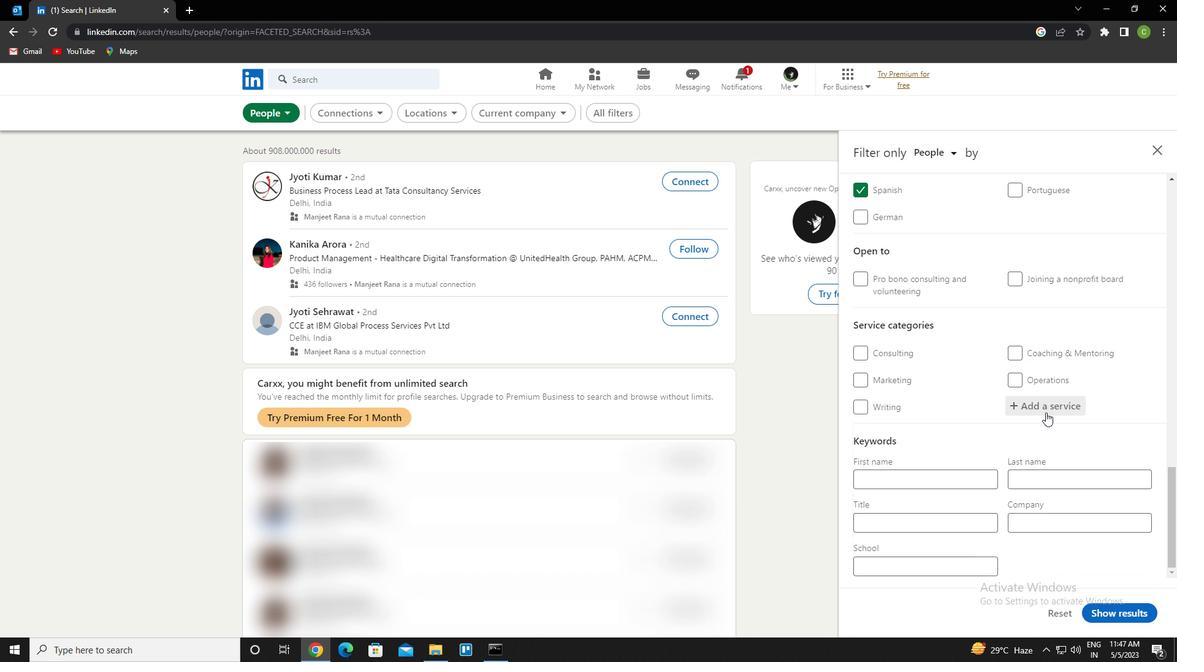
Action: Key pressed <Key.caps_lock>B<Key.caps_lock>ARTENDING<Key.down><Key.enter>
Screenshot: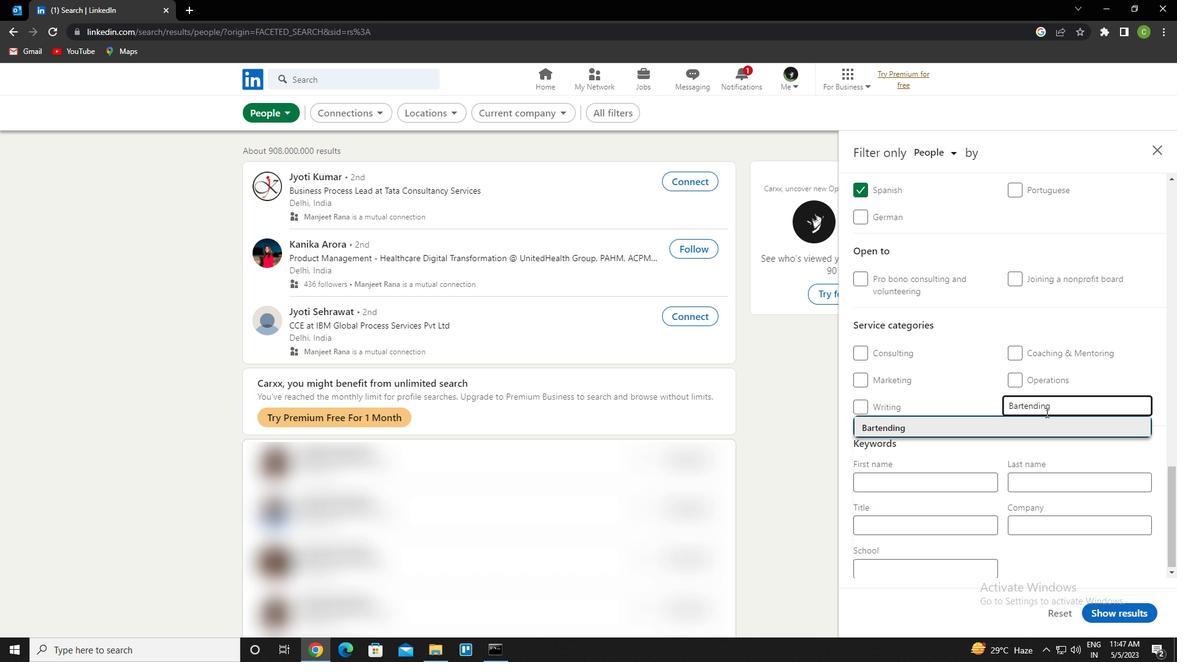 
Action: Mouse scrolled (1046, 412) with delta (0, 0)
Screenshot: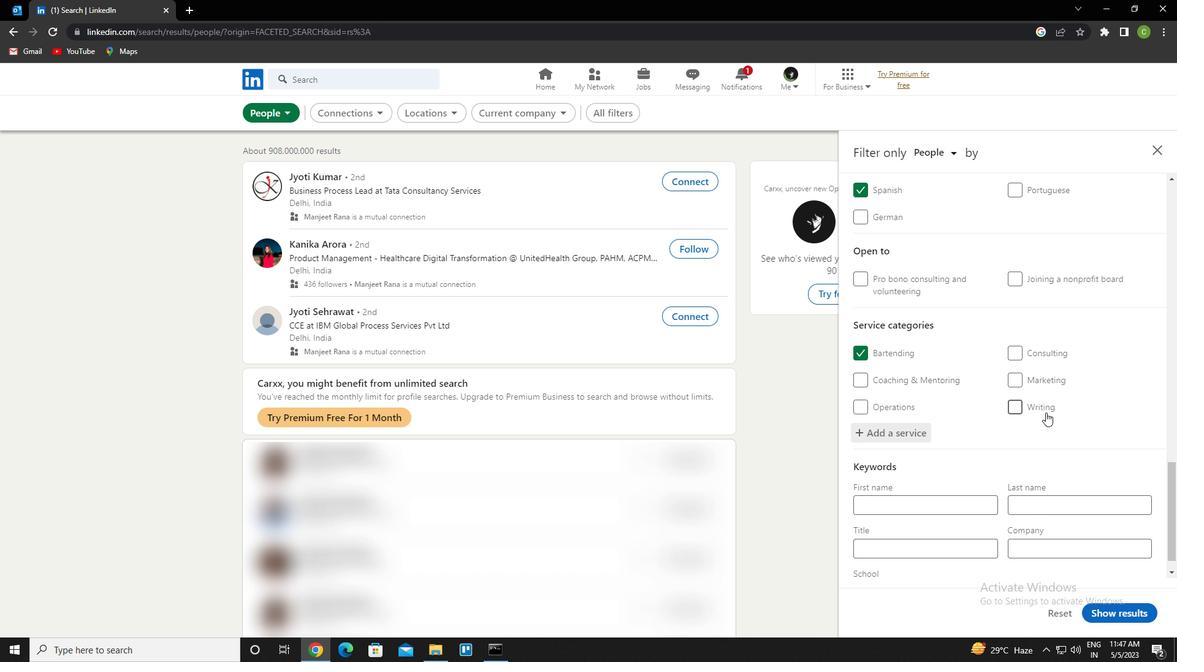 
Action: Mouse moved to (1041, 412)
Screenshot: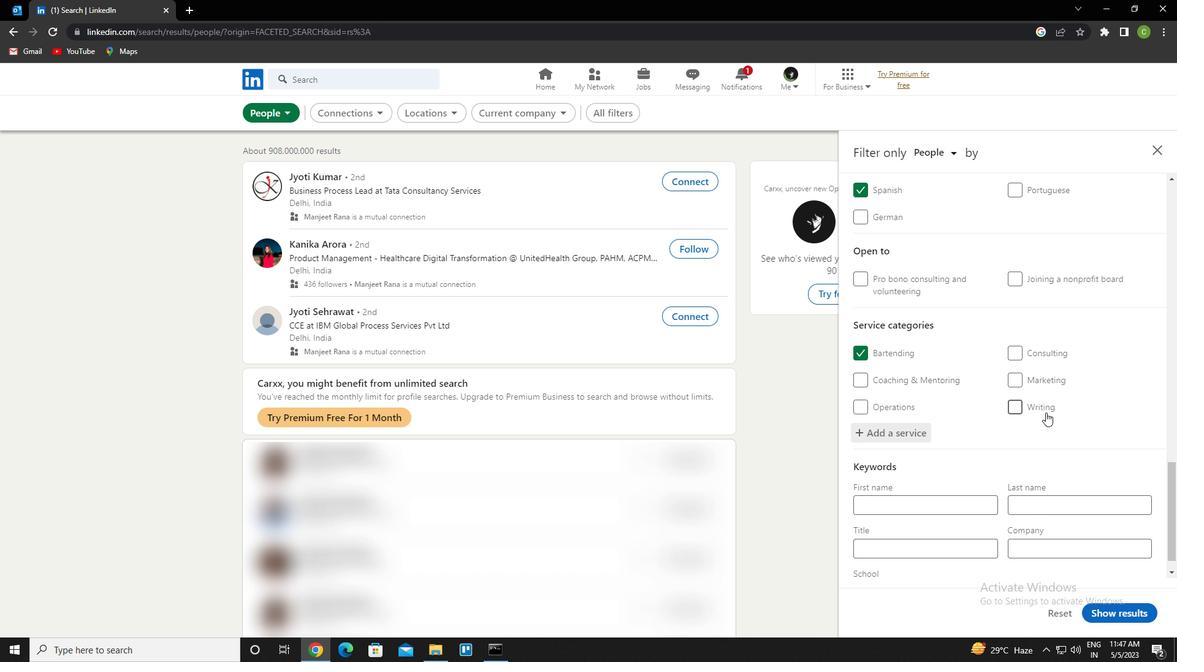 
Action: Mouse scrolled (1041, 412) with delta (0, 0)
Screenshot: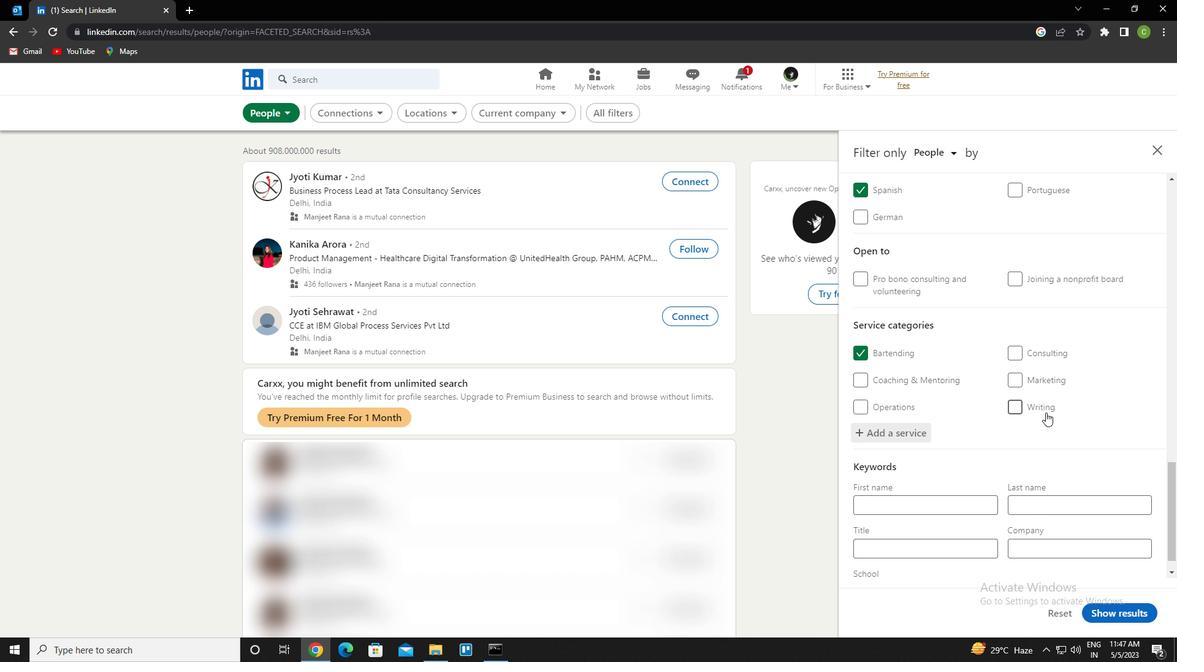 
Action: Mouse moved to (1017, 416)
Screenshot: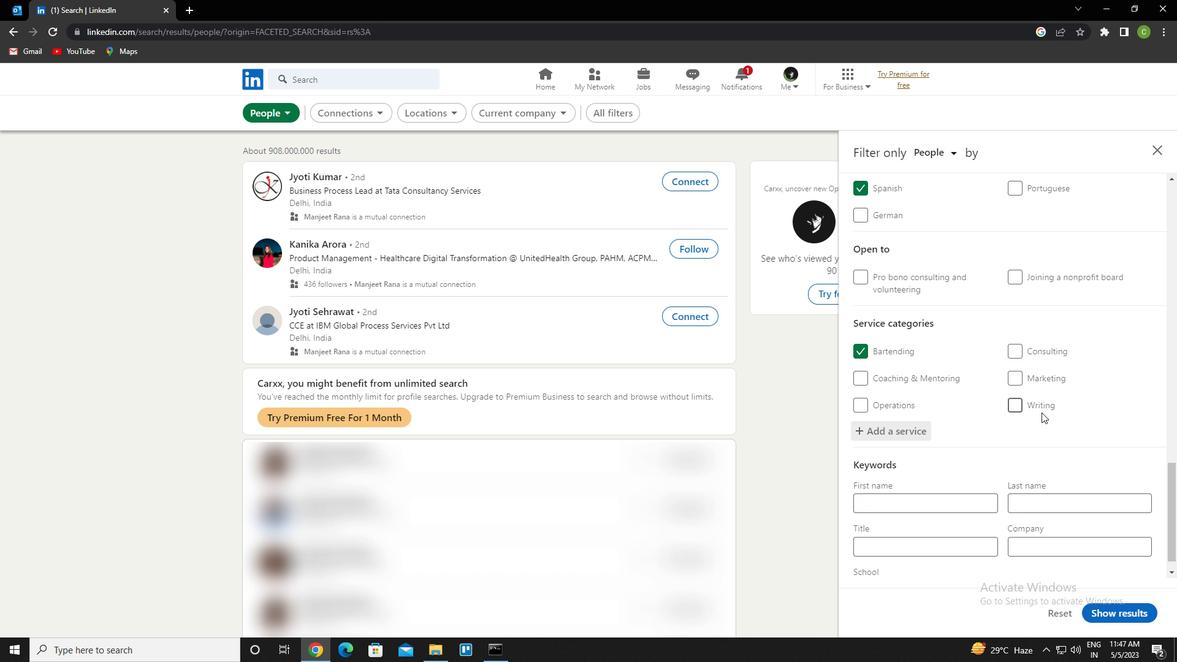 
Action: Mouse scrolled (1017, 415) with delta (0, 0)
Screenshot: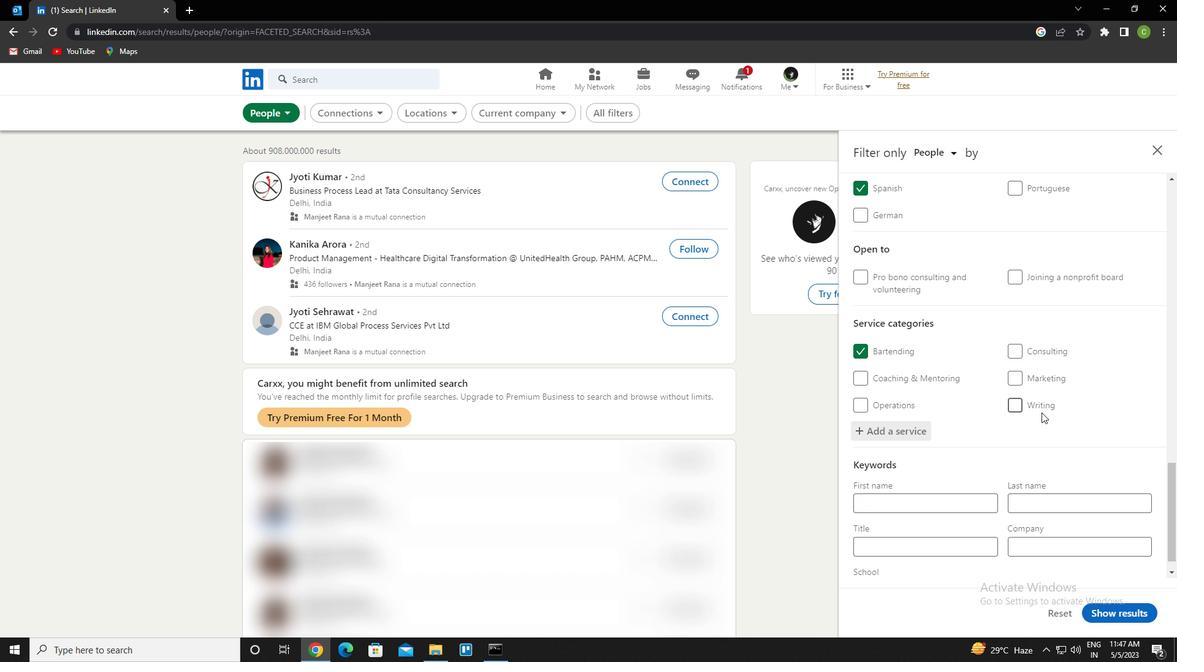 
Action: Mouse moved to (963, 526)
Screenshot: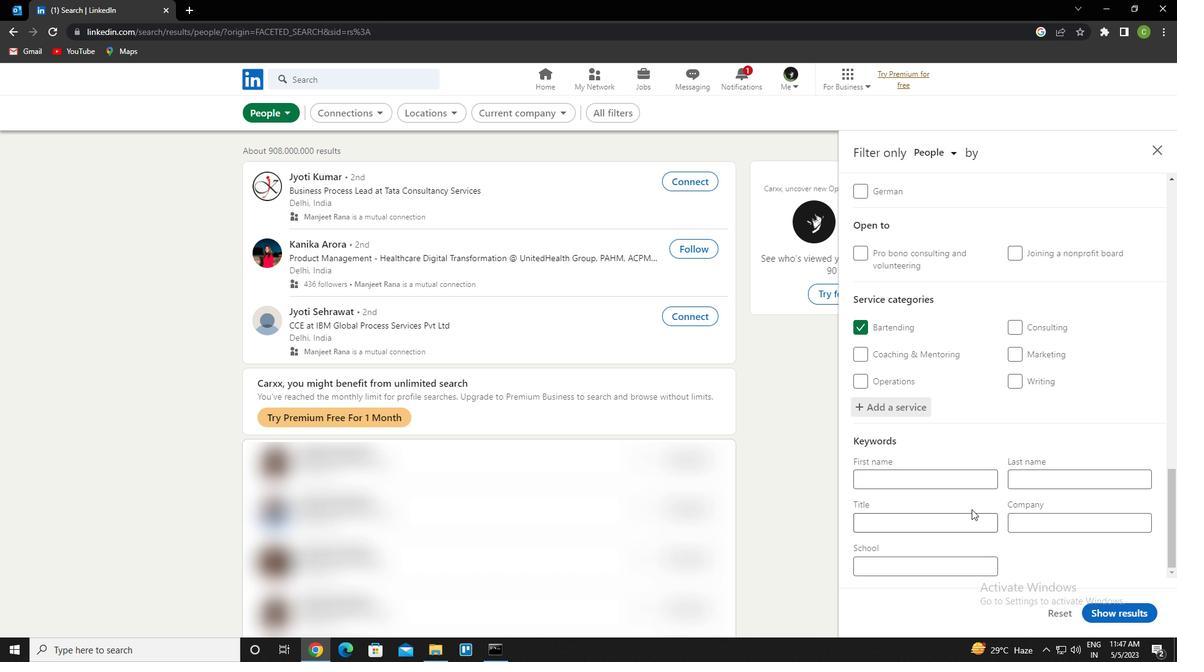 
Action: Mouse pressed left at (963, 526)
Screenshot: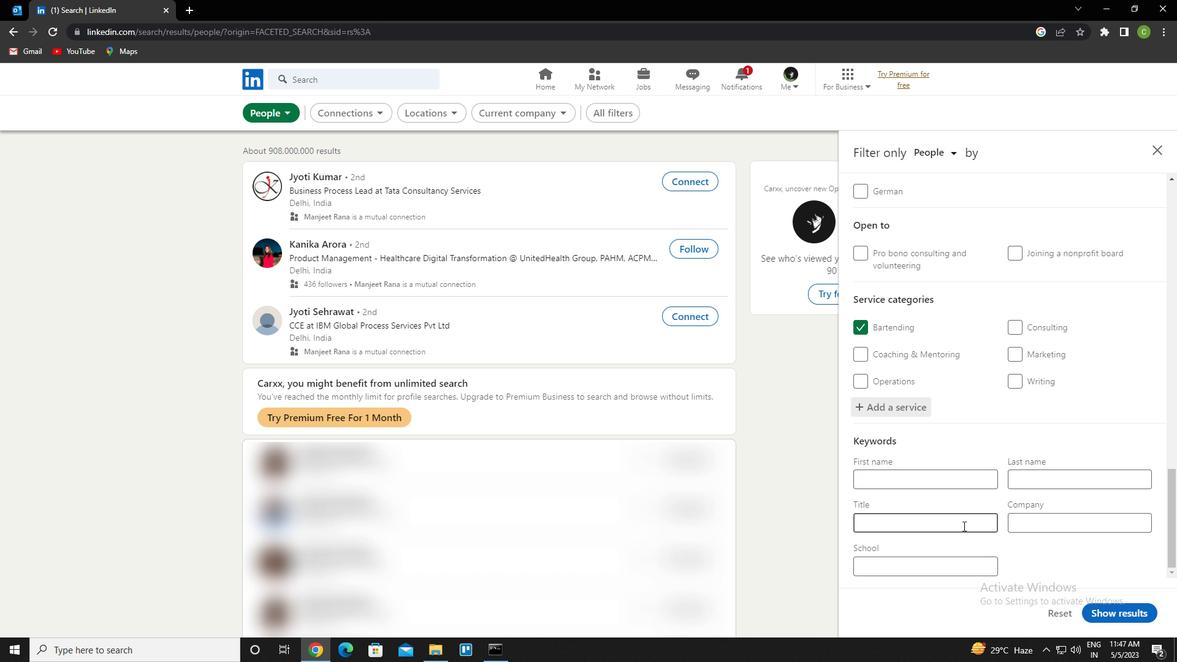 
Action: Mouse moved to (970, 521)
Screenshot: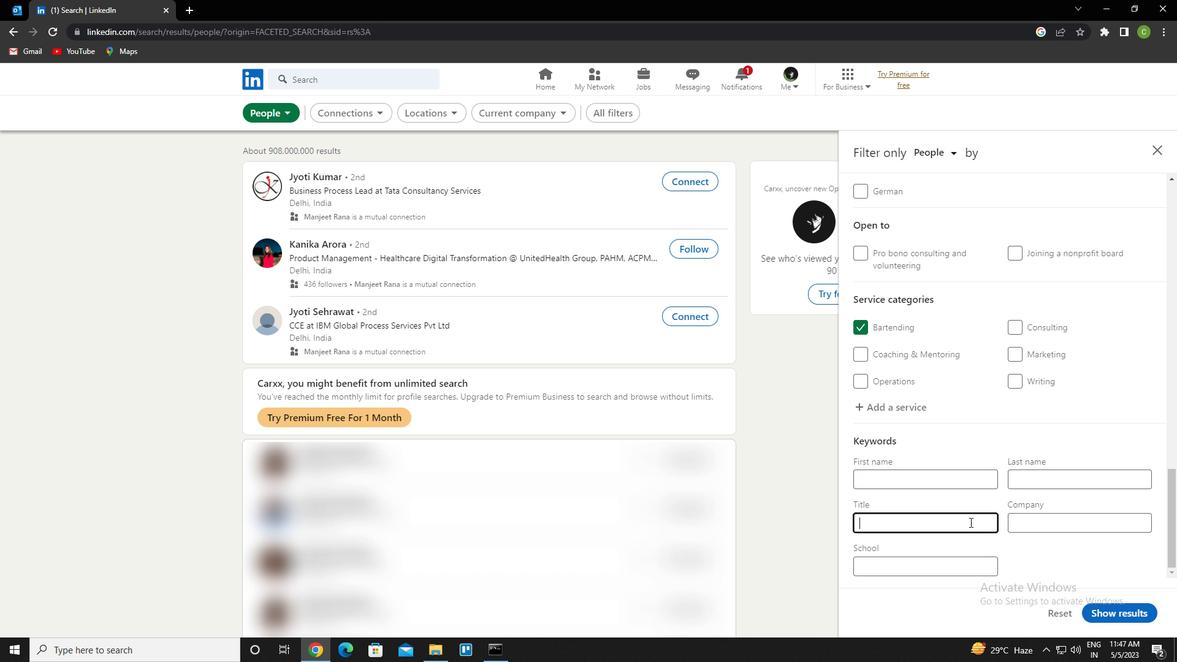 
Action: Key pressed <Key.caps_lock>P<Key.caps_lock>OLITICAL<Key.space><Key.caps_lock>S<Key.caps_lock>CIENTIST
Screenshot: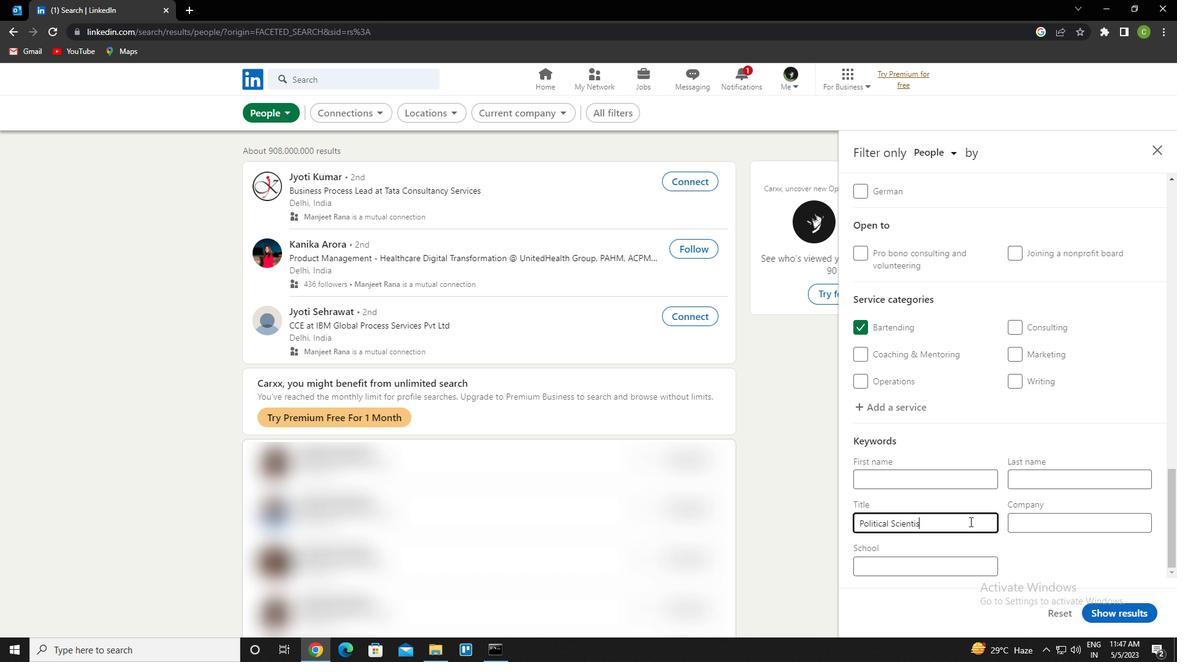 
Action: Mouse moved to (1103, 612)
Screenshot: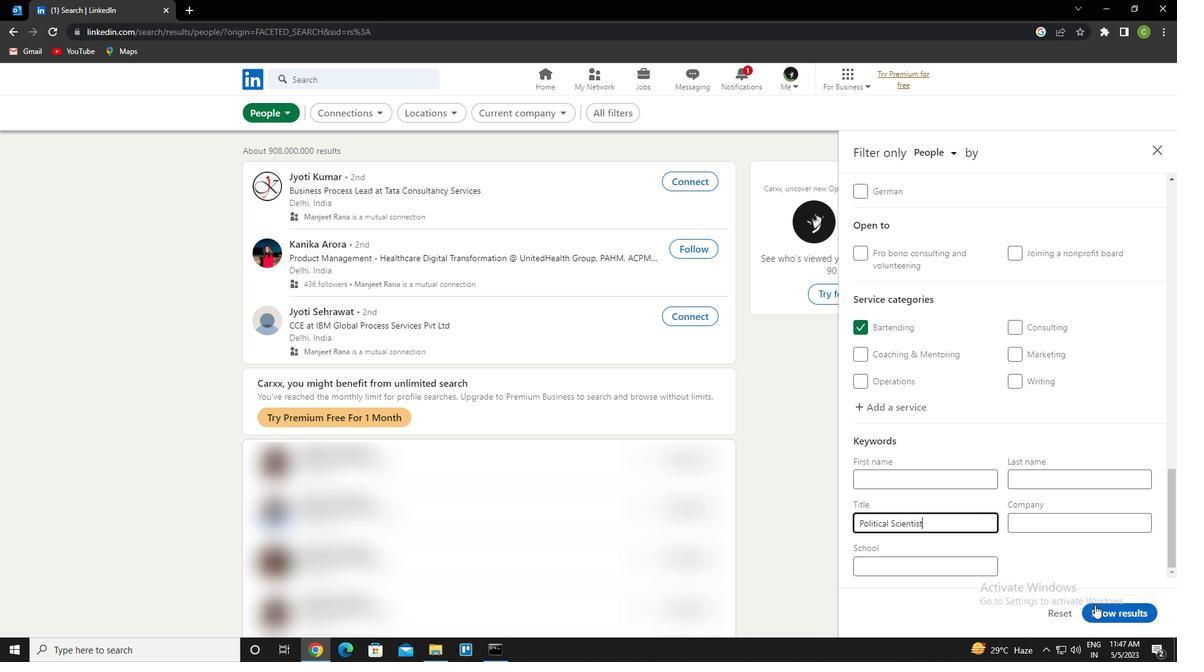 
Action: Mouse pressed left at (1103, 612)
Screenshot: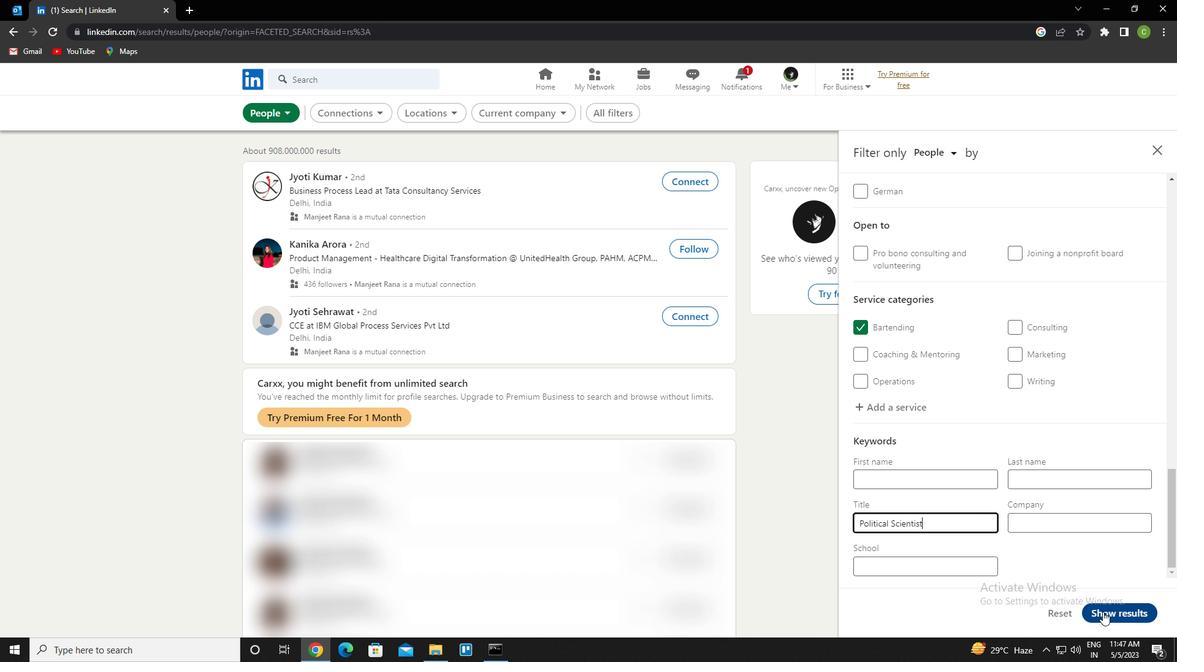 
Action: Mouse moved to (646, 569)
Screenshot: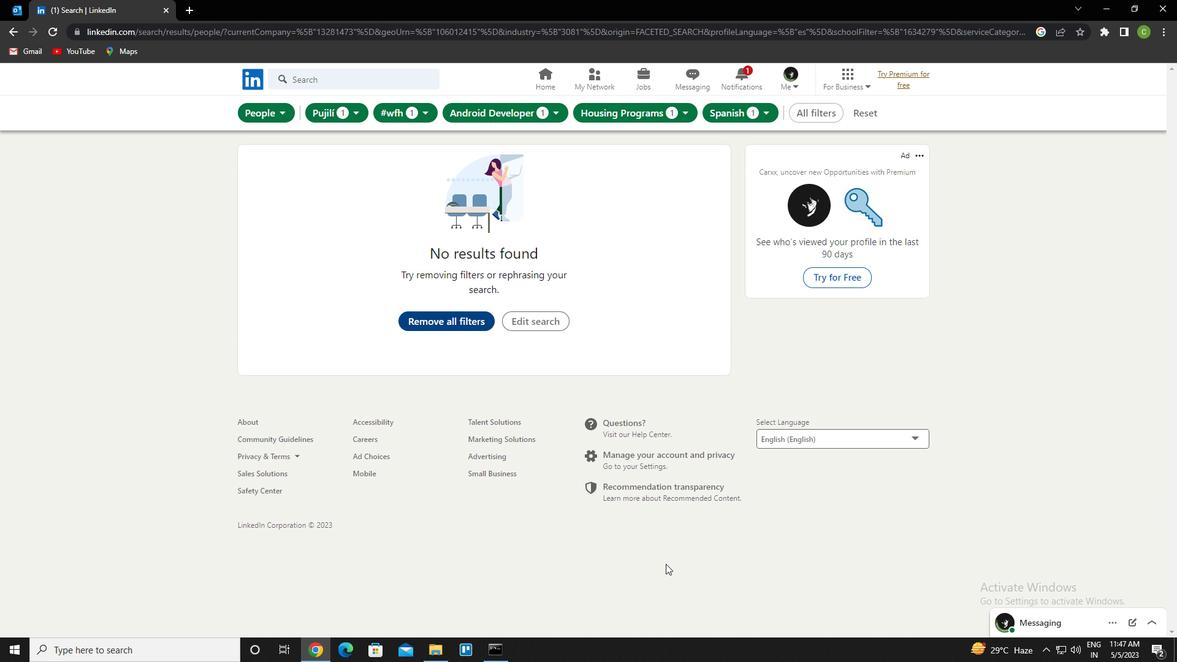 
